 Task: Search one way flight ticket for 3 adults, 3 children in premium economy from Williston: Williston Basin International Airport to Rock Springs: Southwest Wyoming Regional Airport (rock Springs Sweetwater County Airport) on 8-5-2023. Choice of flights is Sun country airlines. Number of bags: 1 carry on bag. Price is upto 108000. Outbound departure time preference is 5:00.
Action: Mouse moved to (400, 337)
Screenshot: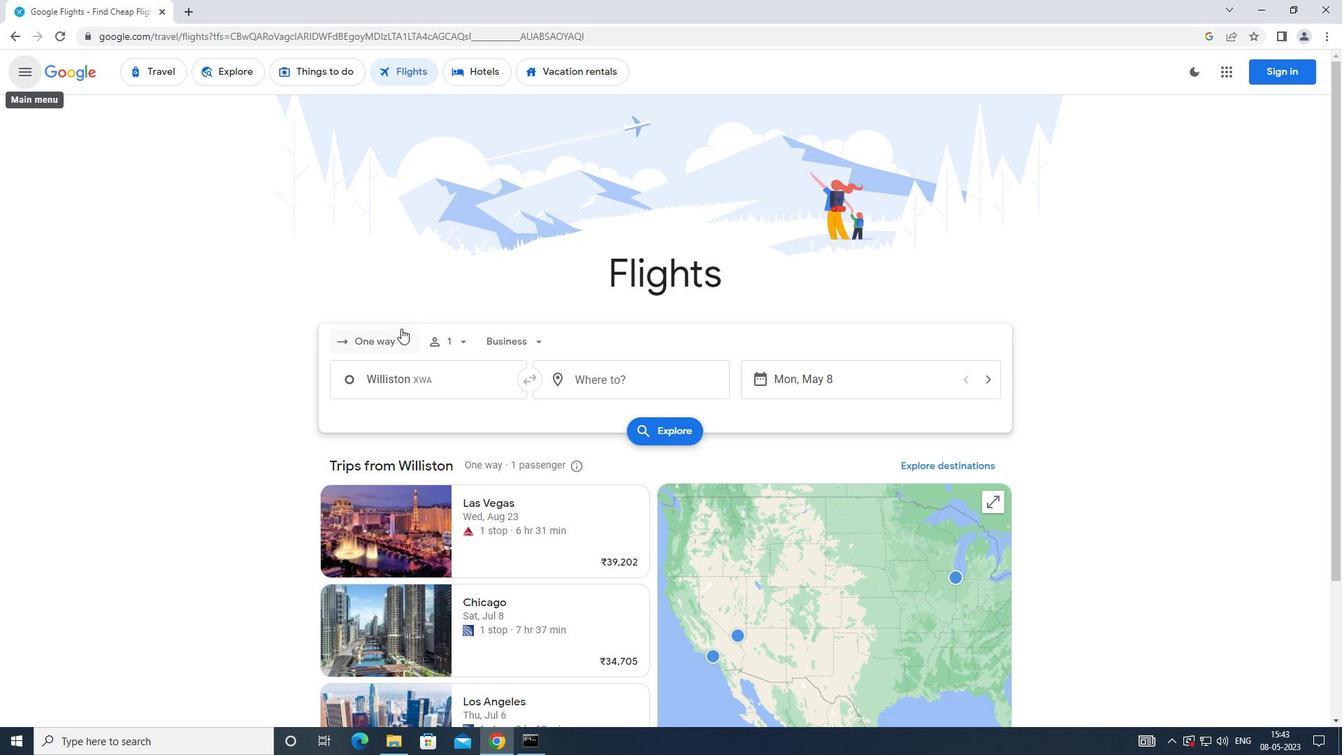 
Action: Mouse pressed left at (400, 337)
Screenshot: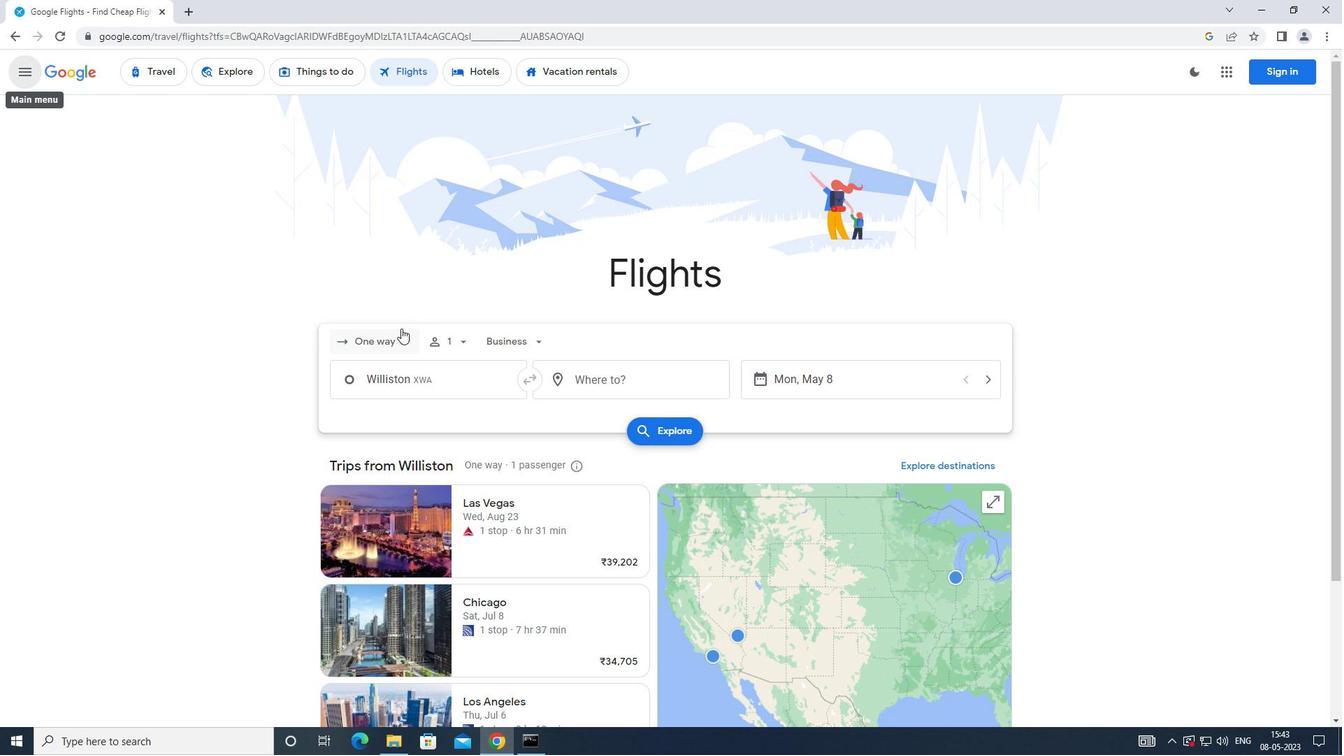 
Action: Mouse moved to (399, 408)
Screenshot: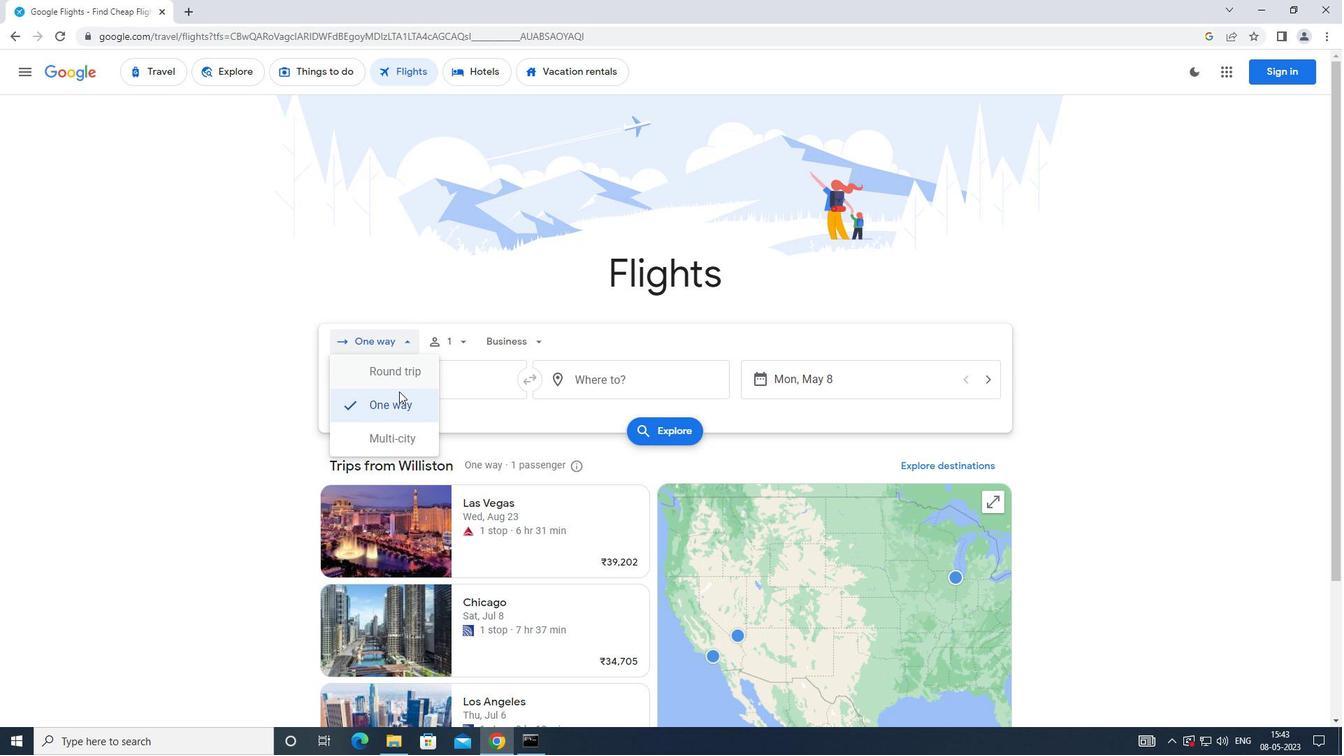 
Action: Mouse pressed left at (399, 408)
Screenshot: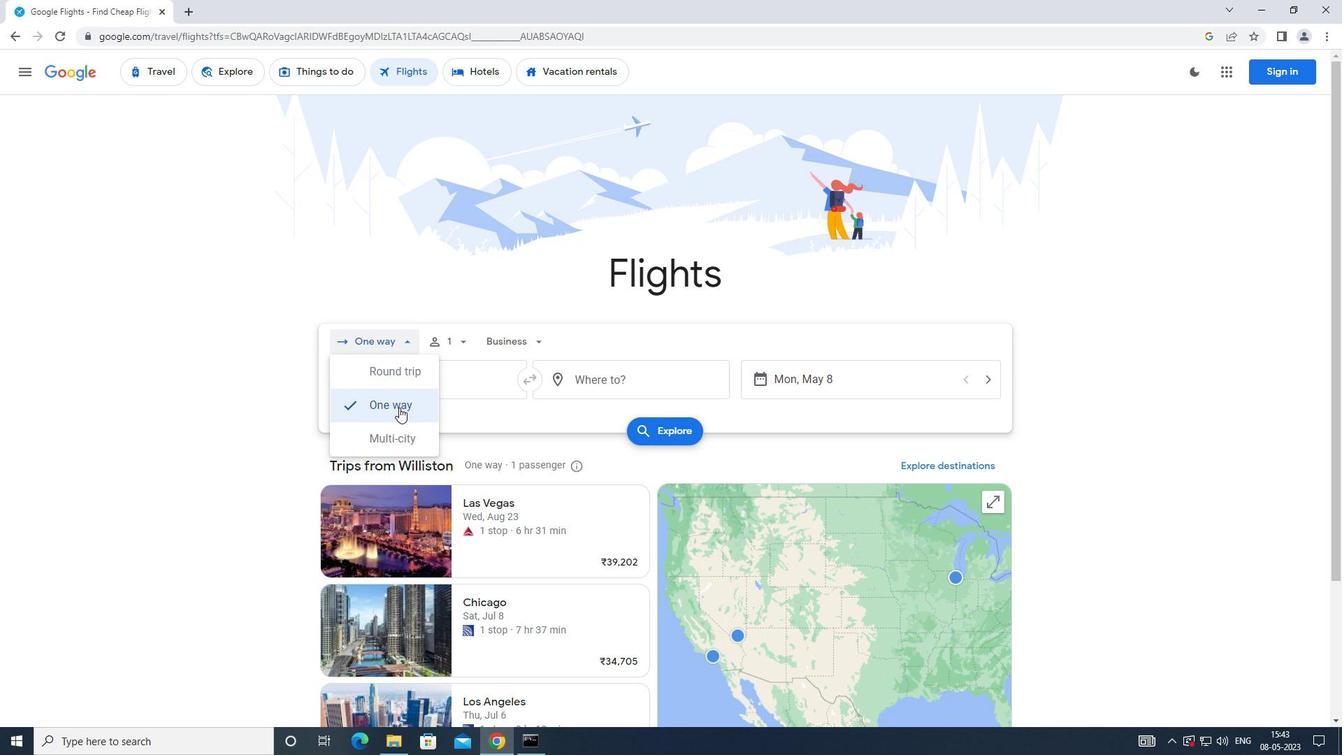 
Action: Mouse moved to (453, 345)
Screenshot: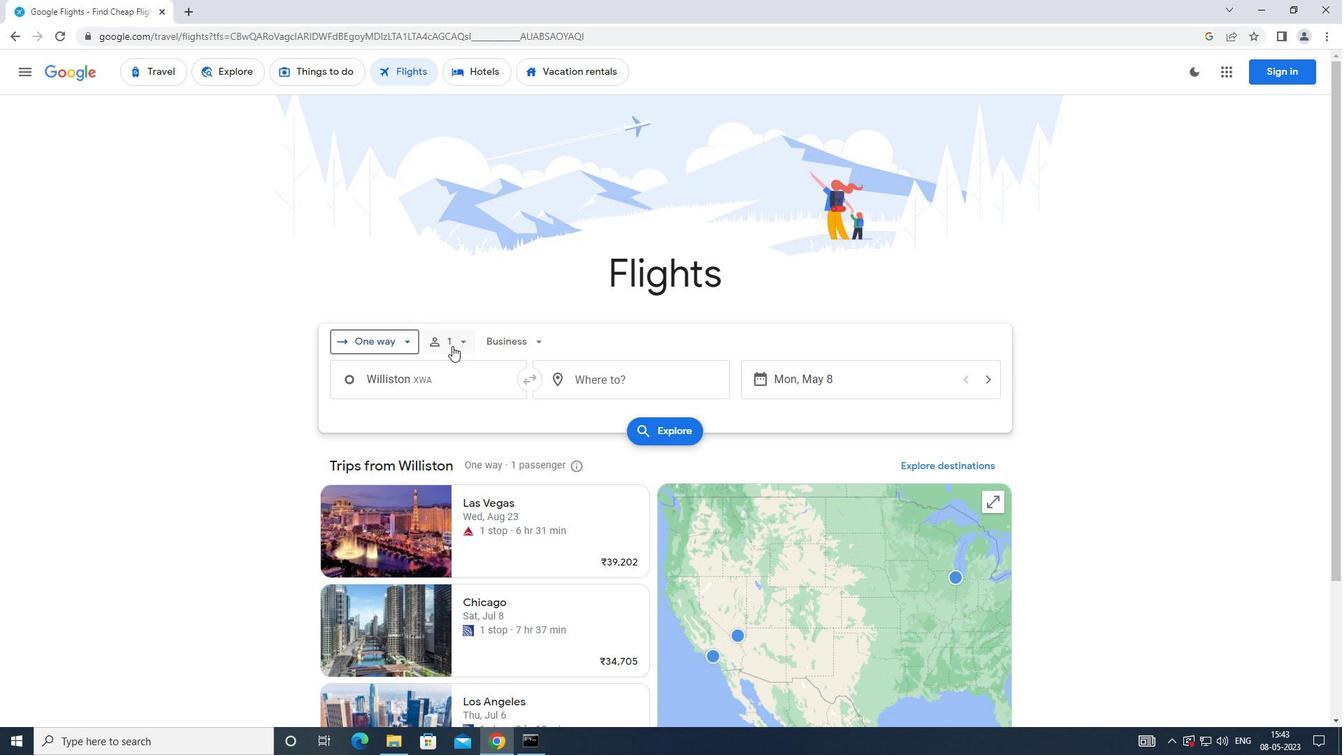 
Action: Mouse pressed left at (453, 345)
Screenshot: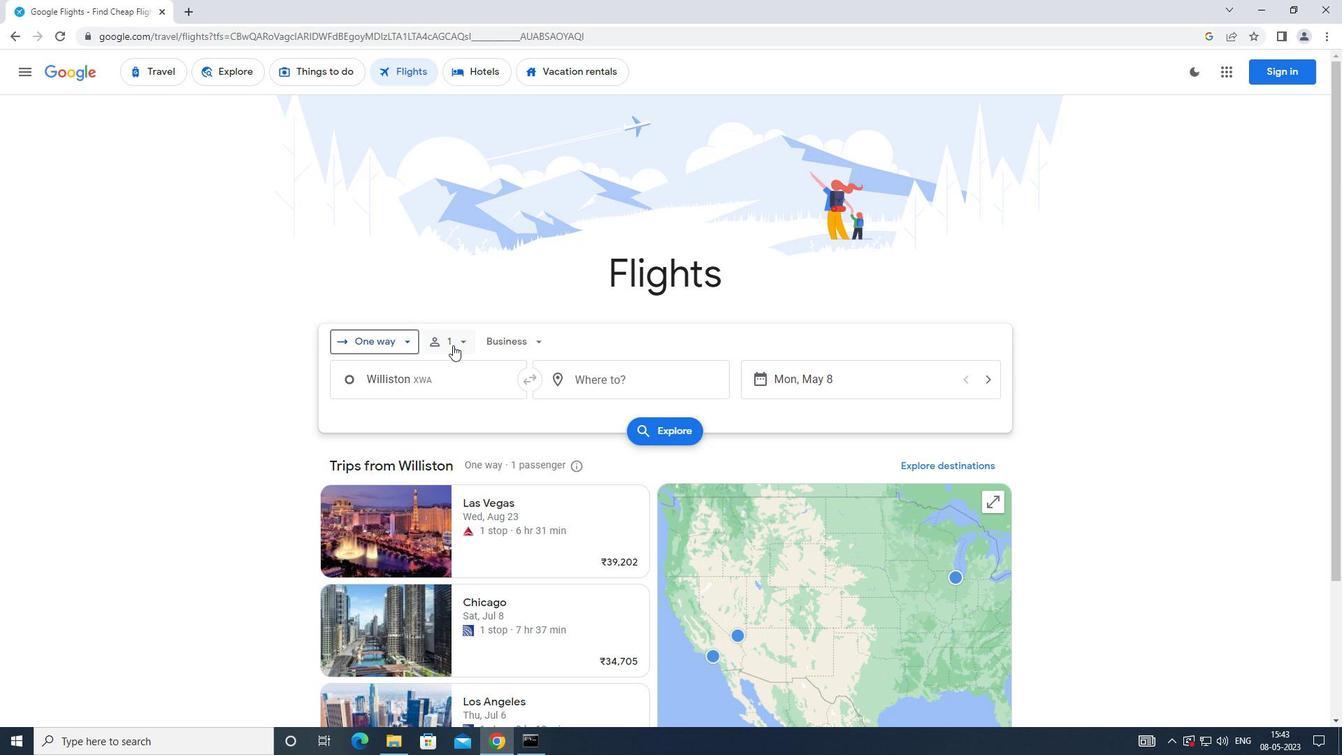 
Action: Mouse moved to (569, 378)
Screenshot: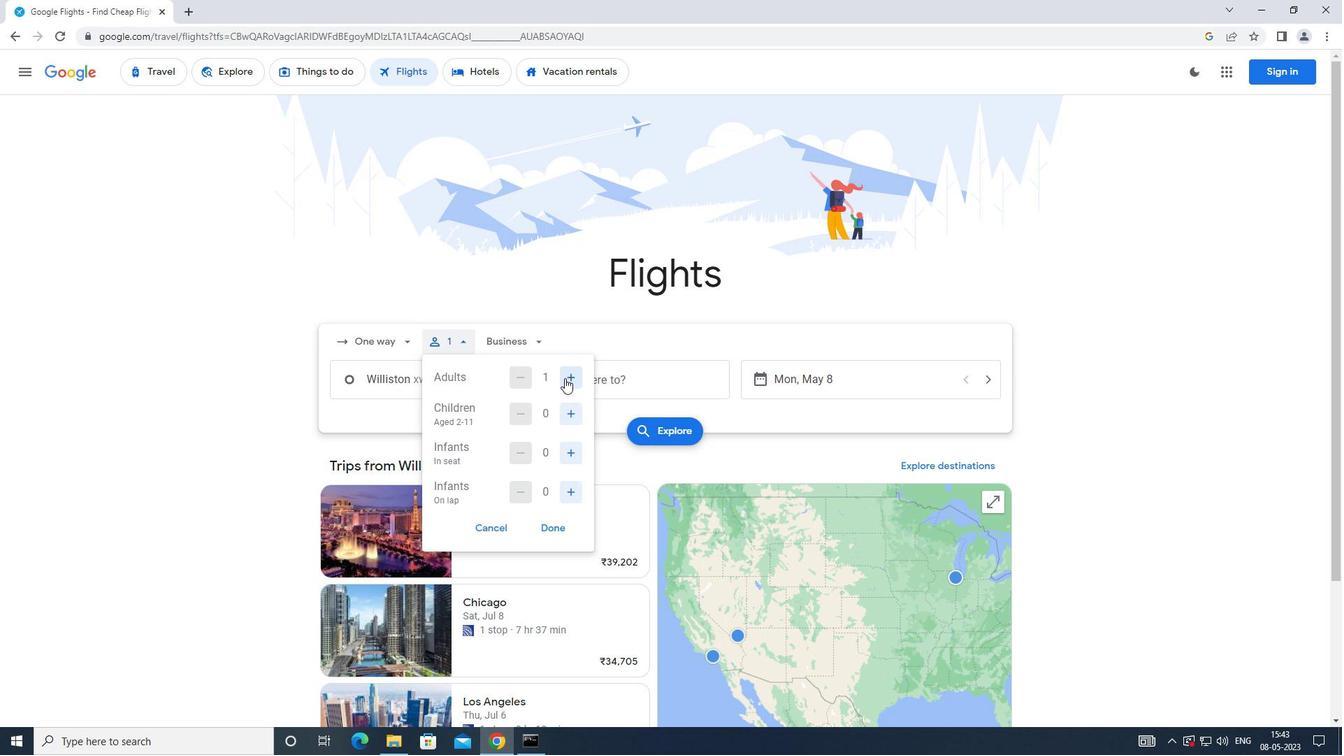 
Action: Mouse pressed left at (569, 378)
Screenshot: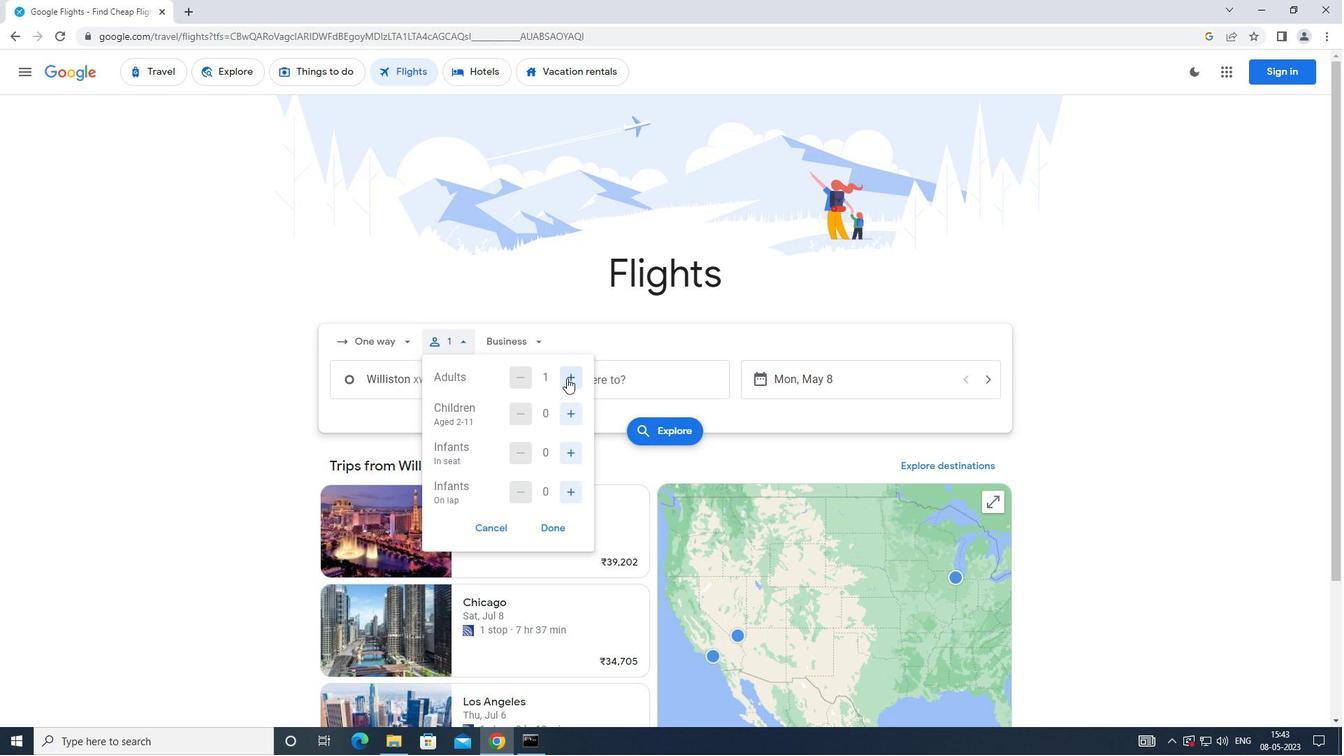 
Action: Mouse pressed left at (569, 378)
Screenshot: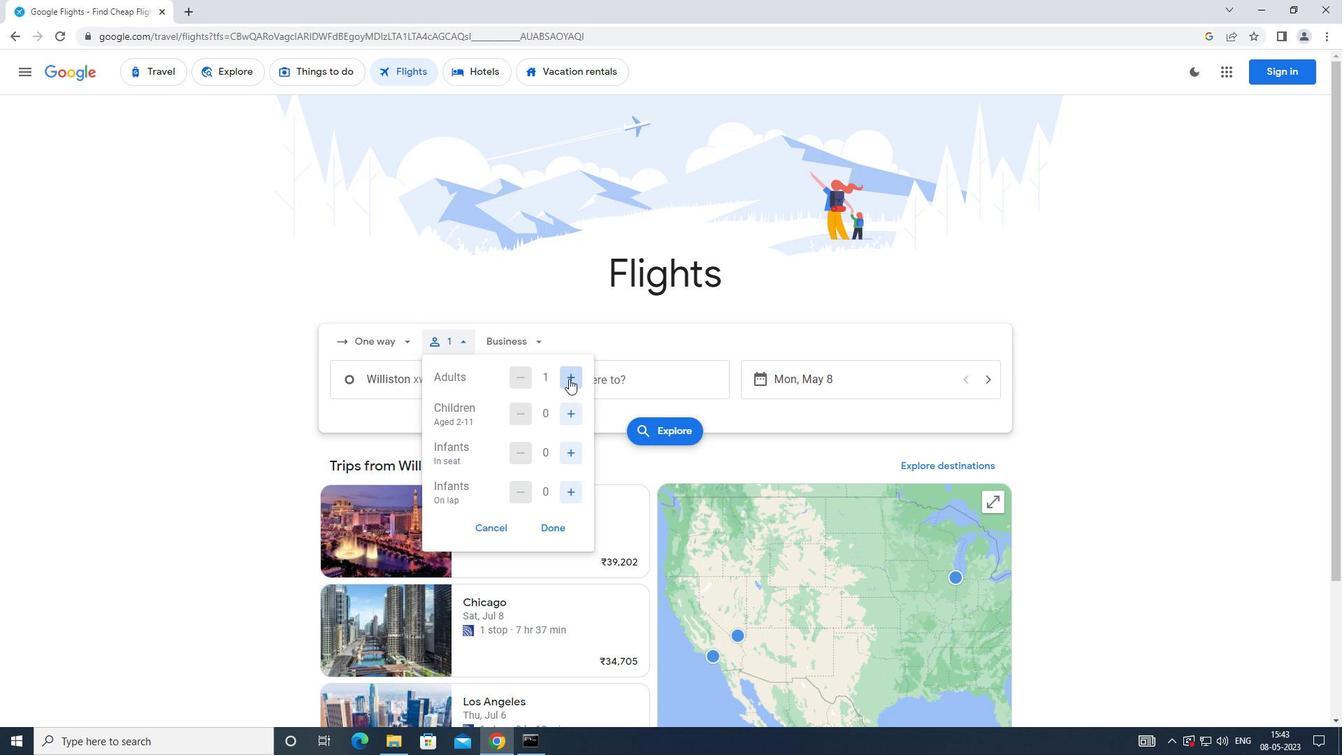 
Action: Mouse moved to (571, 413)
Screenshot: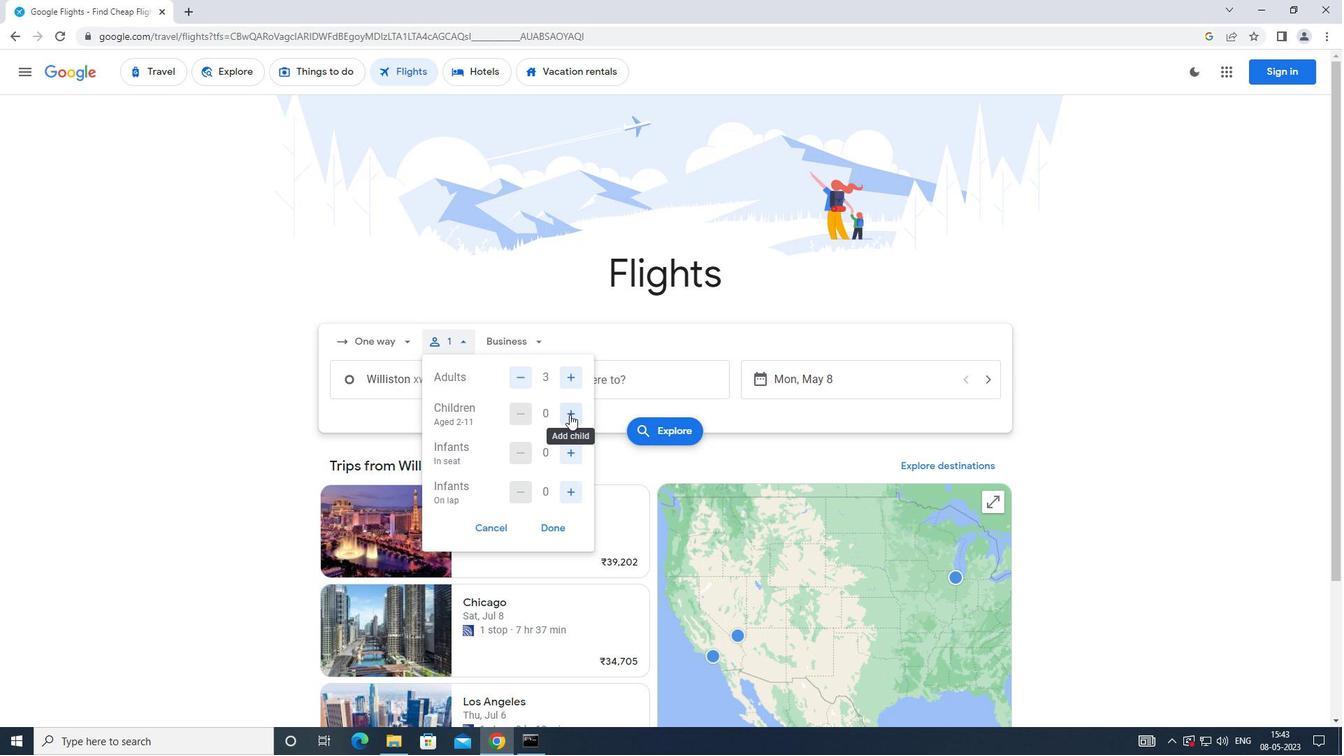 
Action: Mouse pressed left at (571, 413)
Screenshot: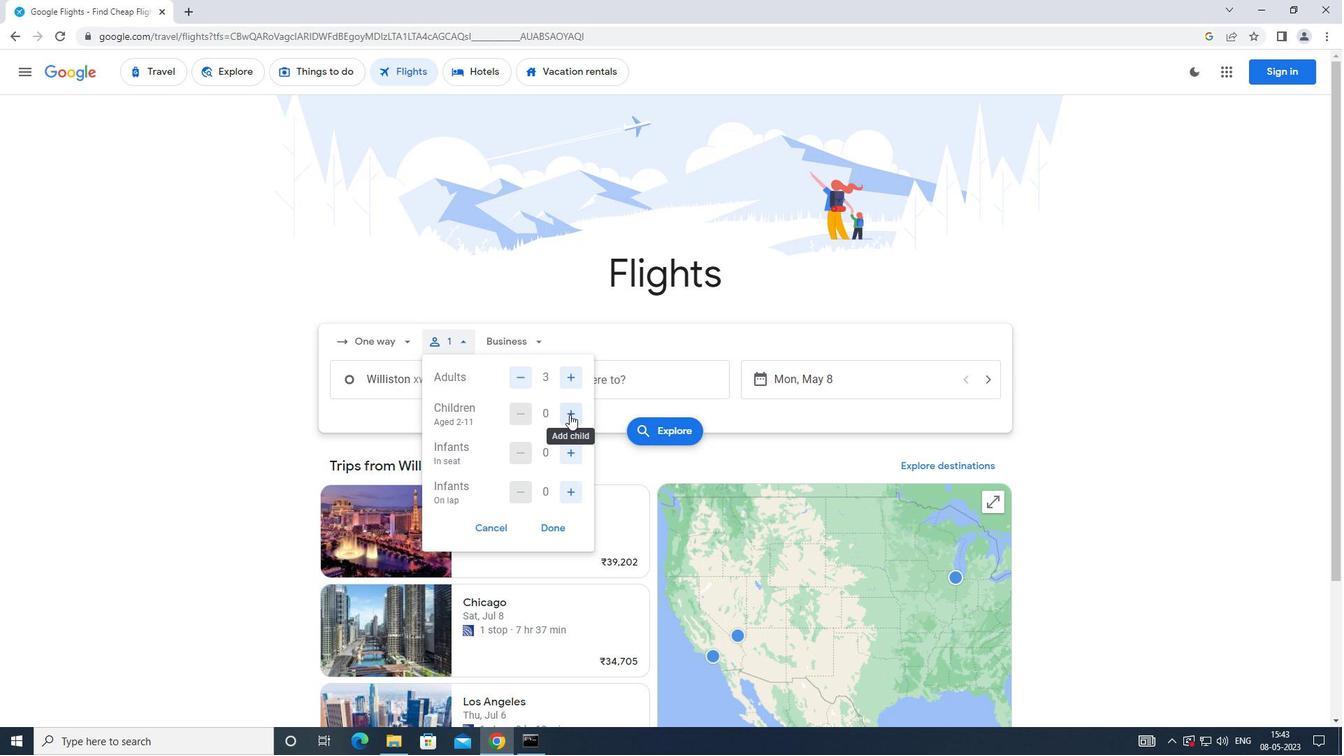 
Action: Mouse moved to (571, 413)
Screenshot: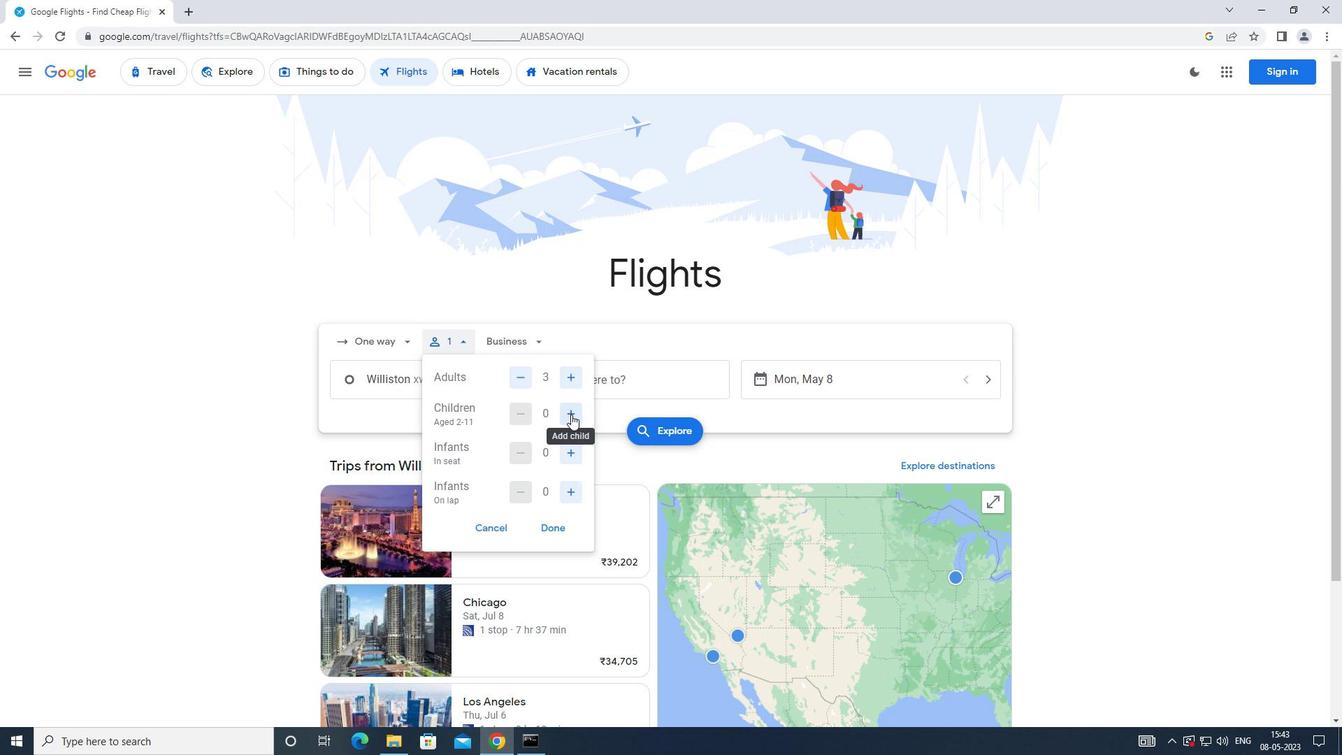 
Action: Mouse pressed left at (571, 413)
Screenshot: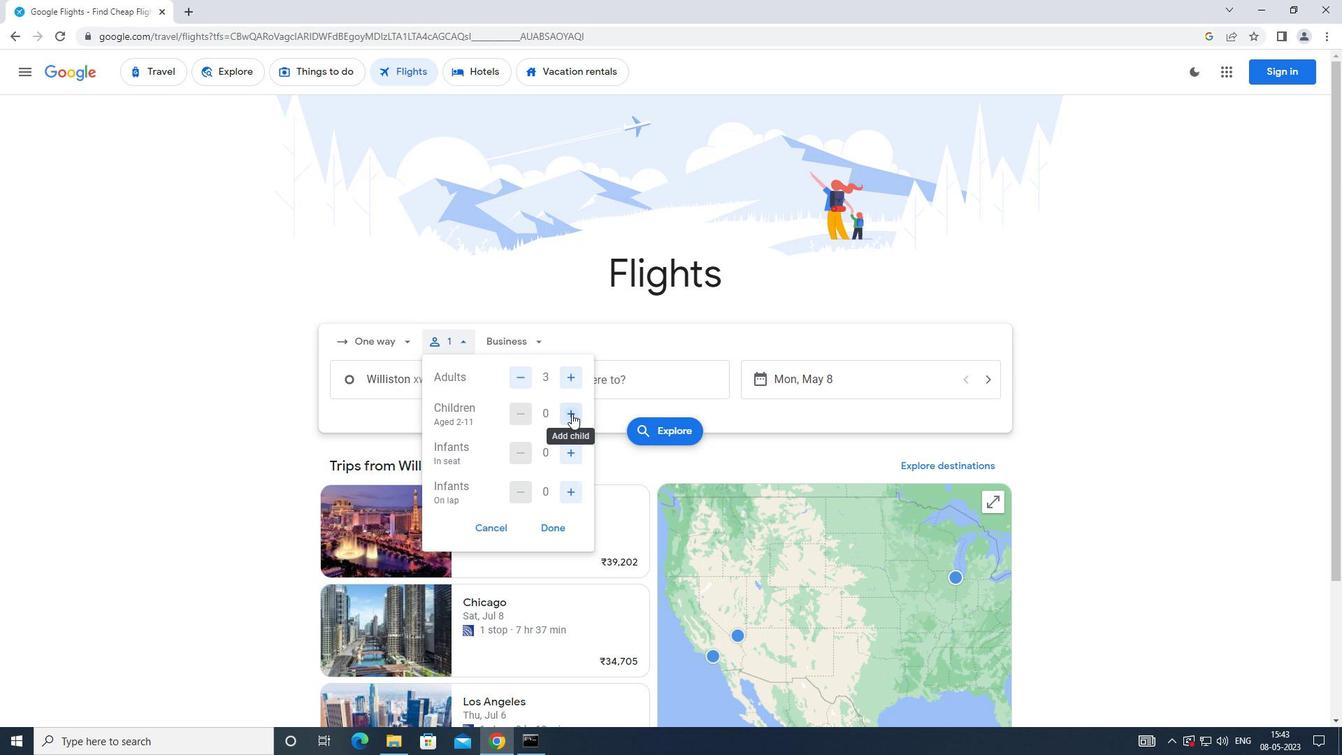 
Action: Mouse pressed left at (571, 413)
Screenshot: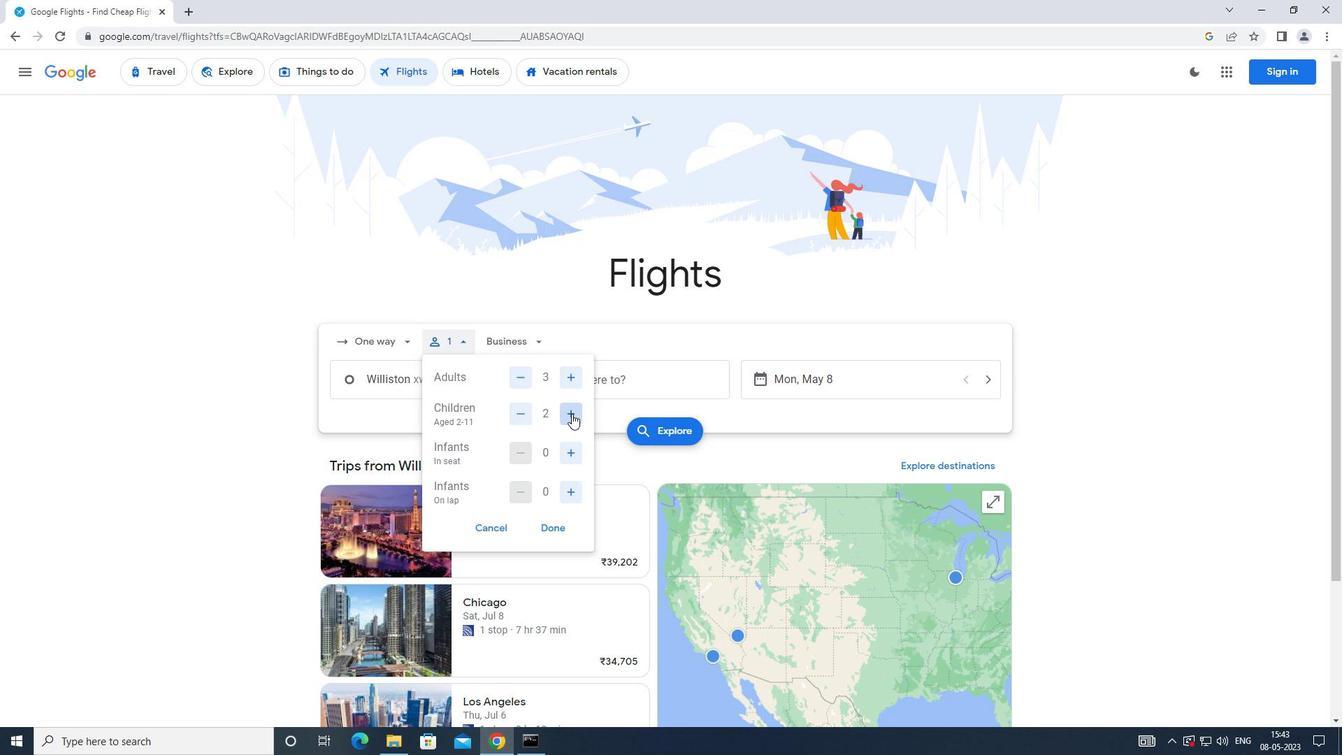 
Action: Mouse moved to (559, 524)
Screenshot: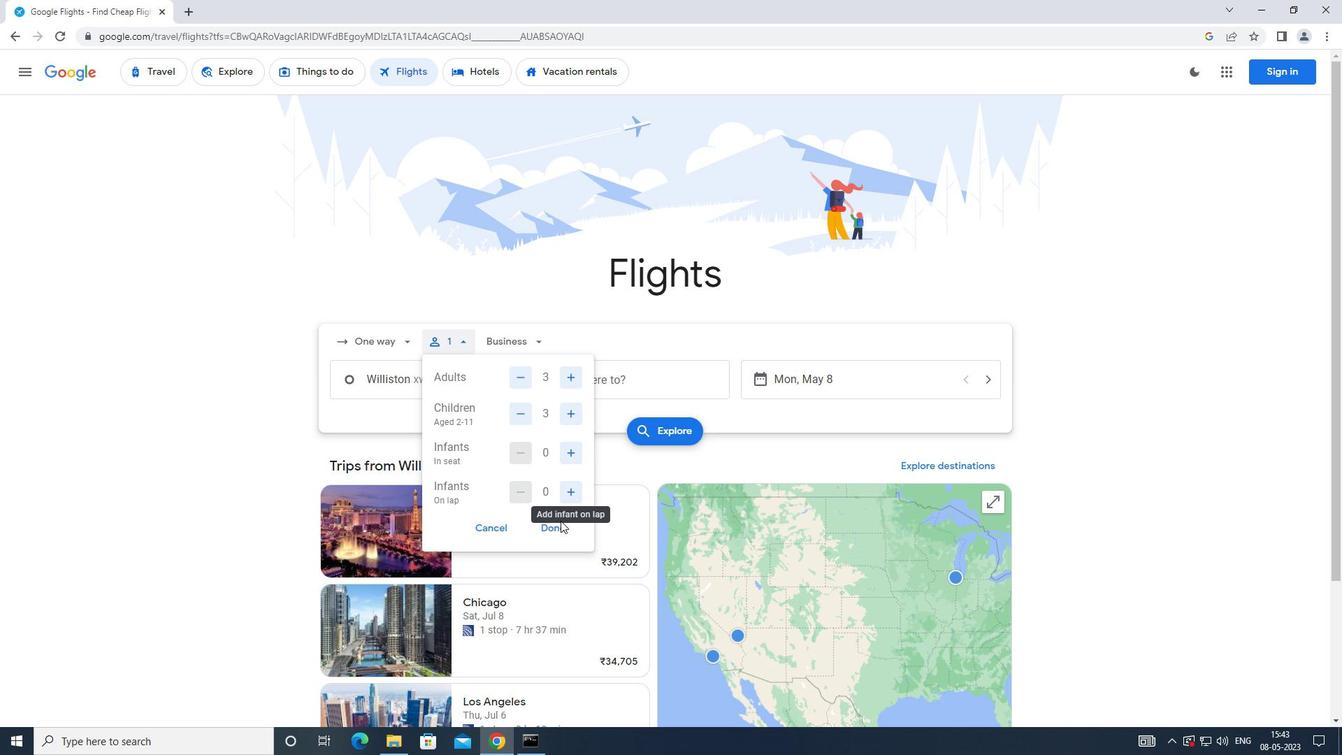 
Action: Mouse pressed left at (559, 524)
Screenshot: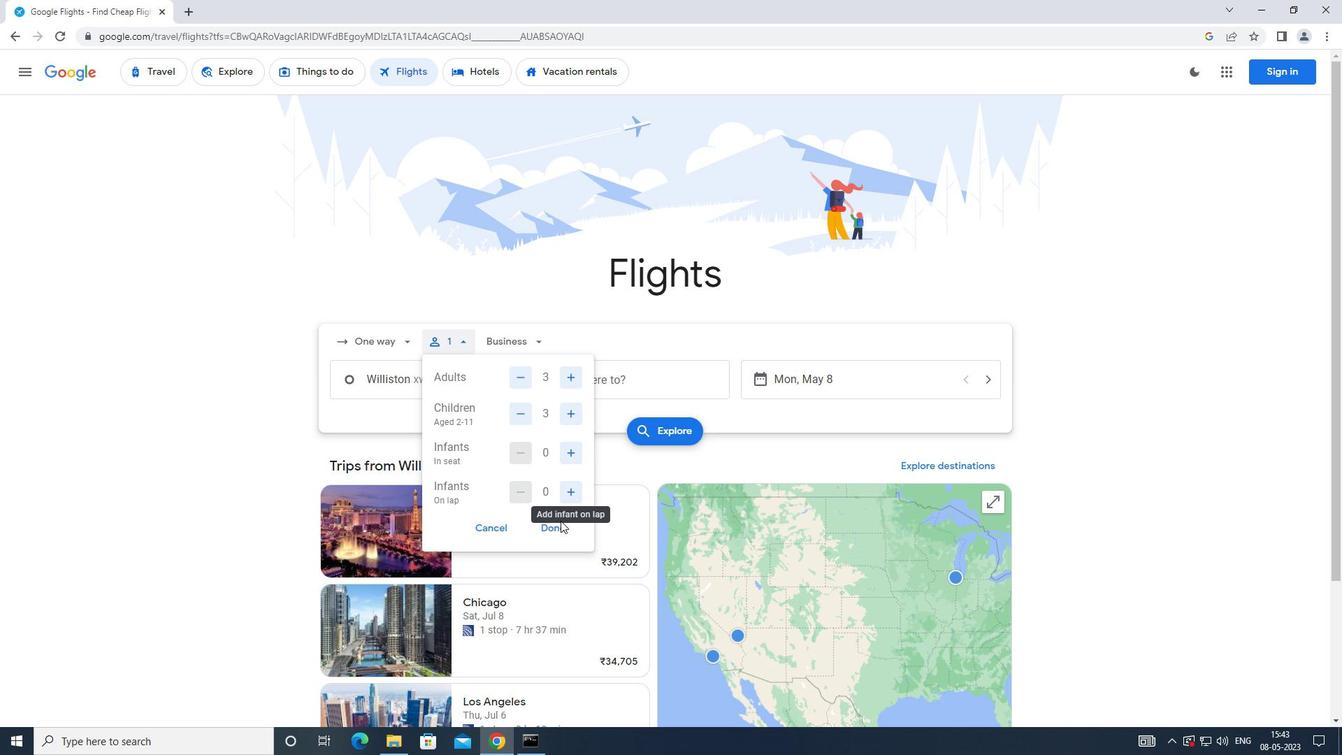 
Action: Mouse moved to (537, 346)
Screenshot: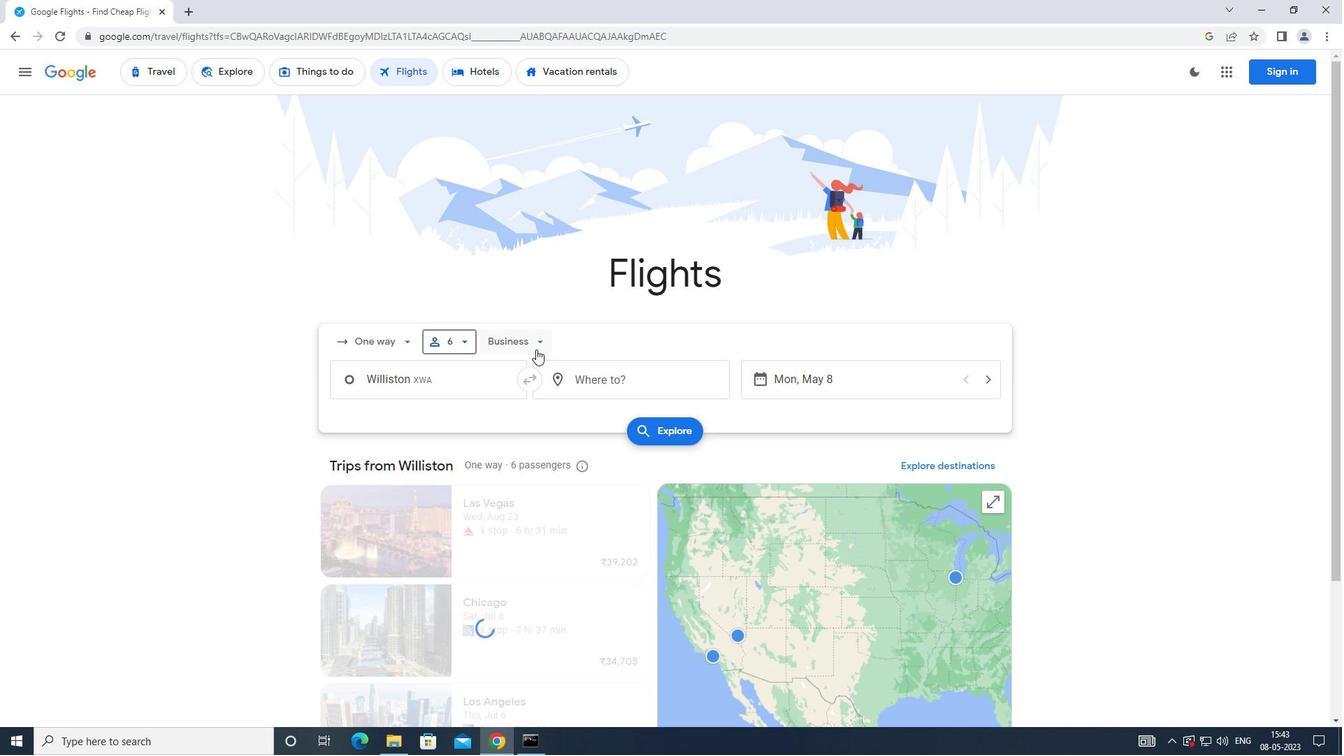 
Action: Mouse pressed left at (537, 346)
Screenshot: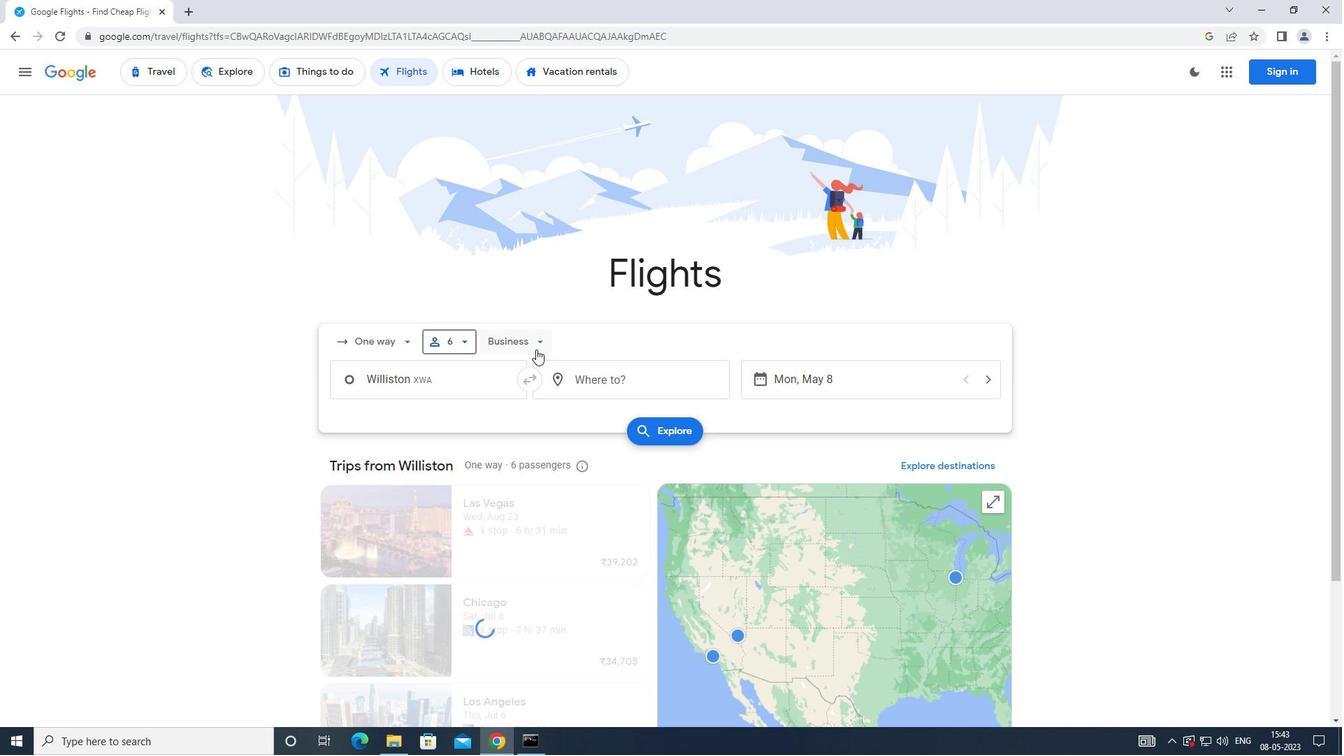 
Action: Mouse moved to (578, 406)
Screenshot: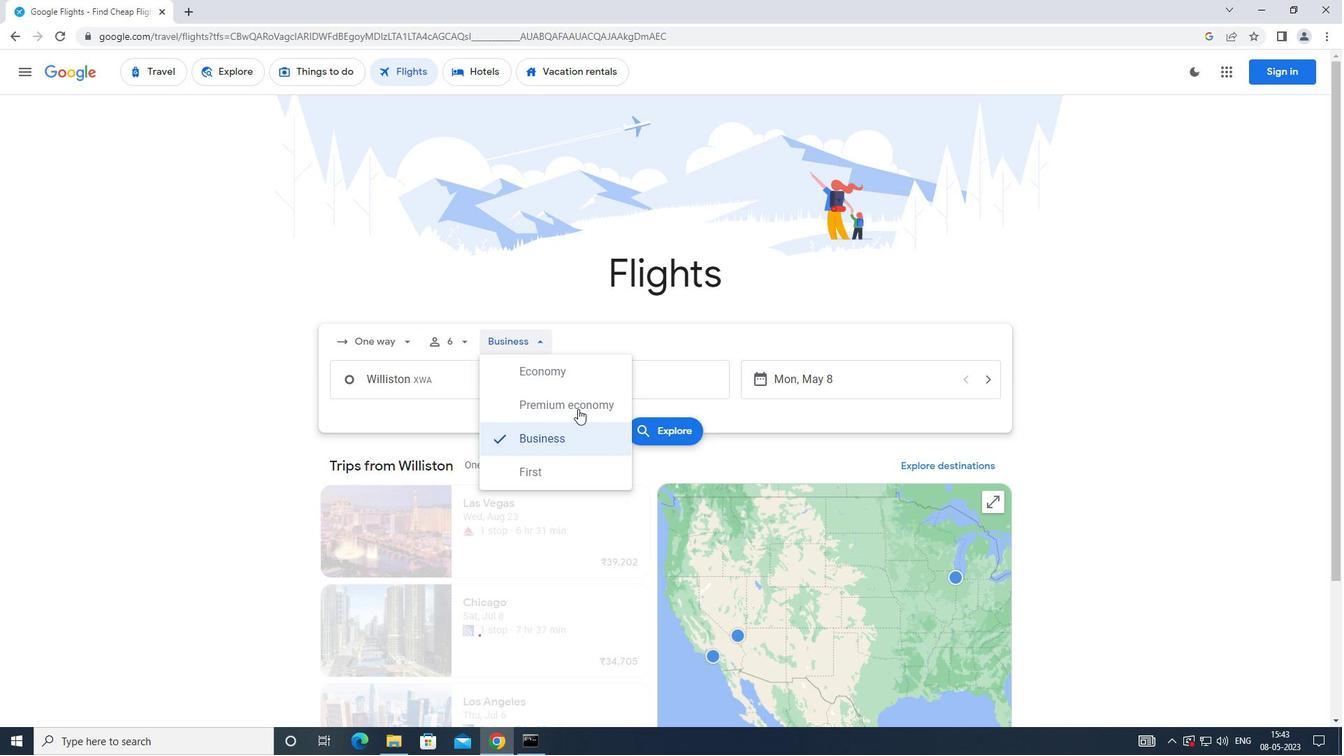 
Action: Mouse pressed left at (578, 406)
Screenshot: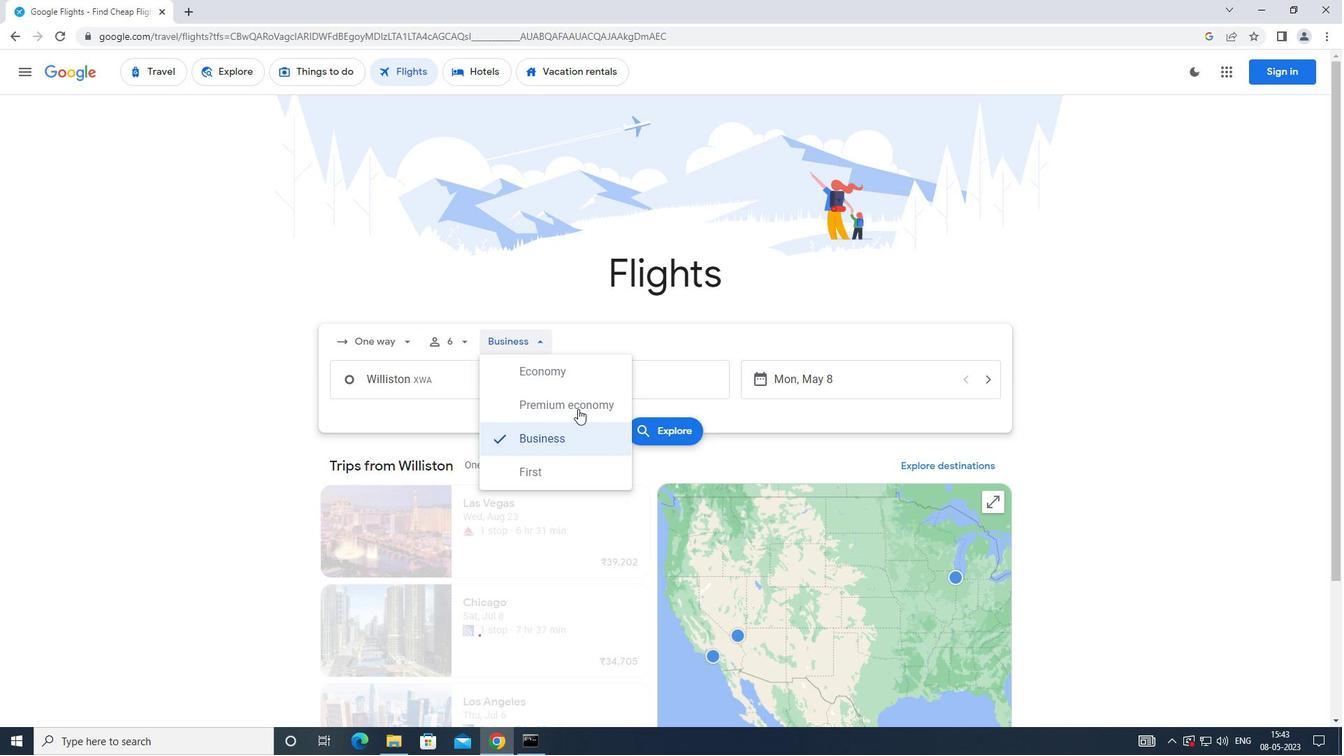 
Action: Mouse moved to (475, 386)
Screenshot: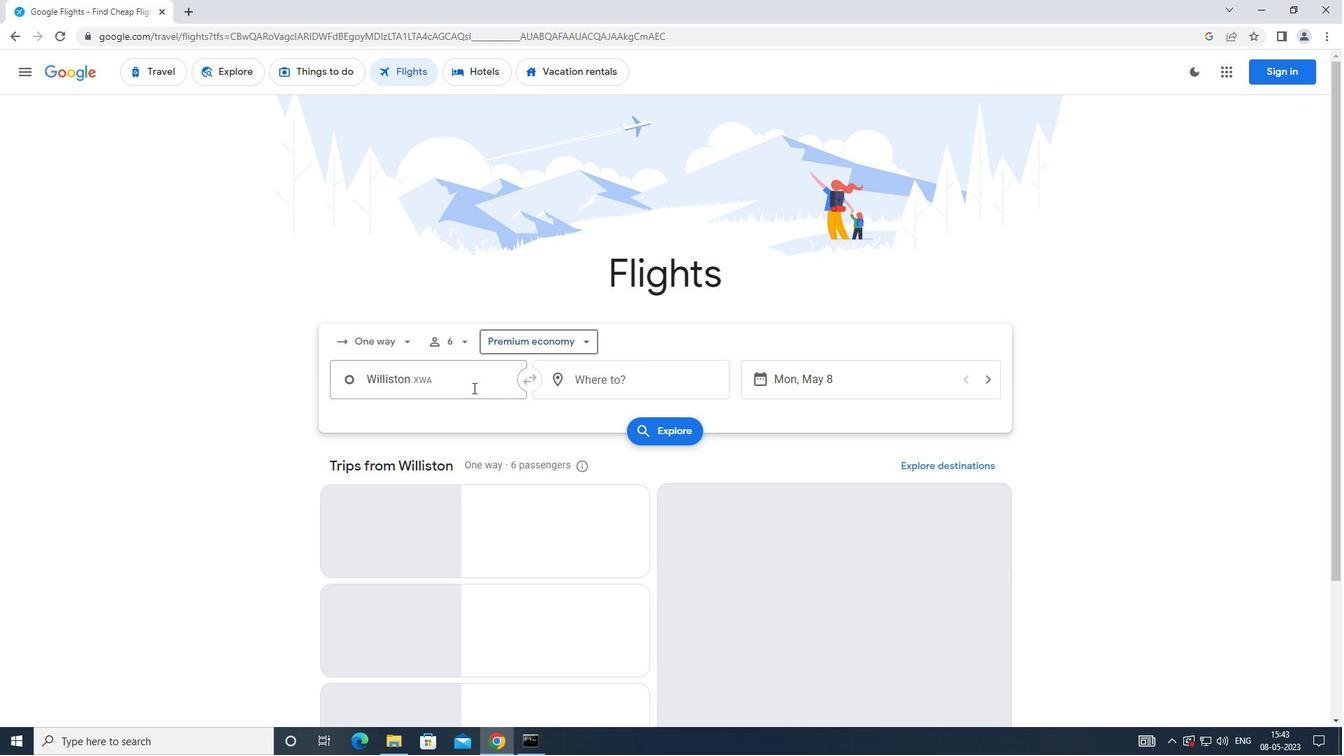 
Action: Mouse pressed left at (475, 386)
Screenshot: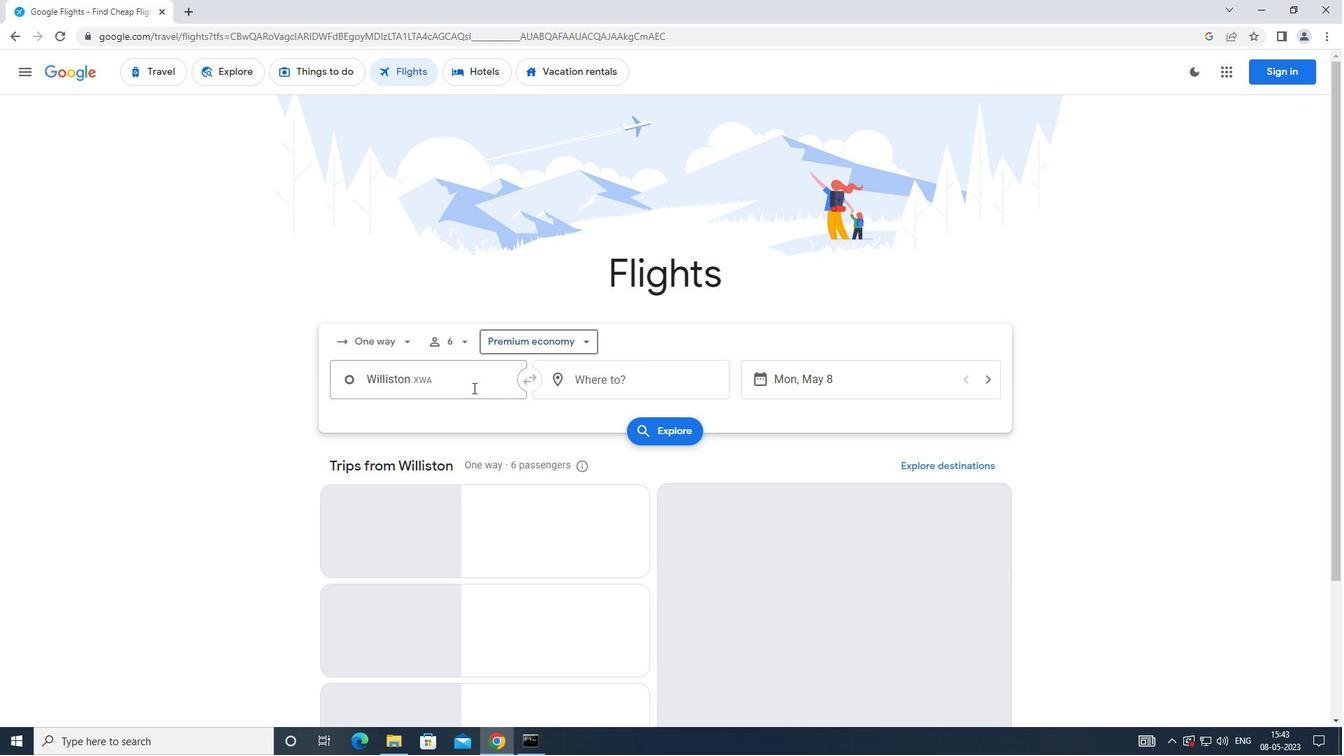 
Action: Mouse moved to (483, 379)
Screenshot: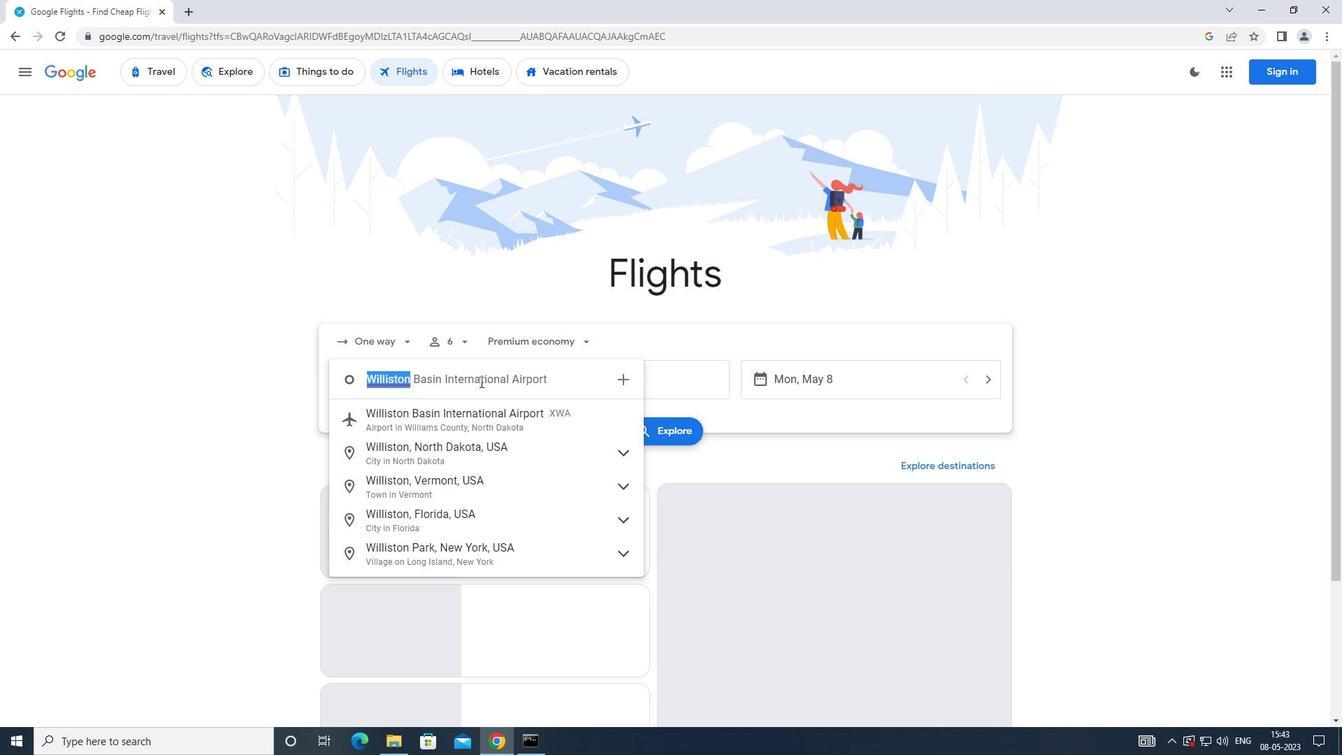
Action: Key pressed <Key.caps_lock>w<Key.caps_lock>illiston
Screenshot: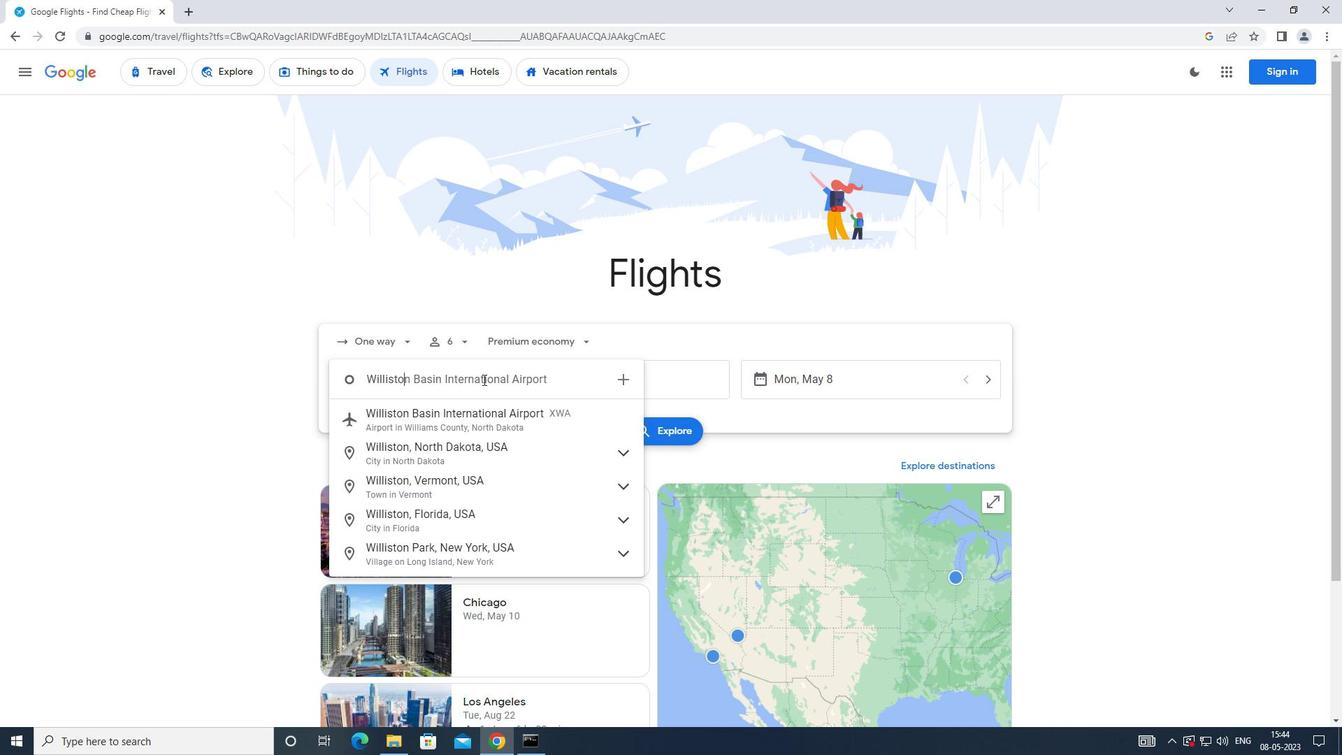
Action: Mouse moved to (451, 396)
Screenshot: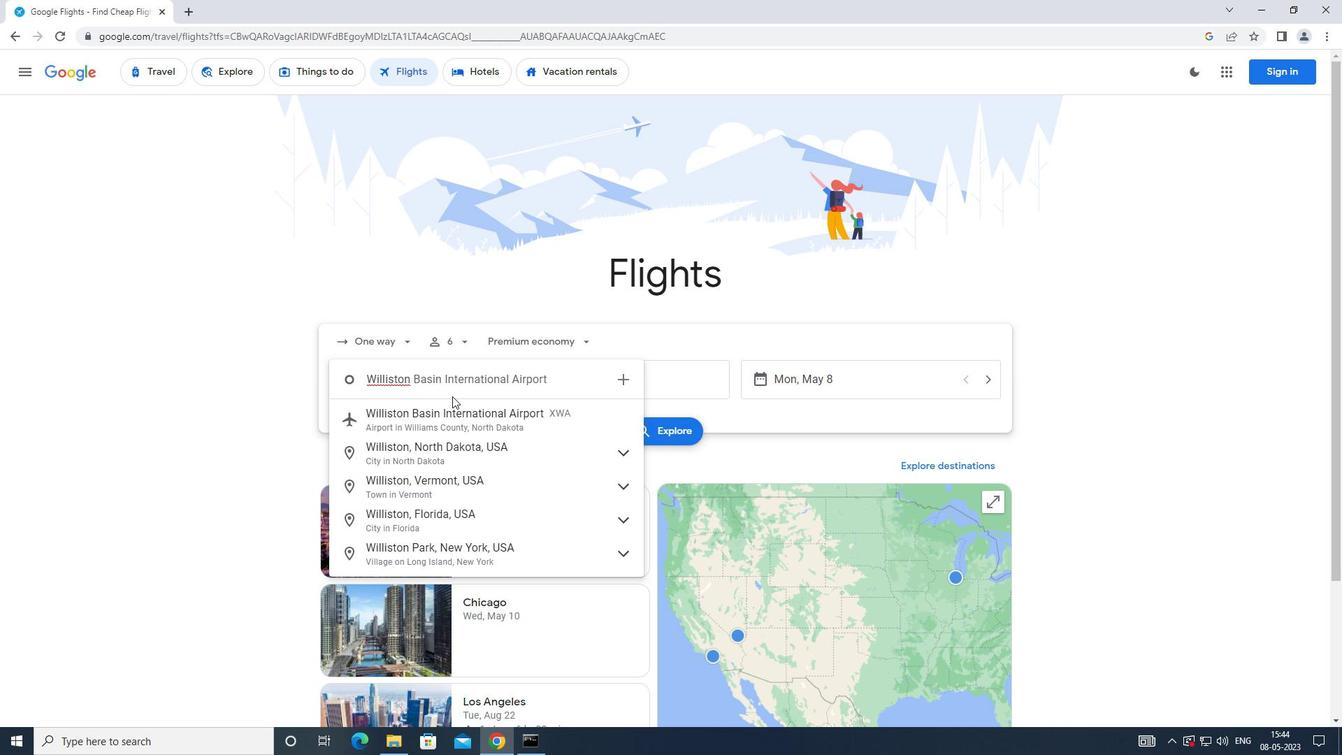 
Action: Key pressed <Key.enter>
Screenshot: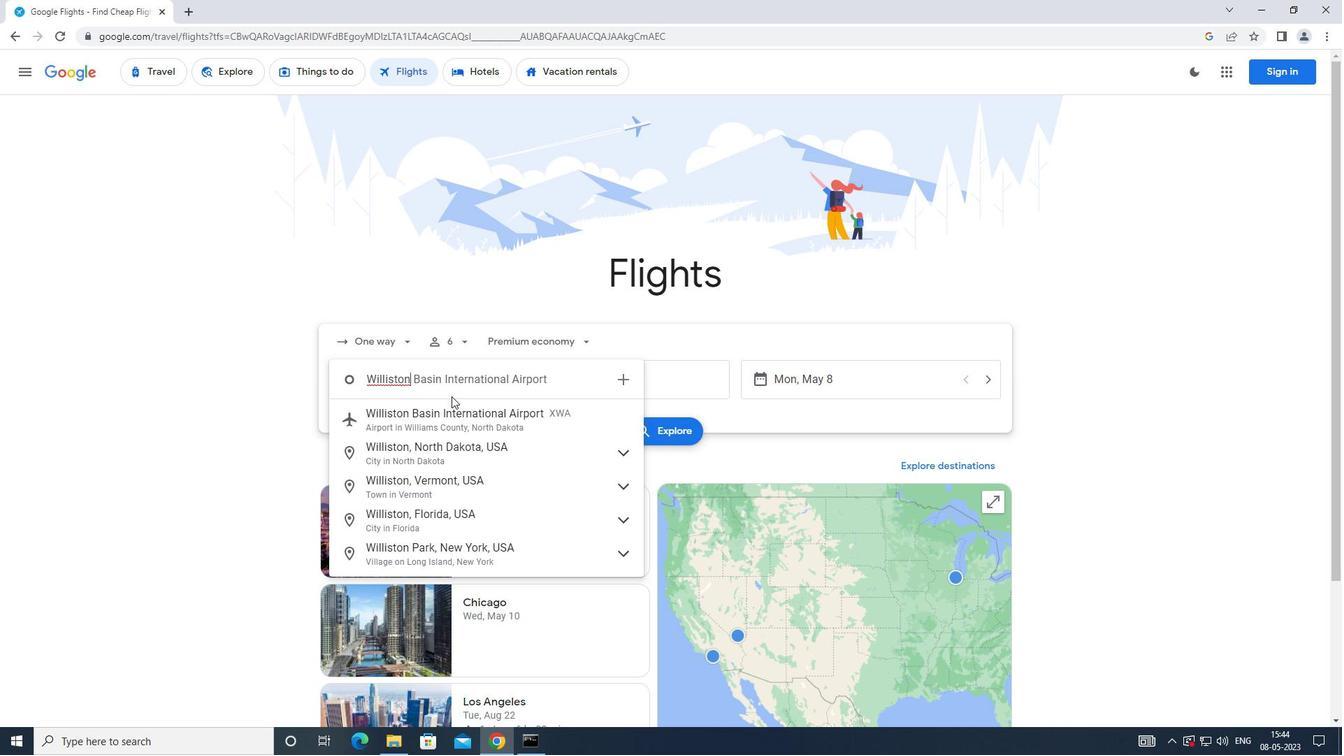 
Action: Mouse moved to (584, 381)
Screenshot: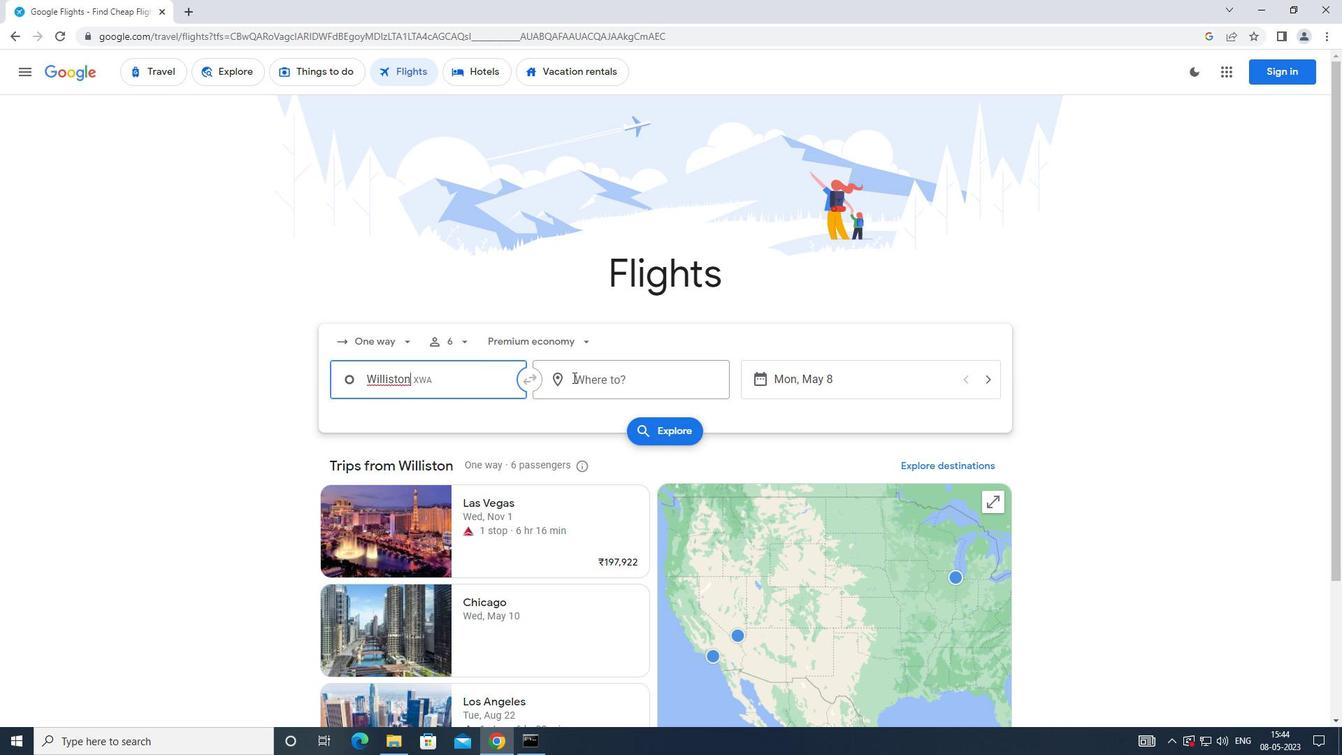 
Action: Mouse pressed left at (584, 381)
Screenshot: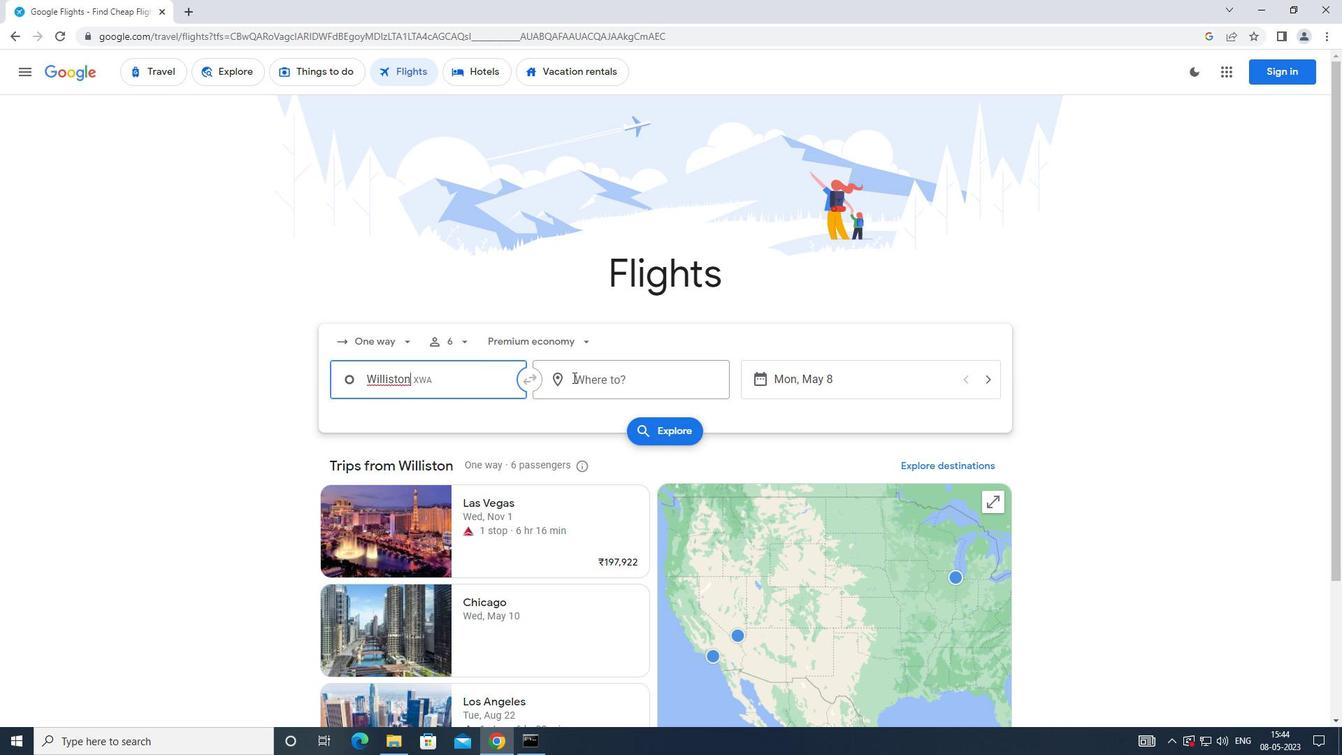 
Action: Mouse moved to (584, 383)
Screenshot: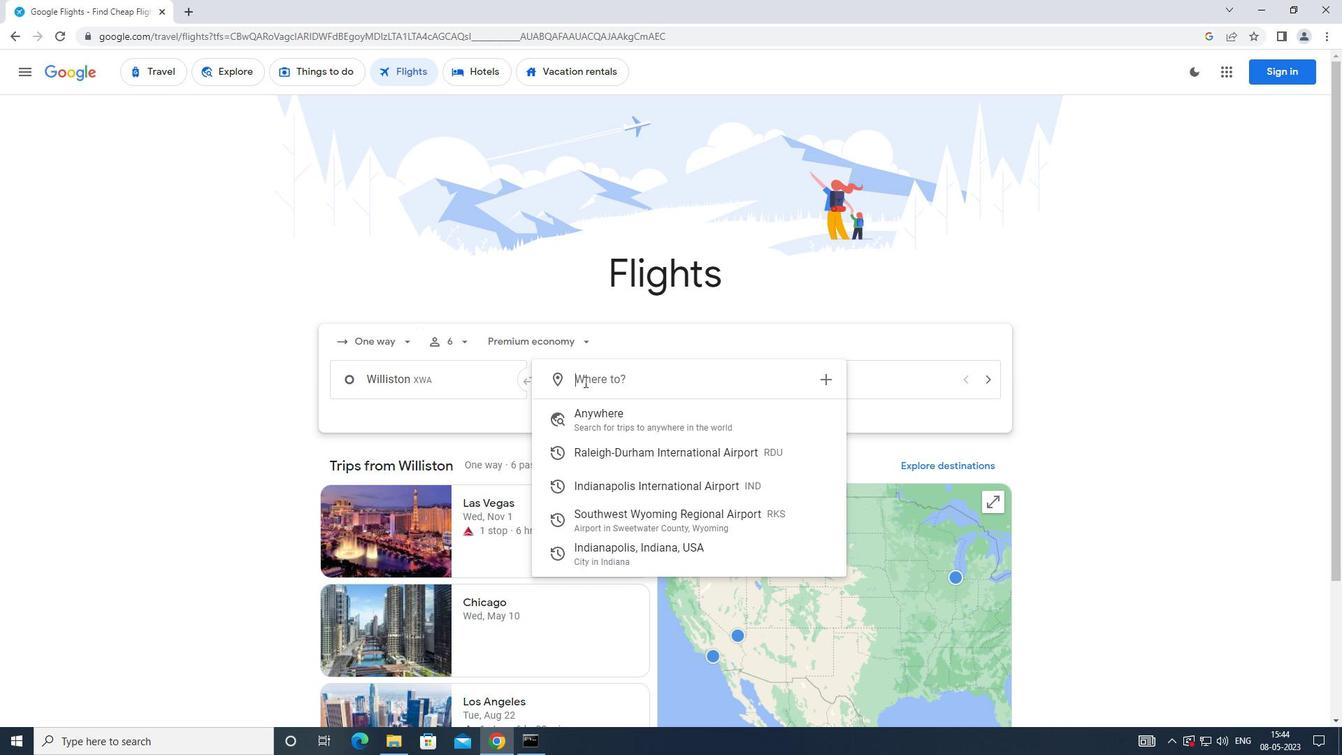 
Action: Key pressed <Key.caps_lock>s<Key.caps_lock>outhwest
Screenshot: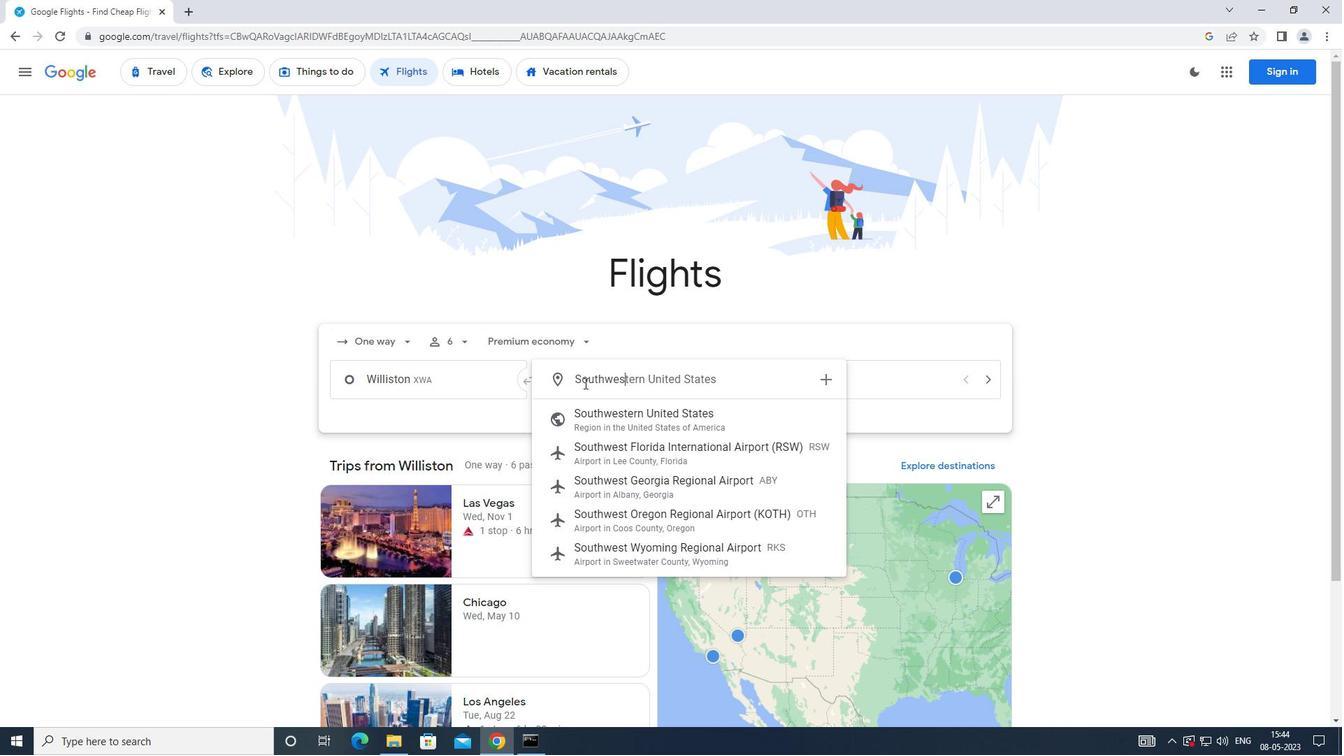 
Action: Mouse moved to (622, 554)
Screenshot: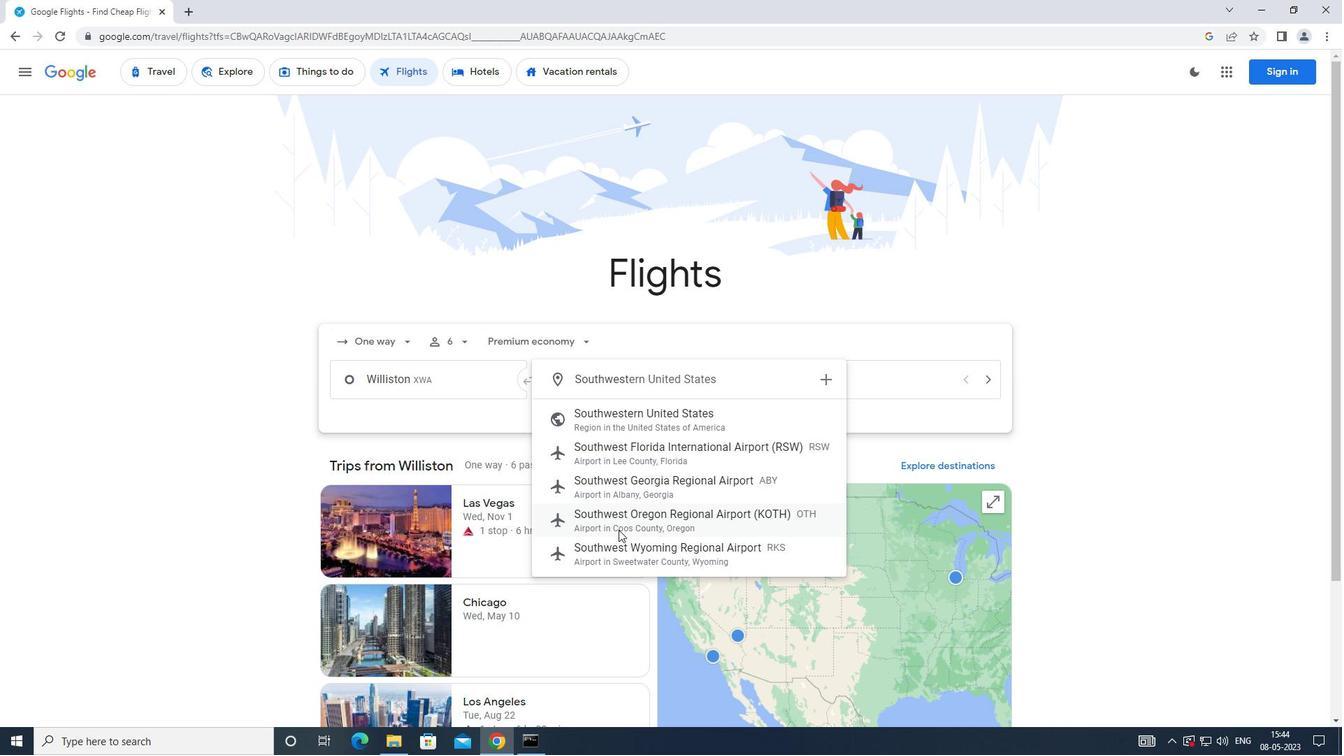
Action: Mouse pressed left at (622, 554)
Screenshot: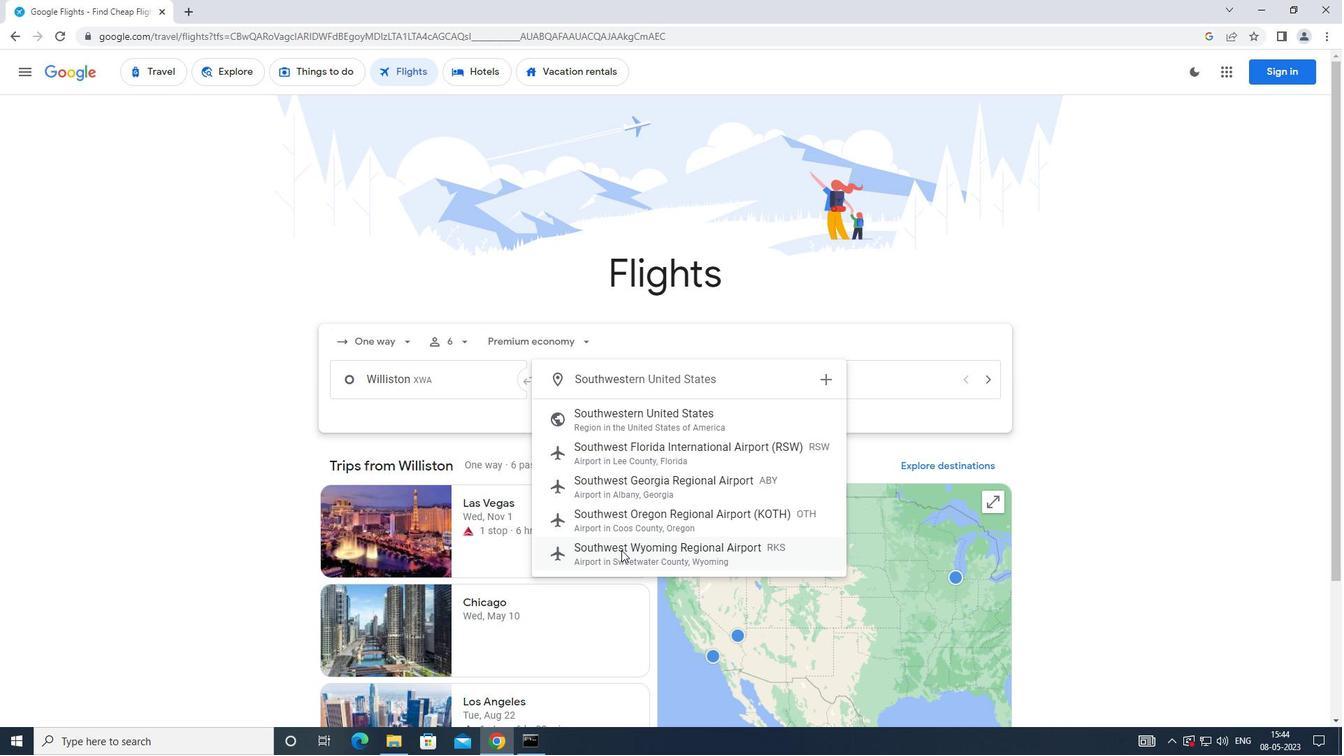 
Action: Mouse moved to (753, 378)
Screenshot: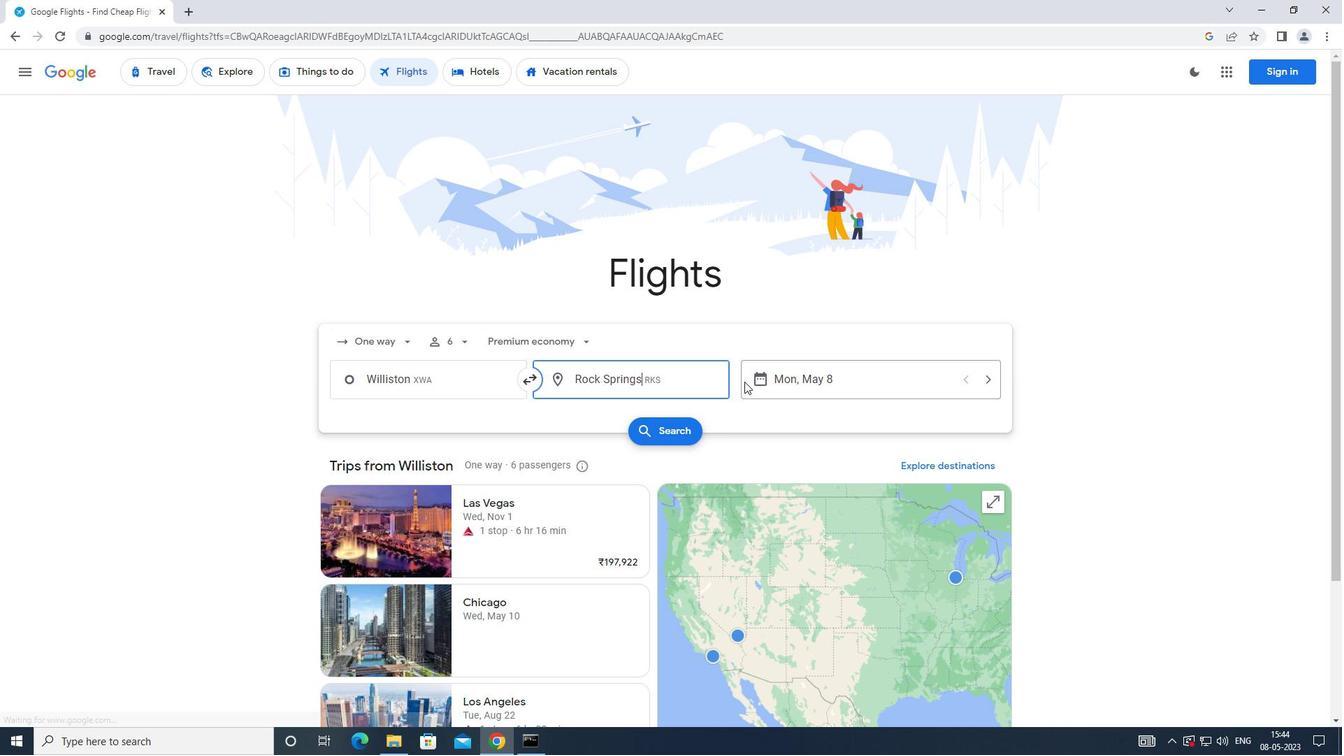 
Action: Mouse pressed left at (753, 378)
Screenshot: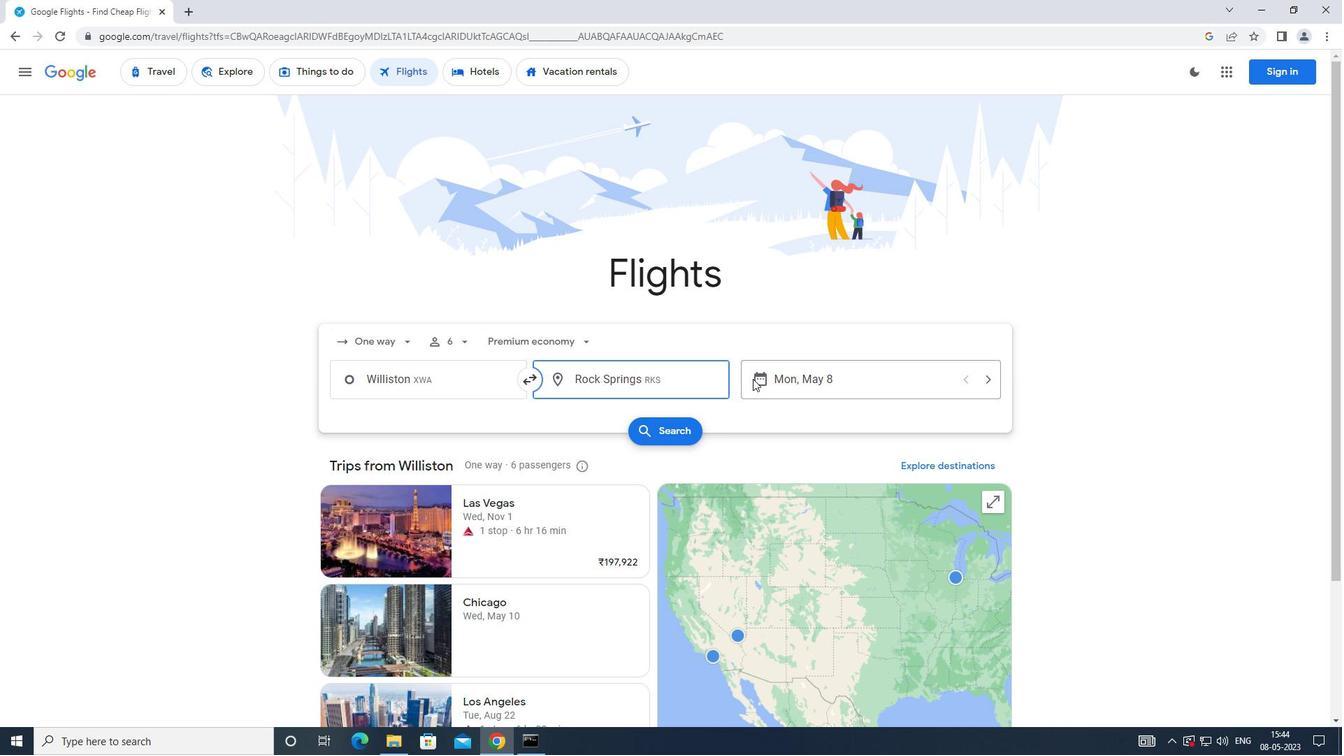 
Action: Mouse moved to (540, 508)
Screenshot: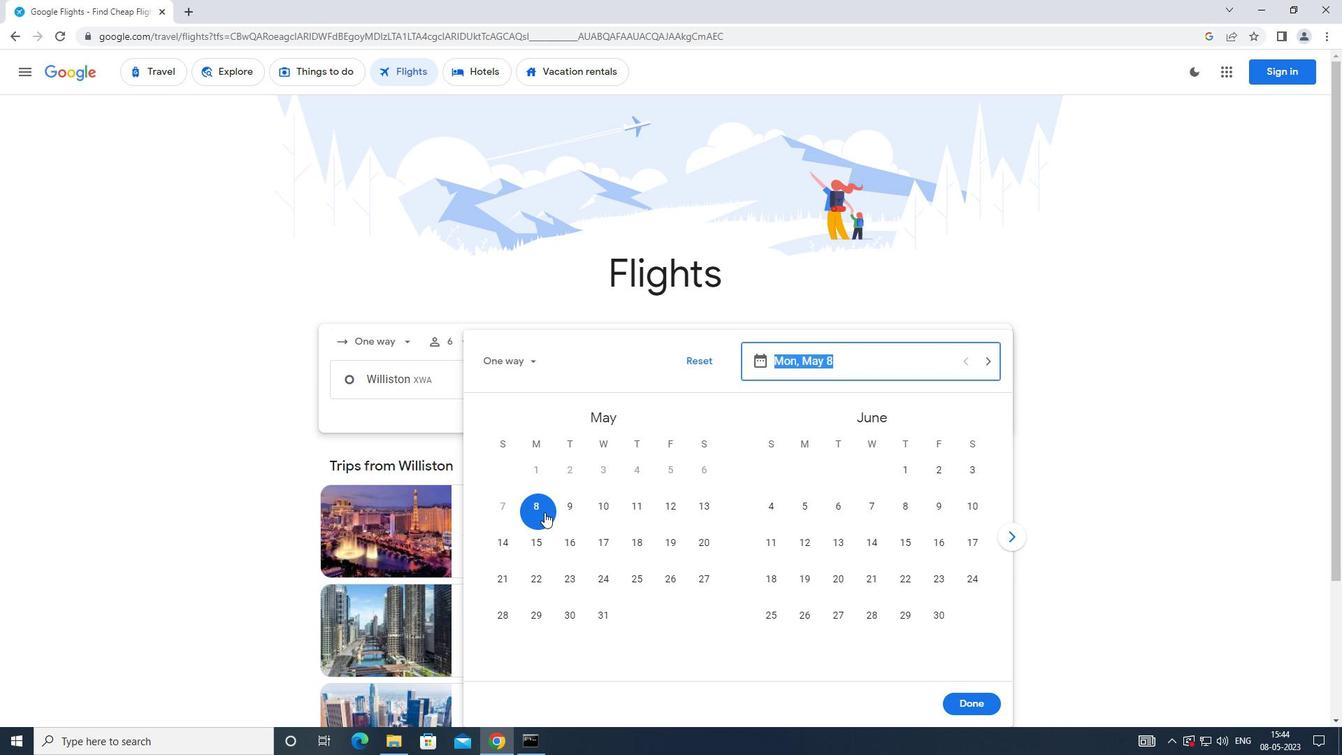 
Action: Mouse pressed left at (540, 508)
Screenshot: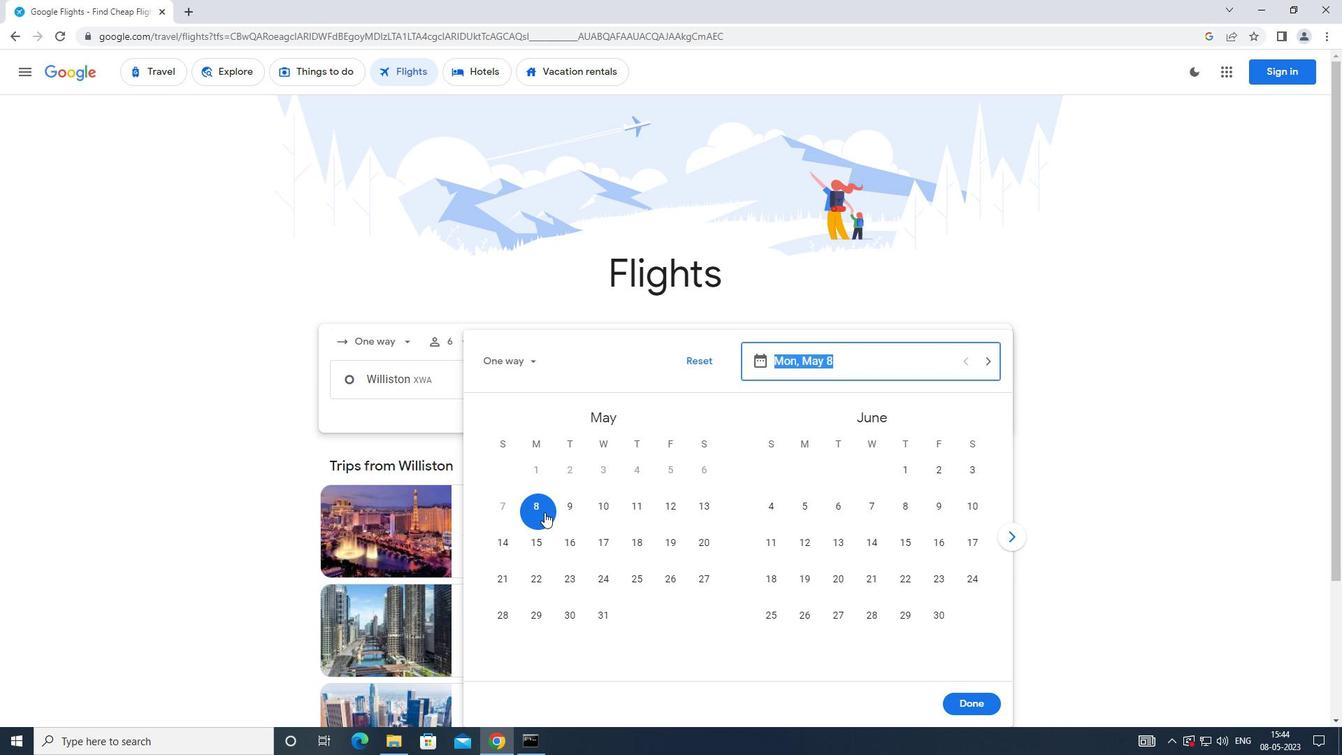 
Action: Mouse moved to (953, 705)
Screenshot: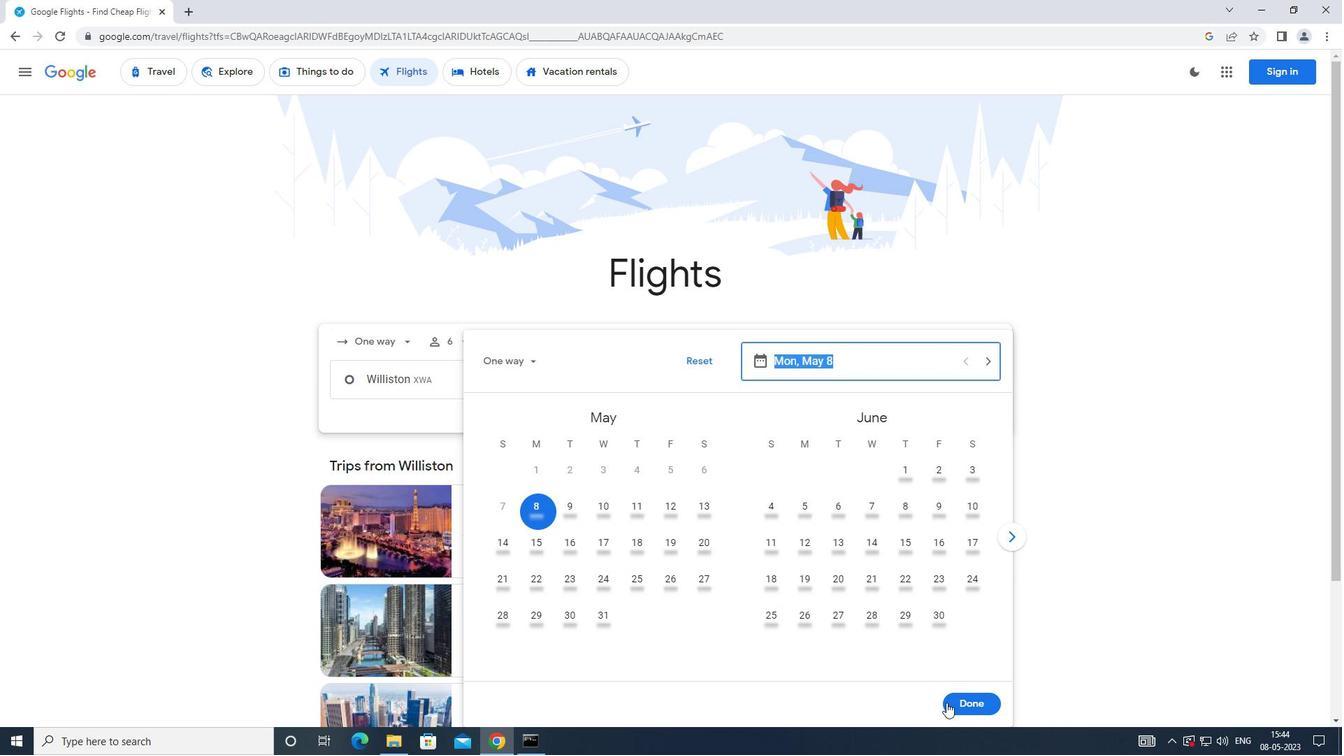 
Action: Mouse pressed left at (953, 705)
Screenshot: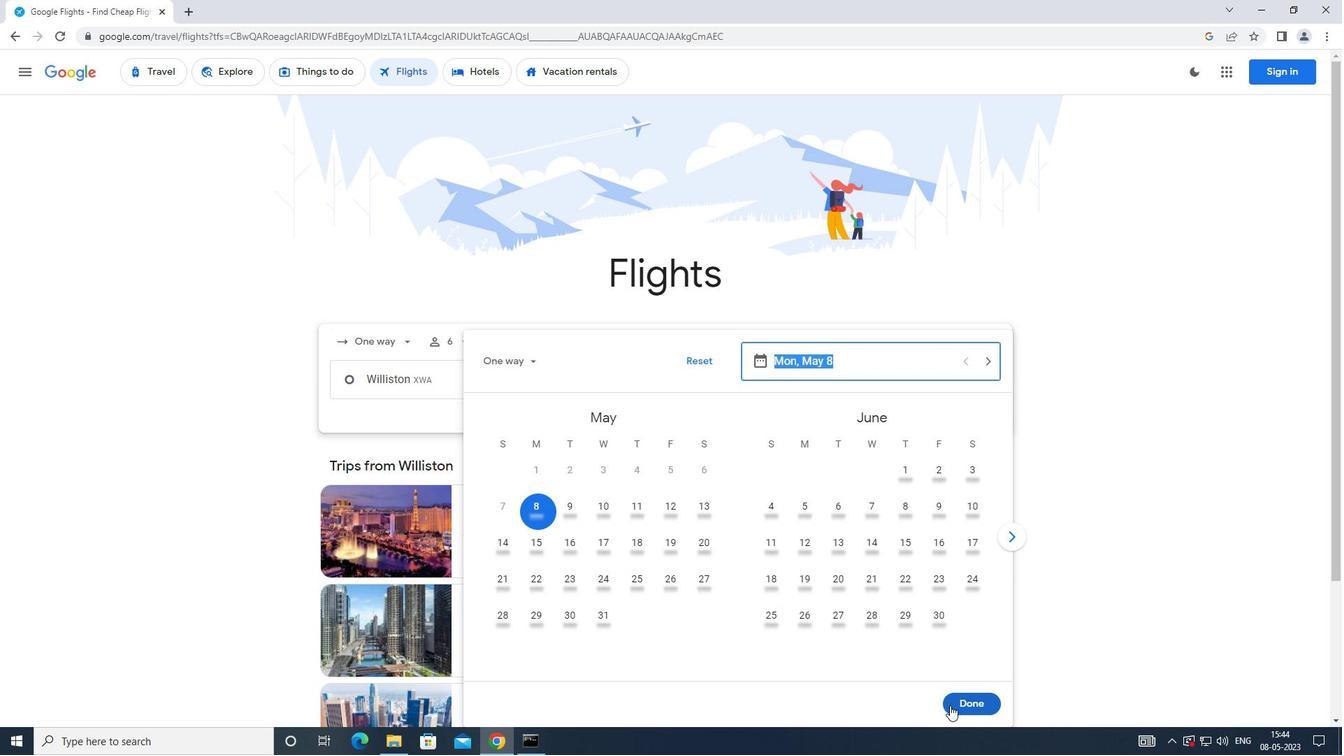 
Action: Mouse moved to (670, 434)
Screenshot: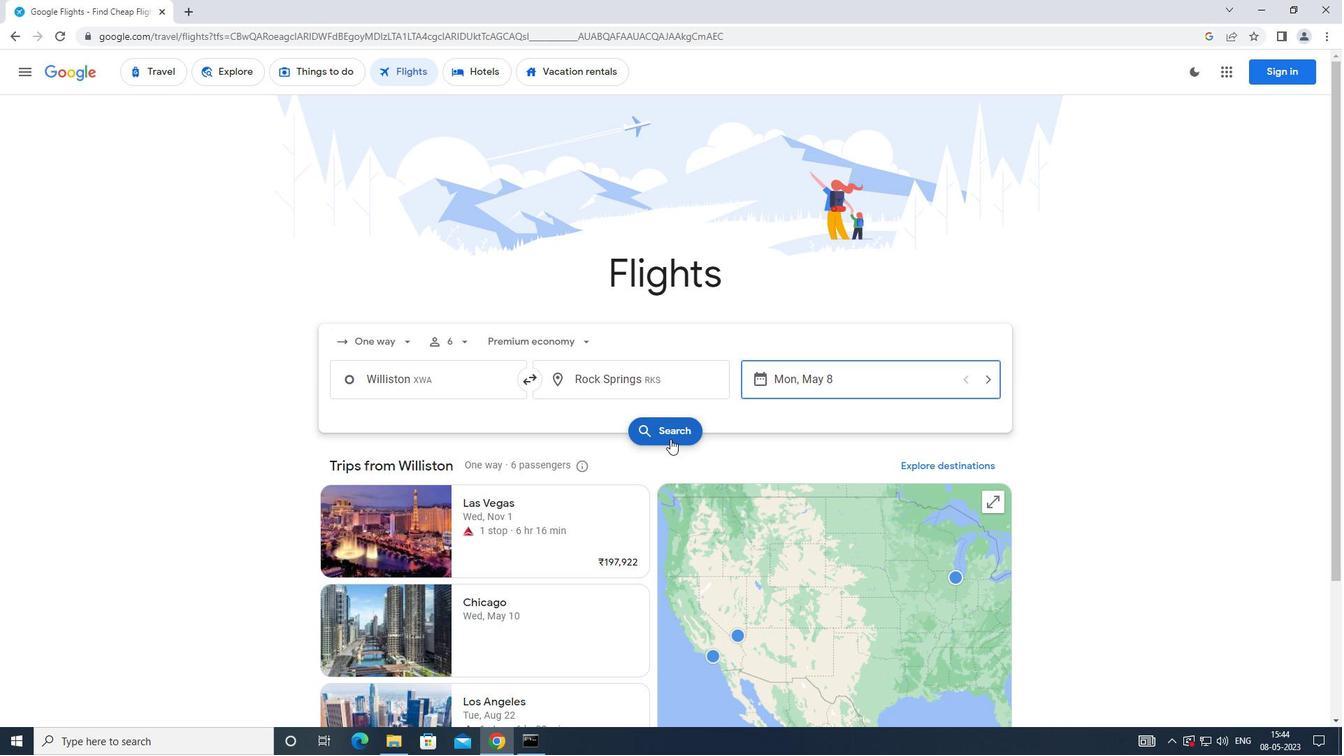 
Action: Mouse pressed left at (670, 434)
Screenshot: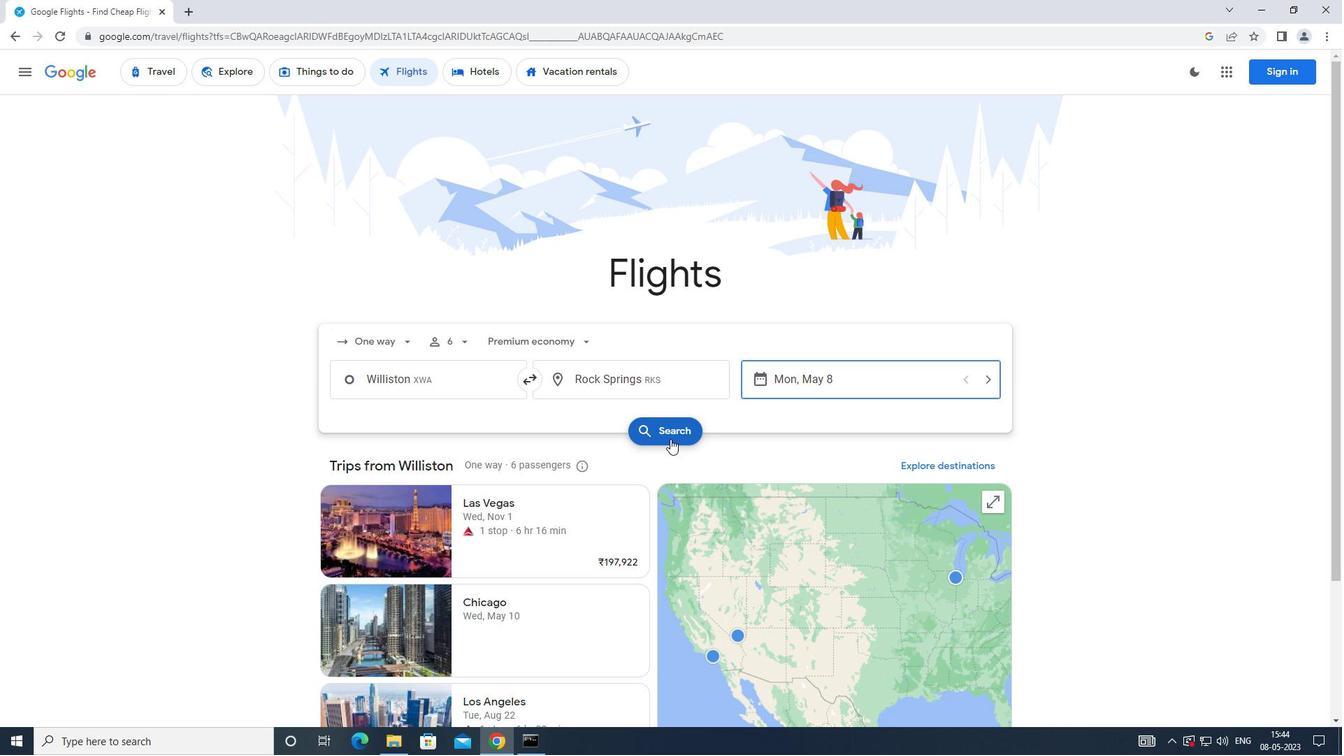 
Action: Mouse moved to (363, 195)
Screenshot: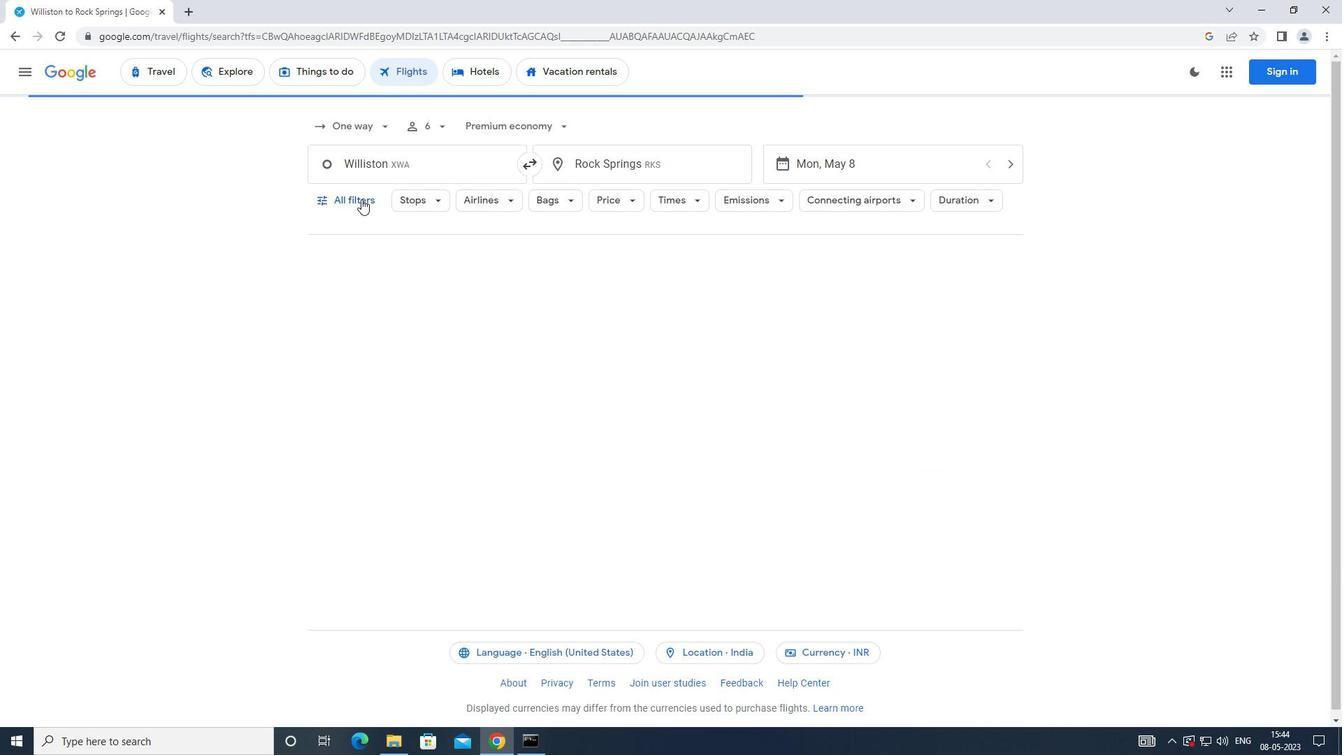 
Action: Mouse pressed left at (363, 195)
Screenshot: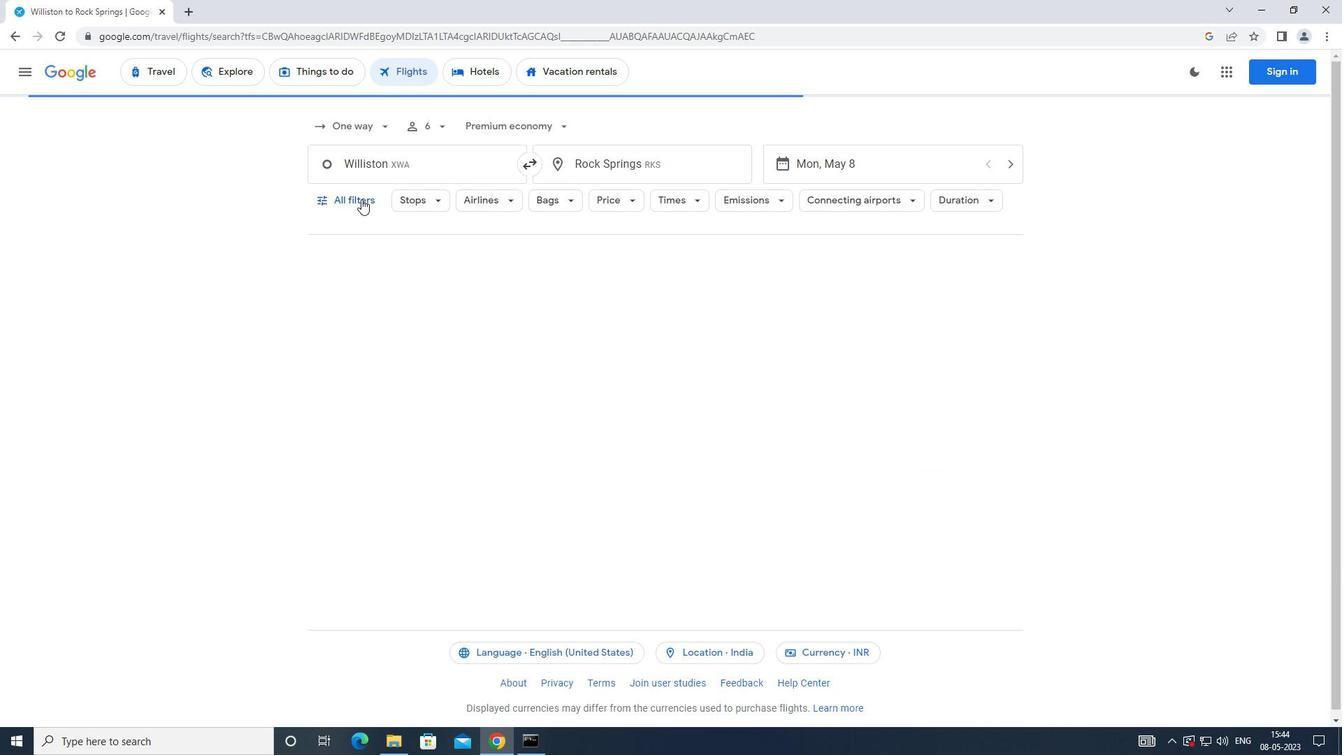 
Action: Mouse moved to (506, 497)
Screenshot: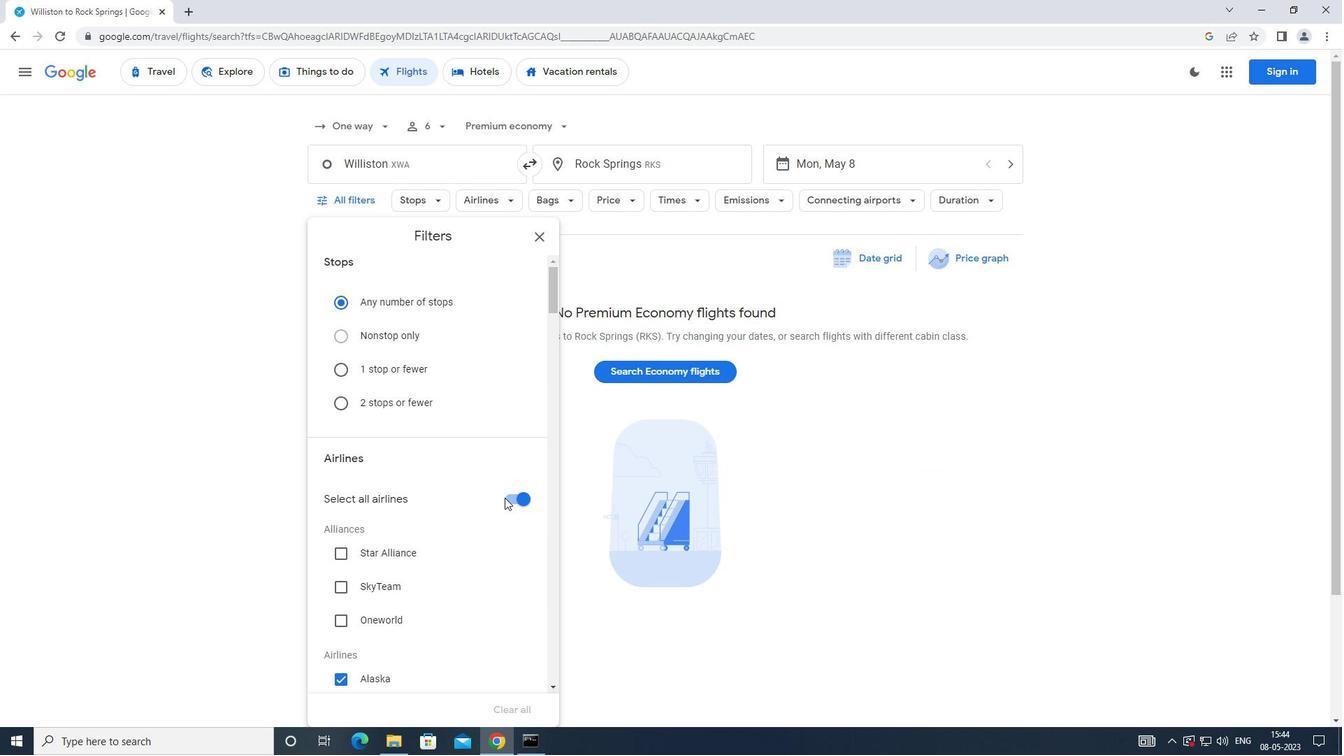
Action: Mouse pressed left at (506, 497)
Screenshot: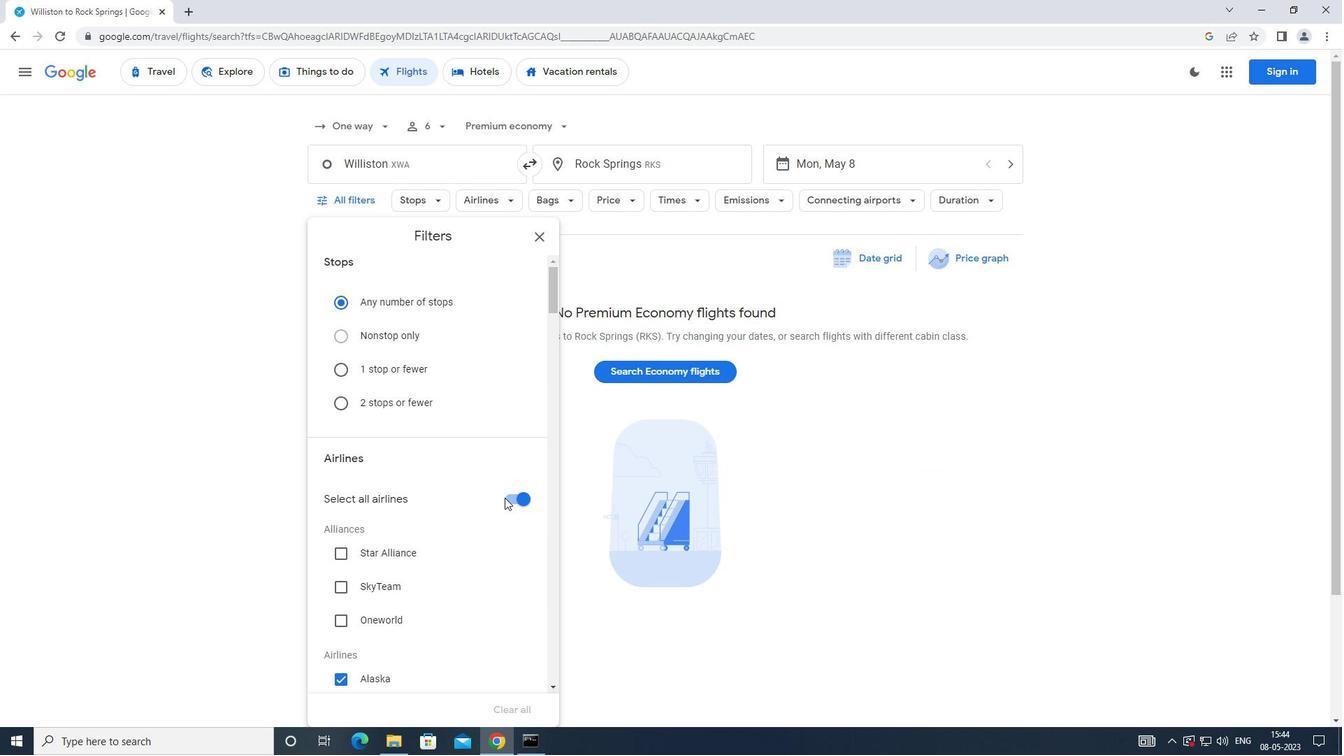 
Action: Mouse moved to (516, 493)
Screenshot: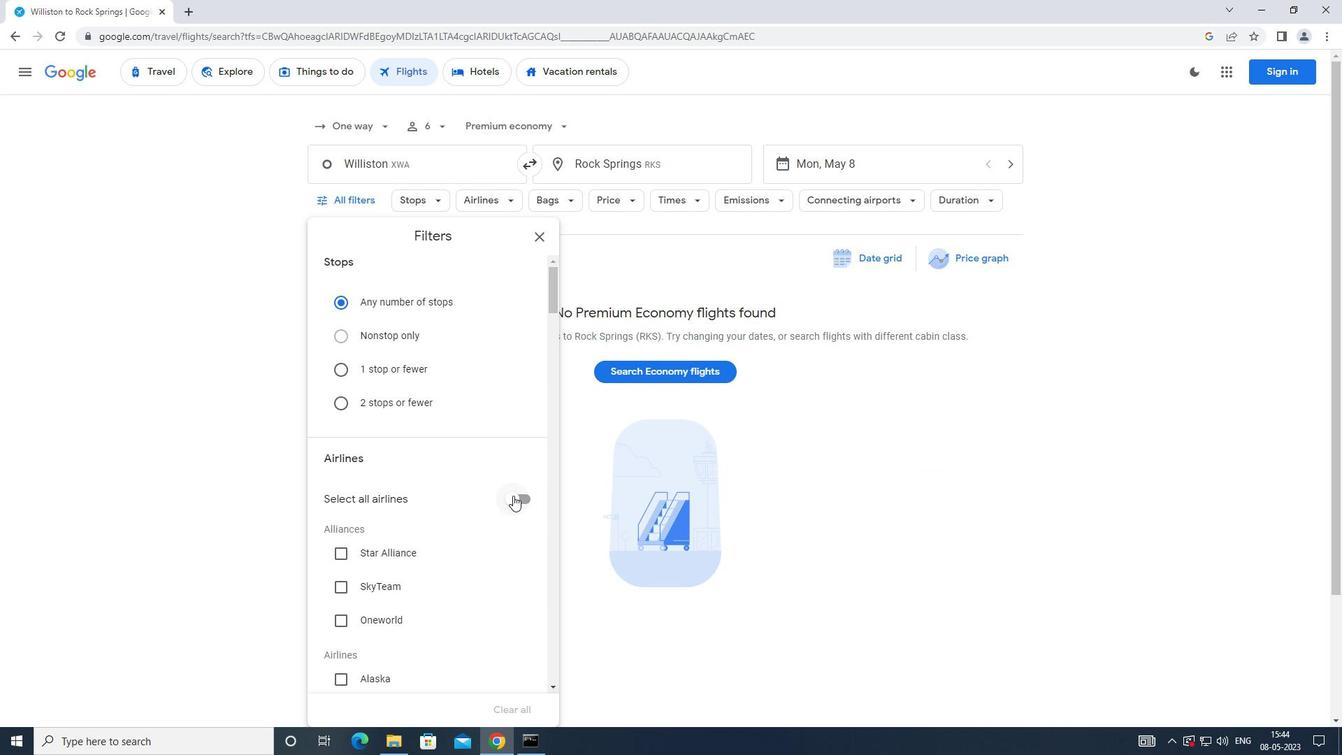 
Action: Mouse scrolled (516, 492) with delta (0, 0)
Screenshot: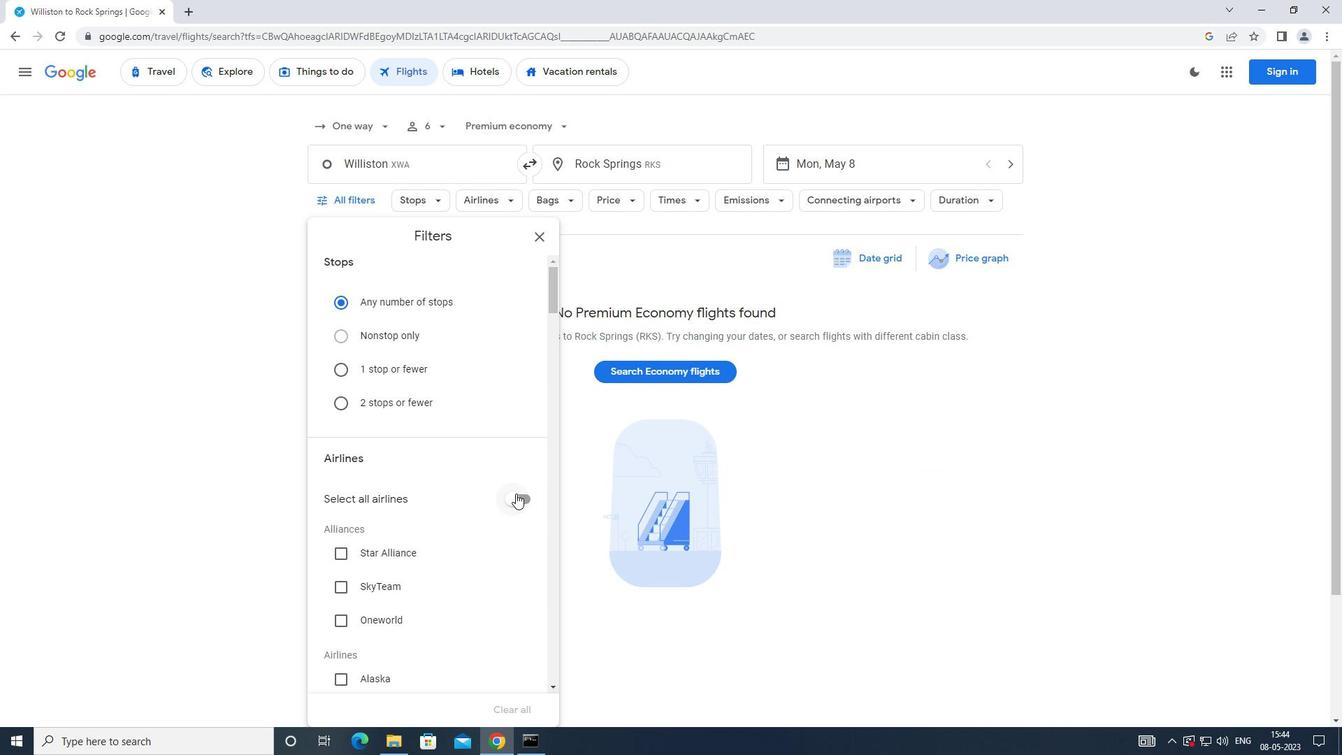 
Action: Mouse moved to (517, 492)
Screenshot: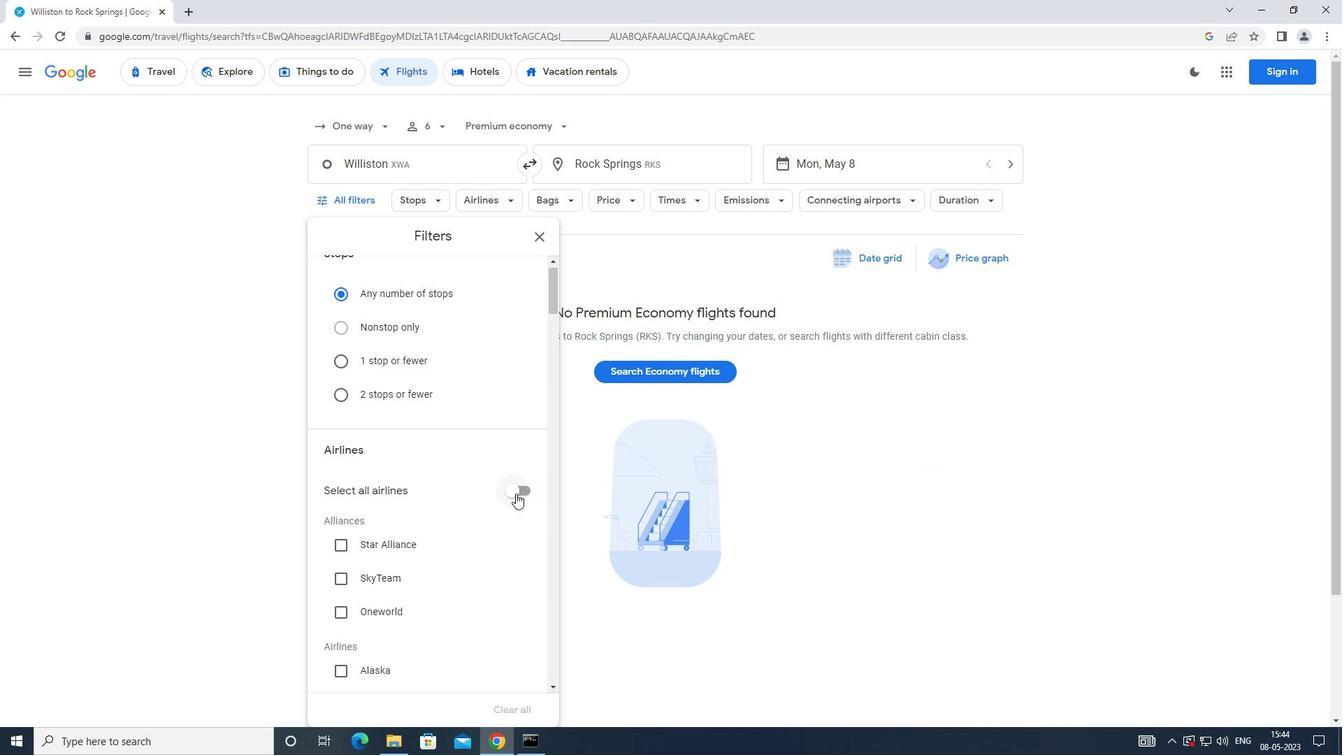 
Action: Mouse scrolled (517, 491) with delta (0, 0)
Screenshot: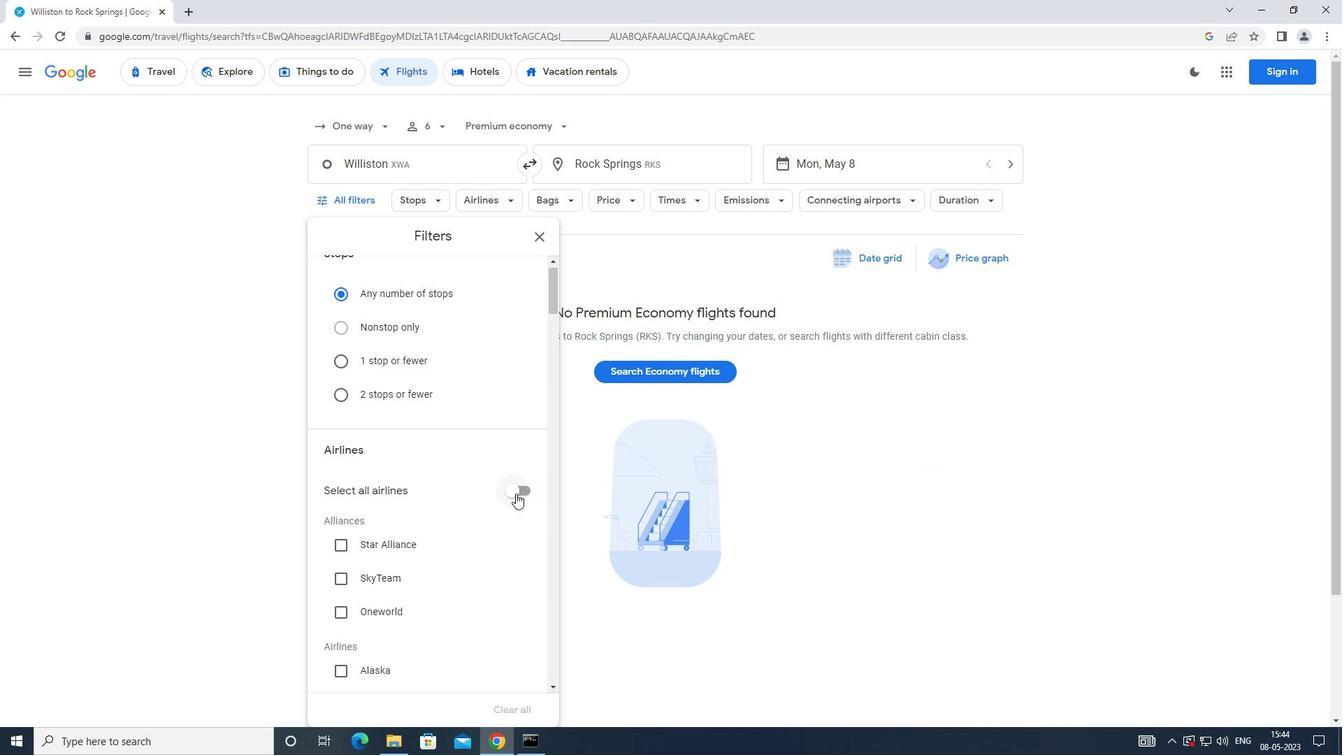
Action: Mouse moved to (517, 491)
Screenshot: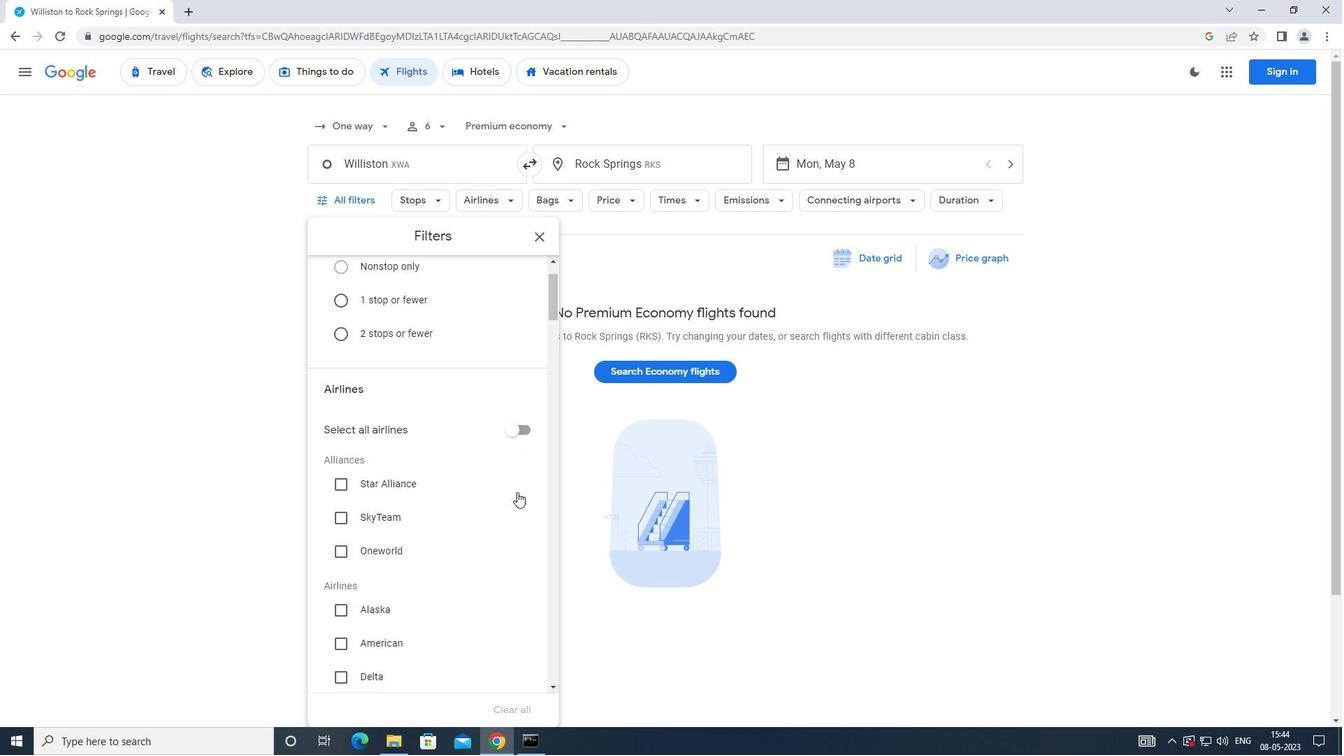 
Action: Mouse scrolled (517, 490) with delta (0, 0)
Screenshot: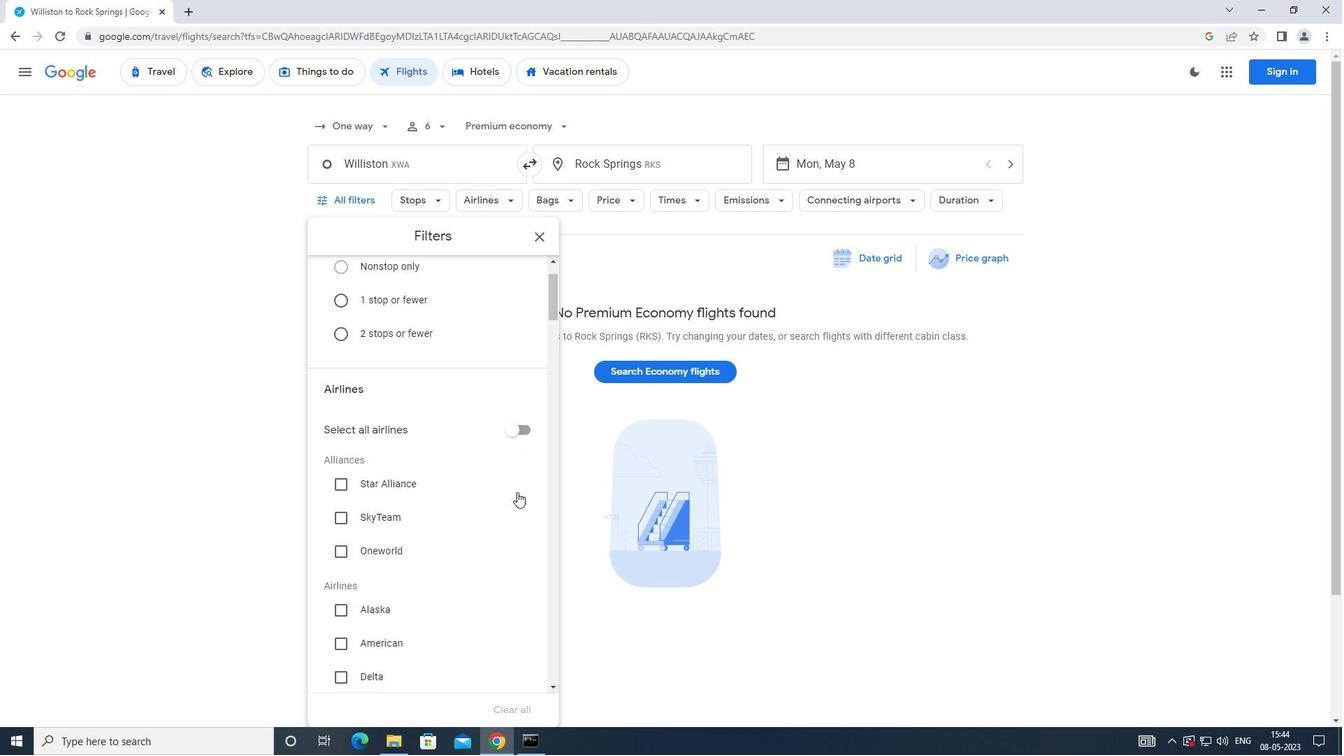
Action: Mouse moved to (517, 488)
Screenshot: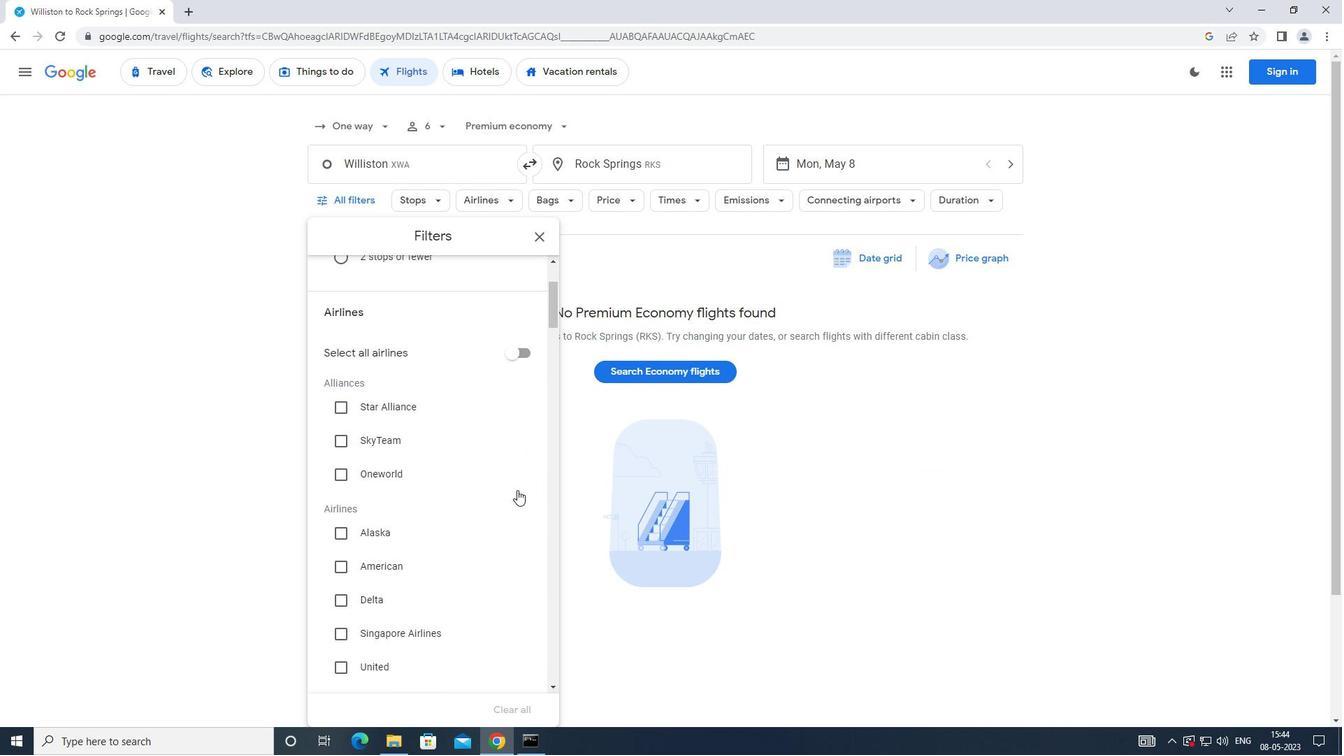 
Action: Mouse scrolled (517, 487) with delta (0, 0)
Screenshot: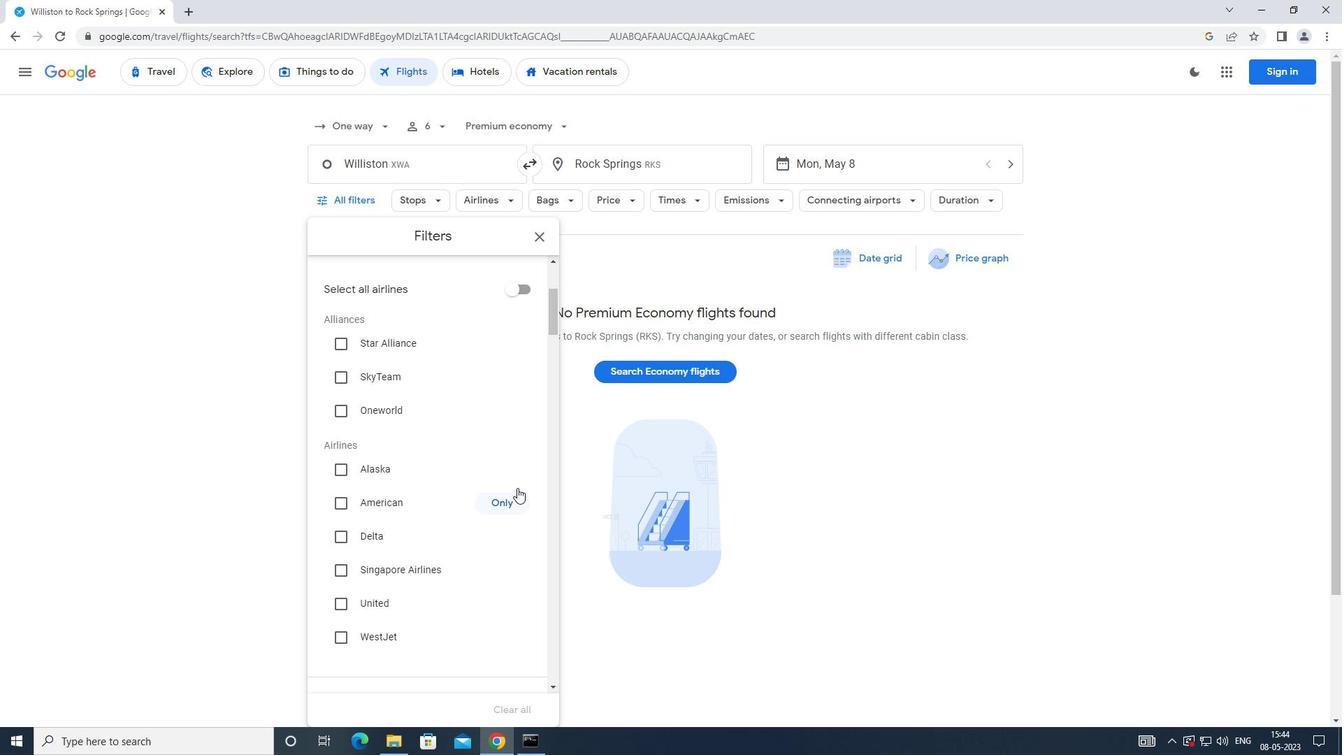 
Action: Mouse scrolled (517, 487) with delta (0, 0)
Screenshot: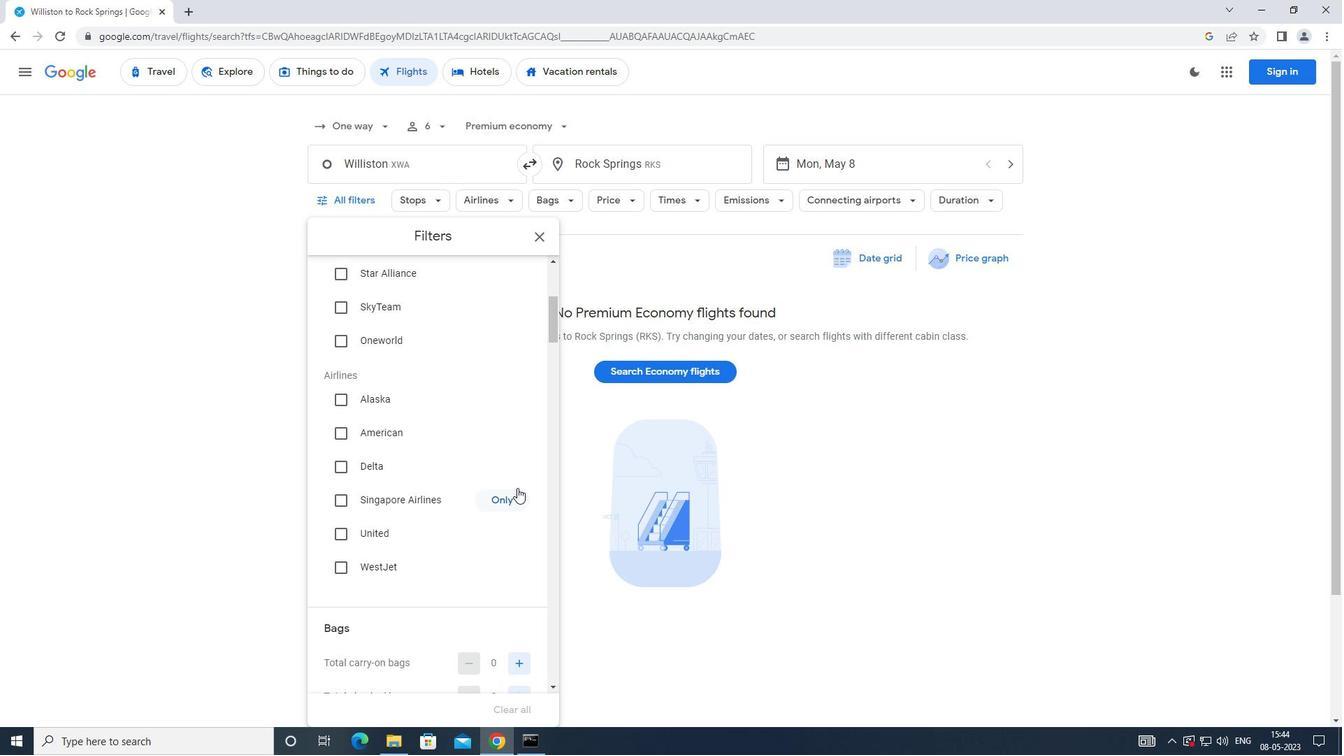 
Action: Mouse moved to (517, 488)
Screenshot: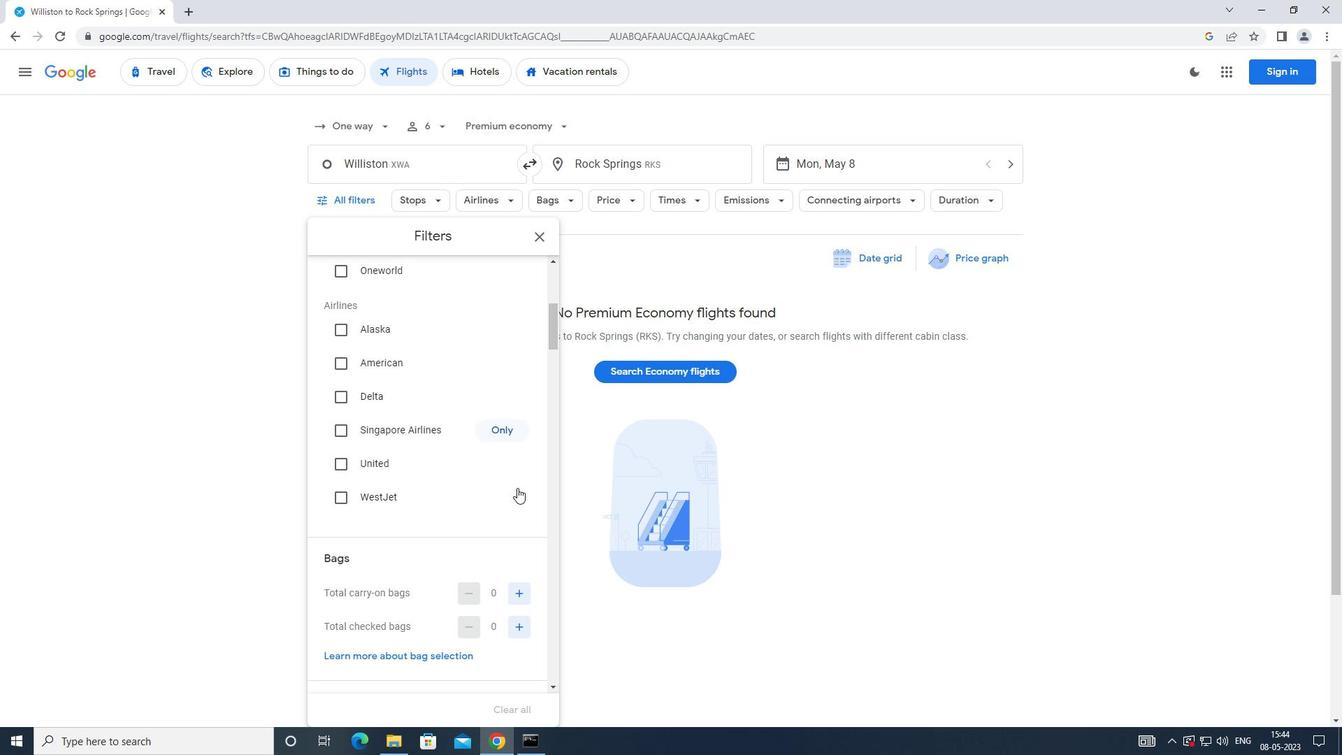 
Action: Mouse scrolled (517, 487) with delta (0, 0)
Screenshot: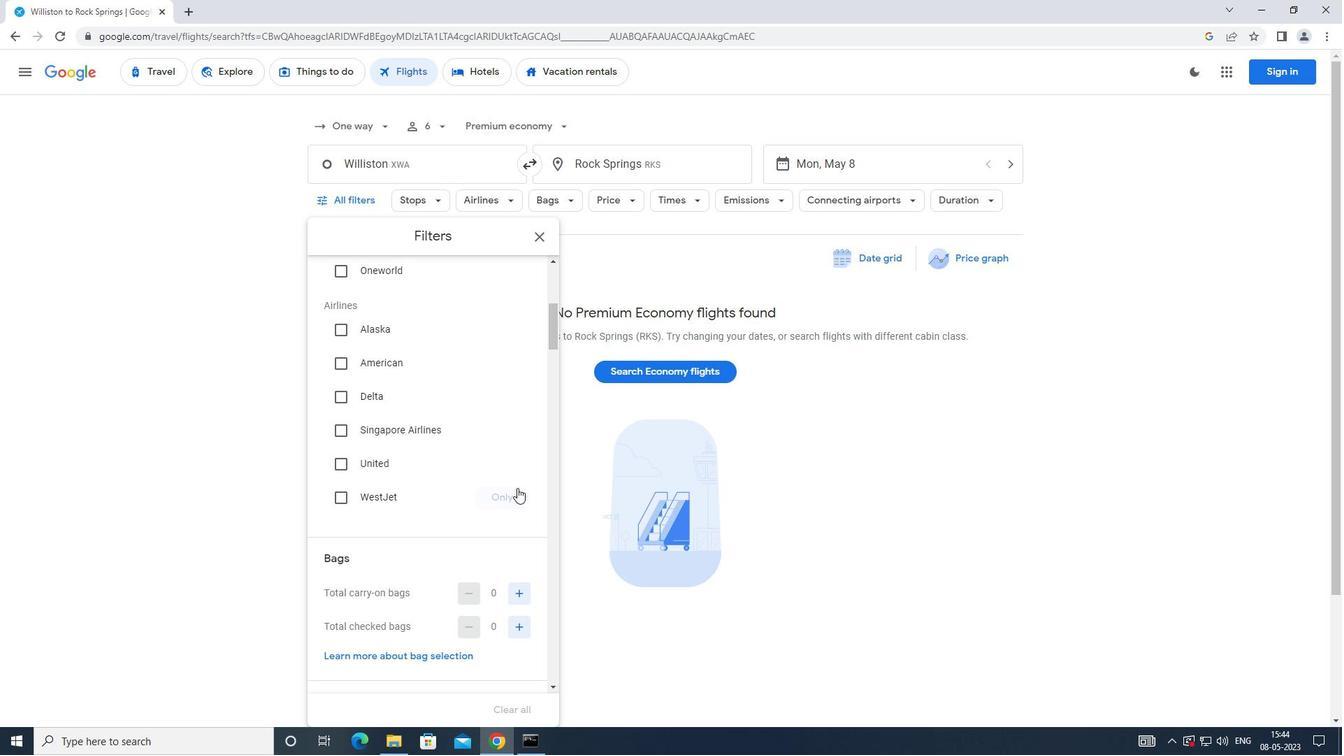 
Action: Mouse scrolled (517, 487) with delta (0, 0)
Screenshot: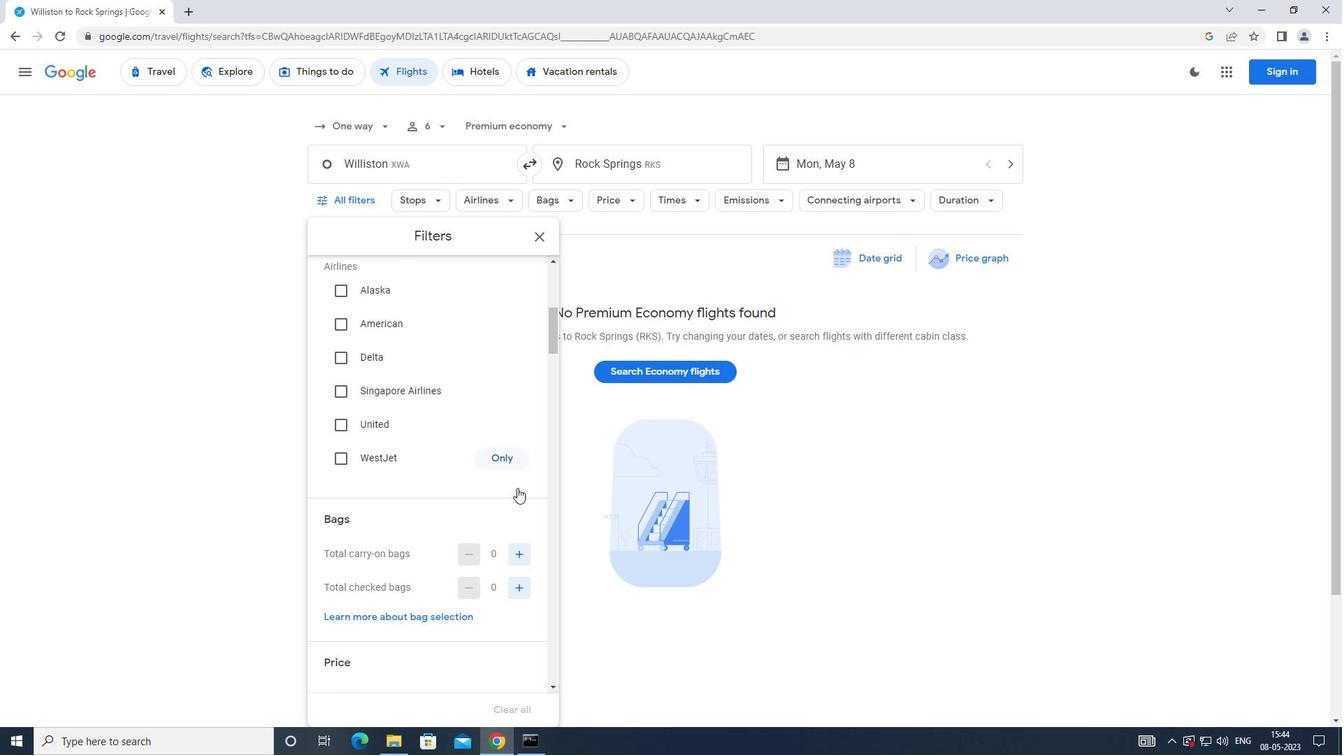 
Action: Mouse moved to (517, 485)
Screenshot: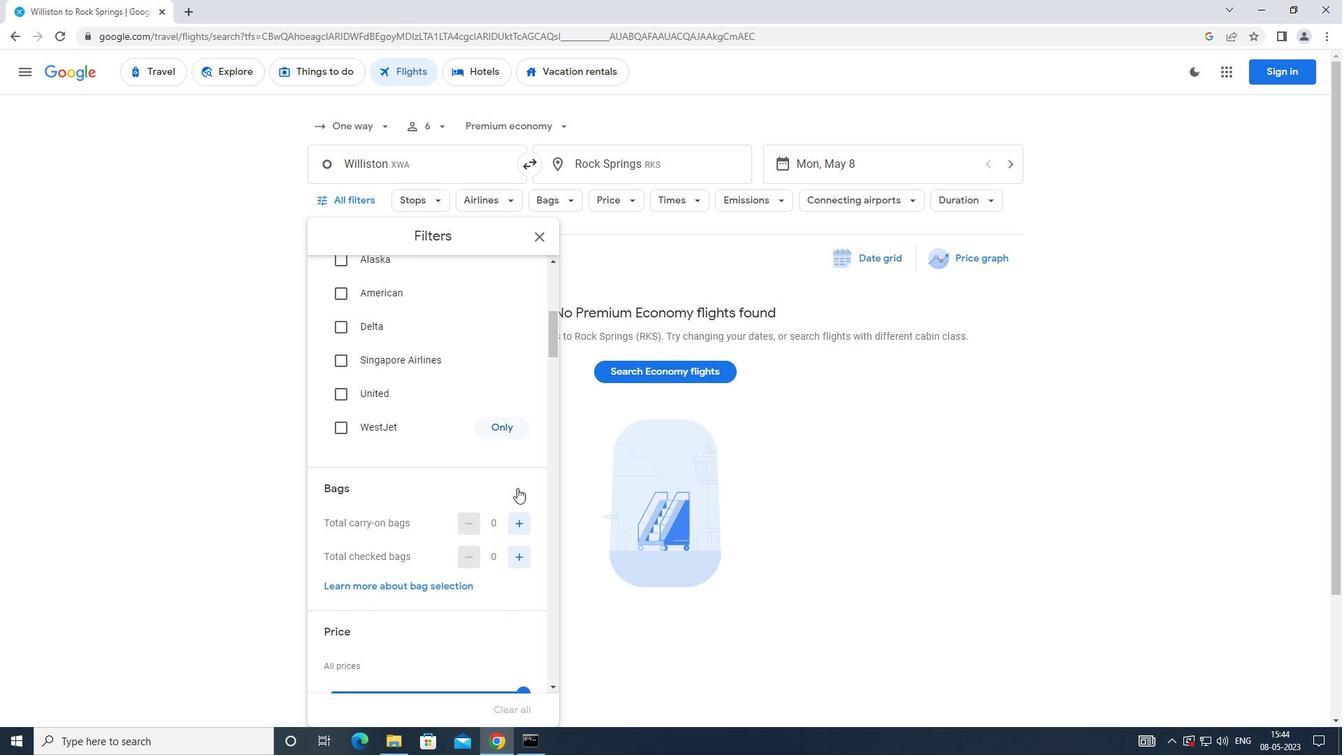 
Action: Mouse scrolled (517, 485) with delta (0, 0)
Screenshot: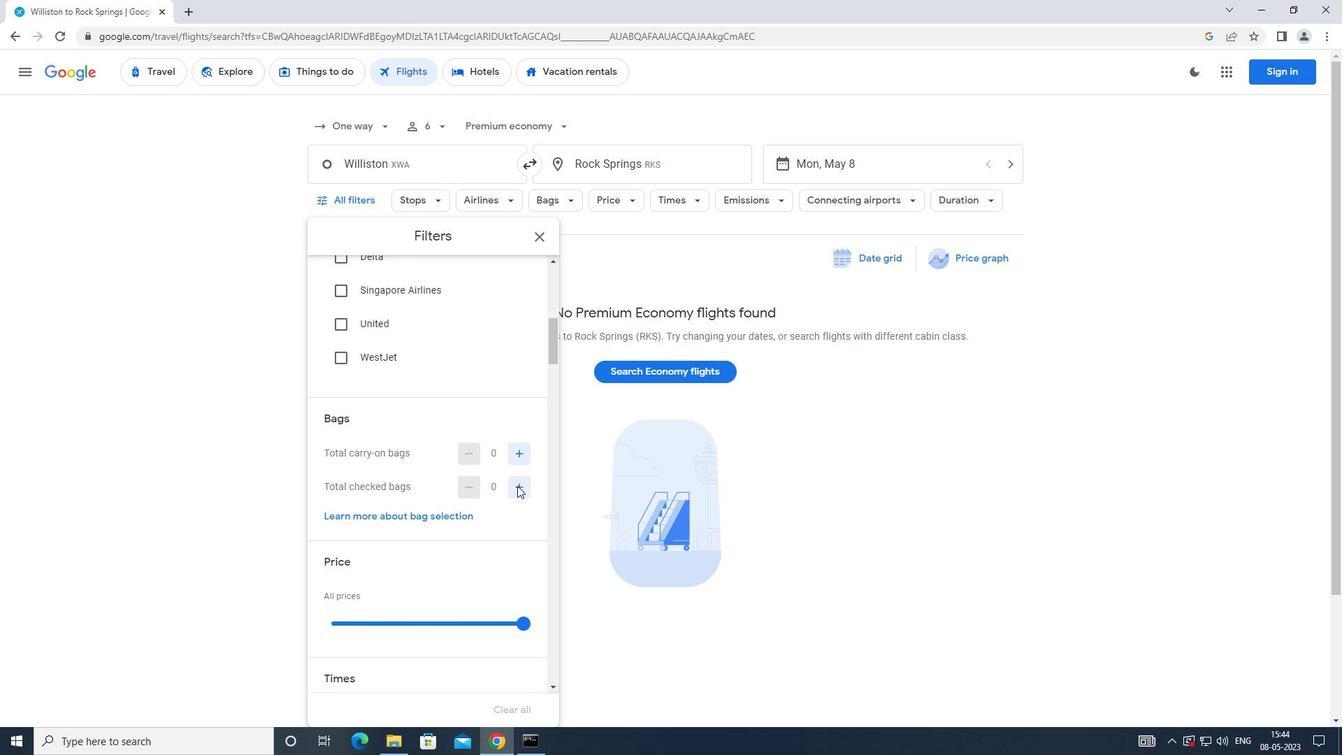 
Action: Mouse moved to (521, 381)
Screenshot: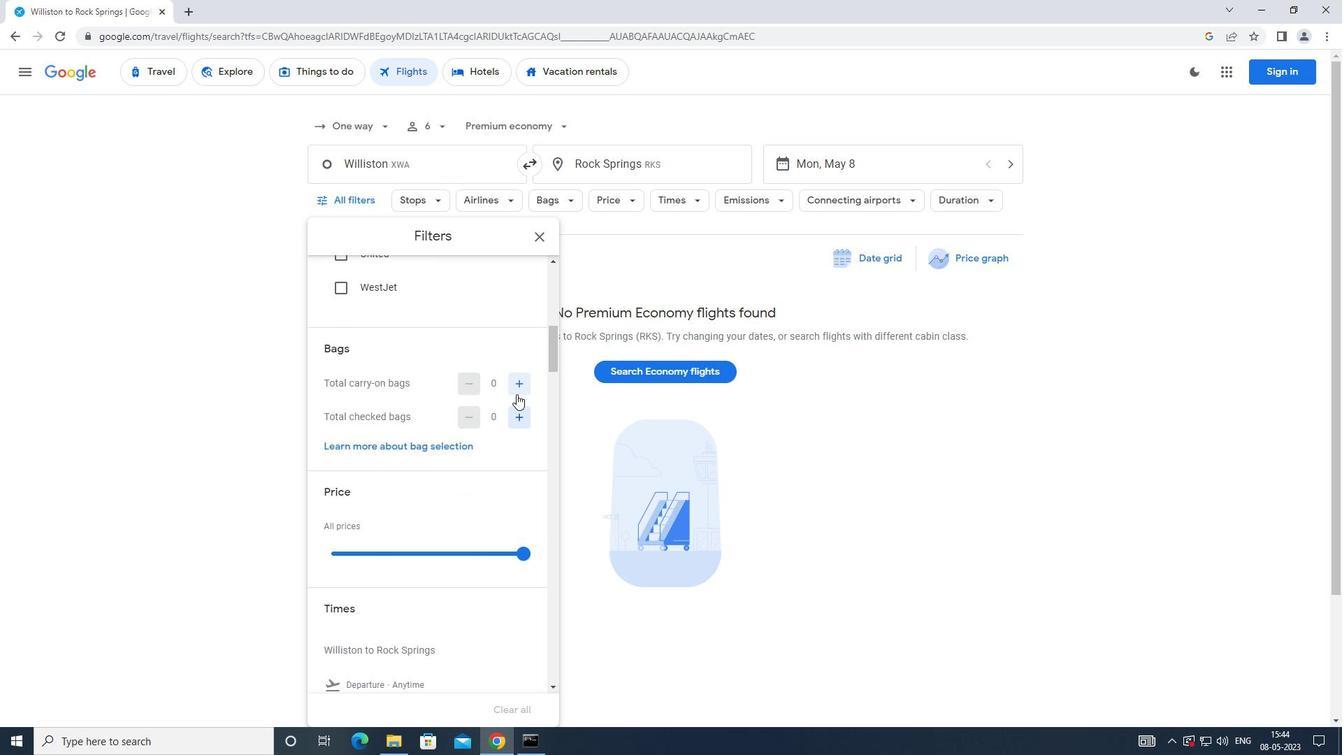 
Action: Mouse pressed left at (521, 381)
Screenshot: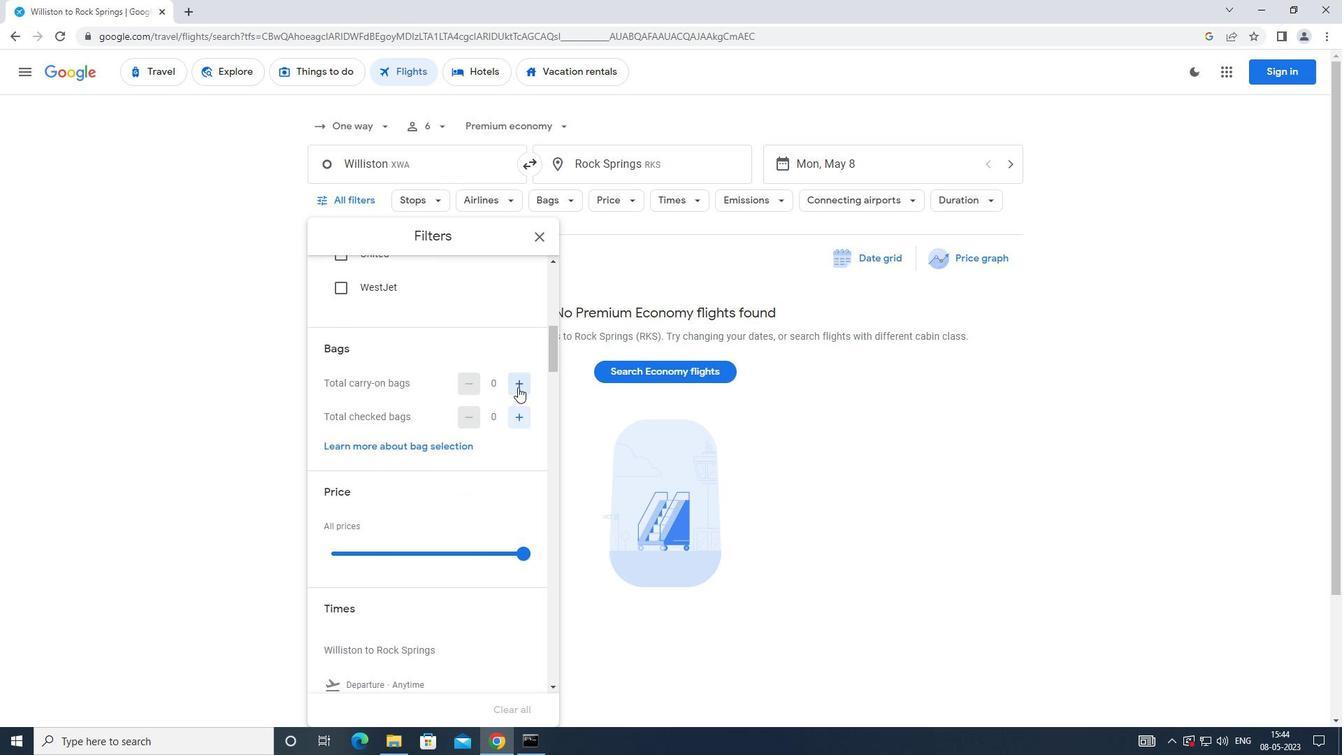 
Action: Mouse moved to (446, 475)
Screenshot: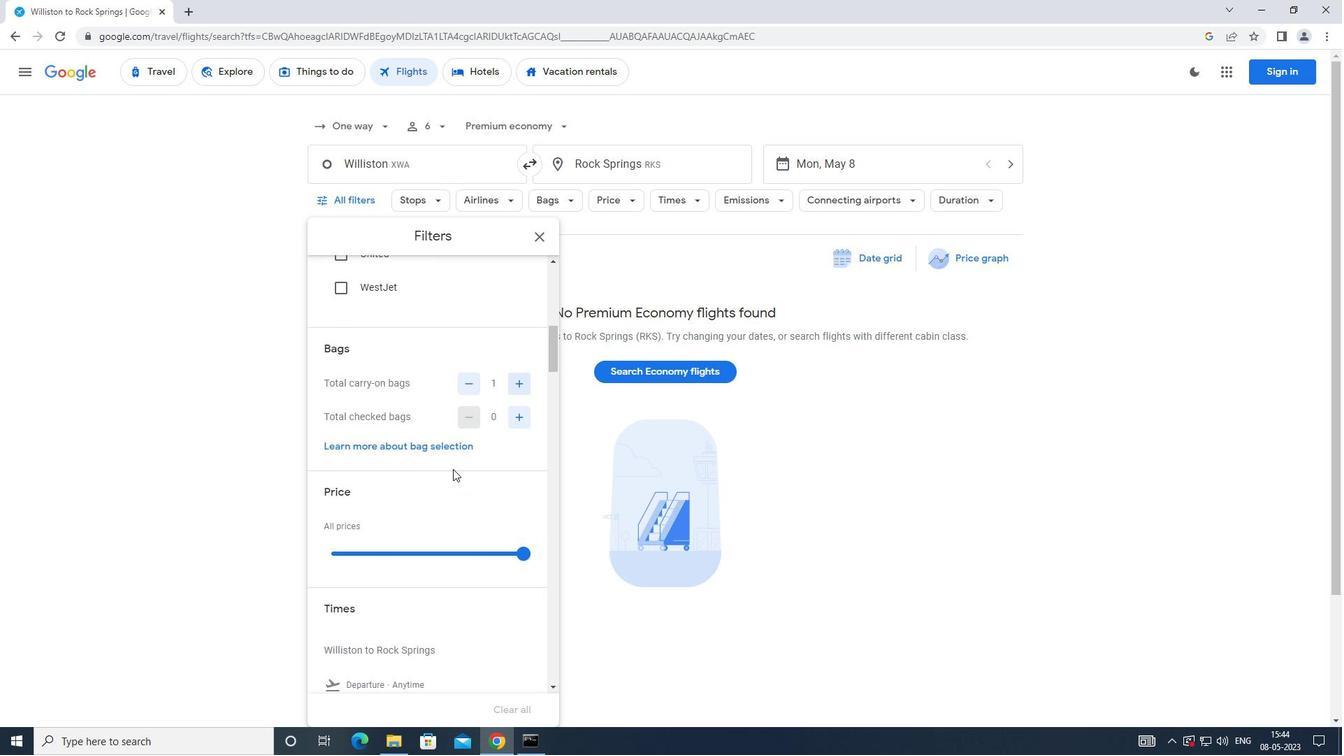 
Action: Mouse scrolled (446, 474) with delta (0, 0)
Screenshot: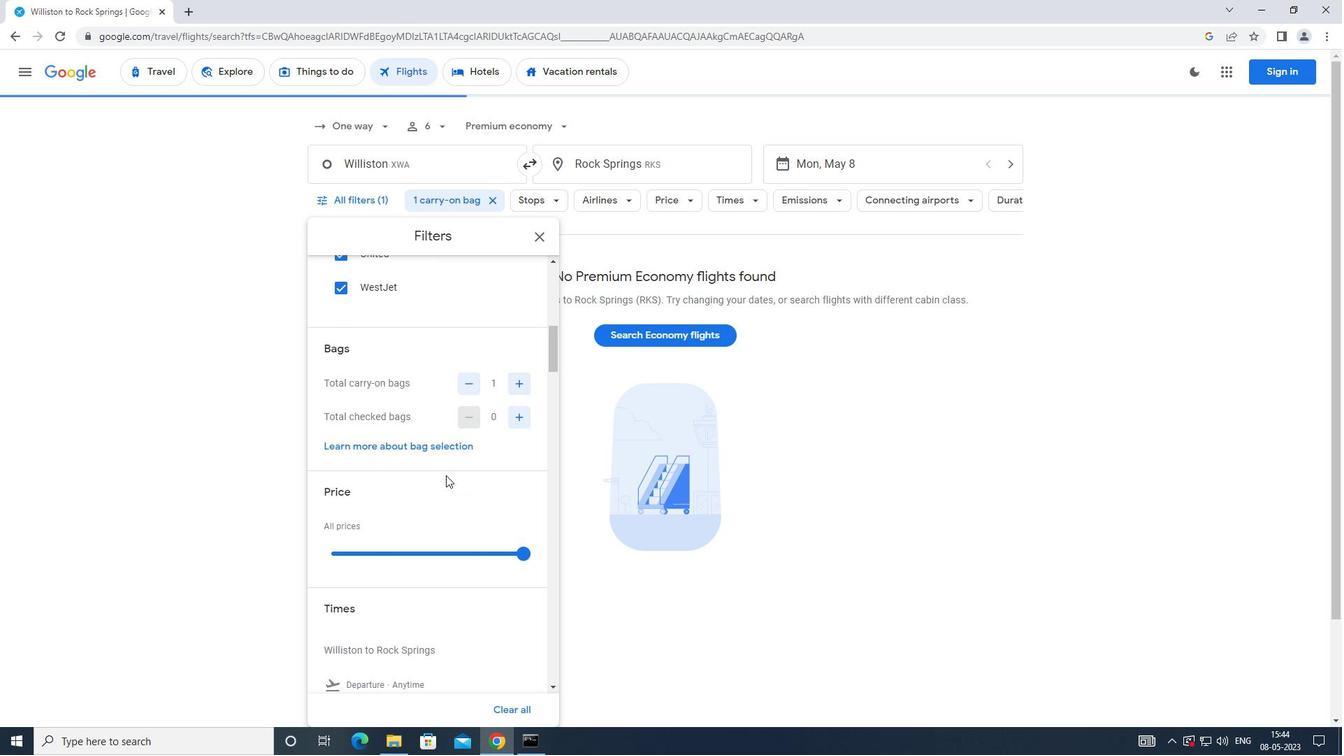 
Action: Mouse scrolled (446, 474) with delta (0, 0)
Screenshot: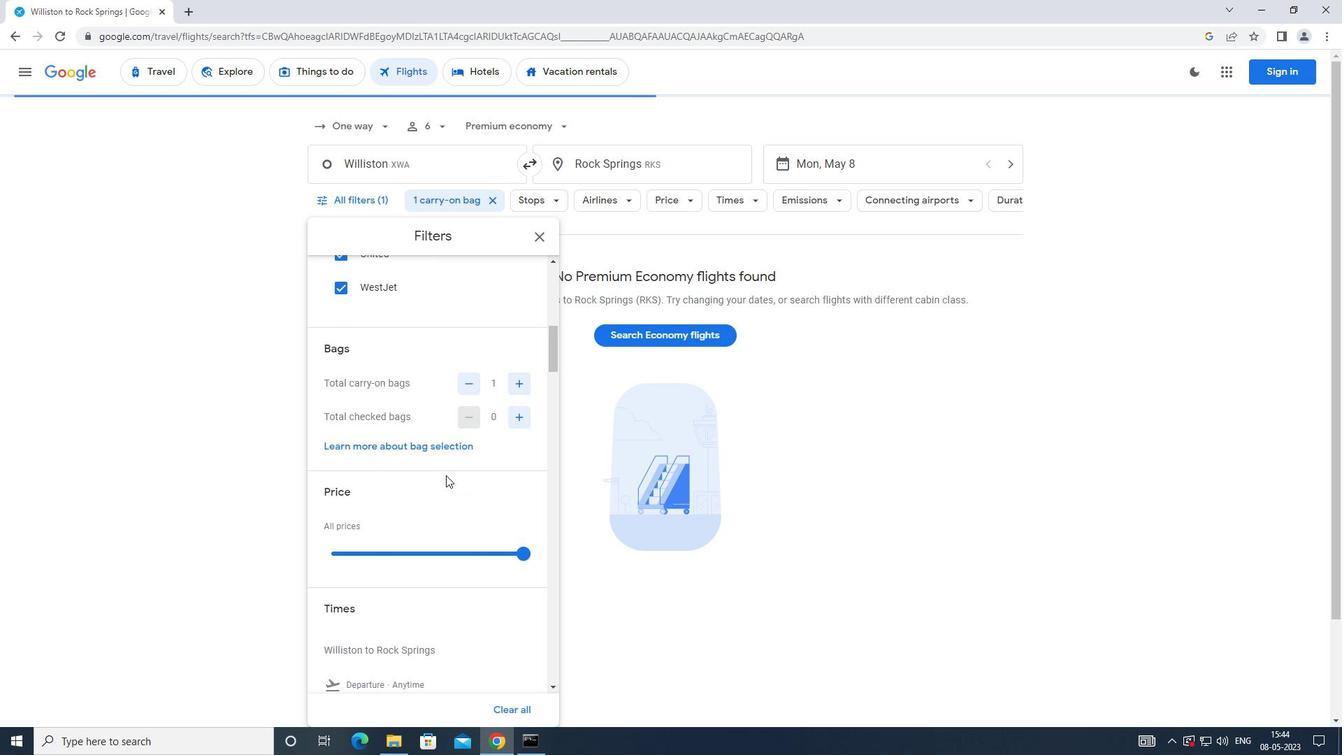 
Action: Mouse moved to (523, 411)
Screenshot: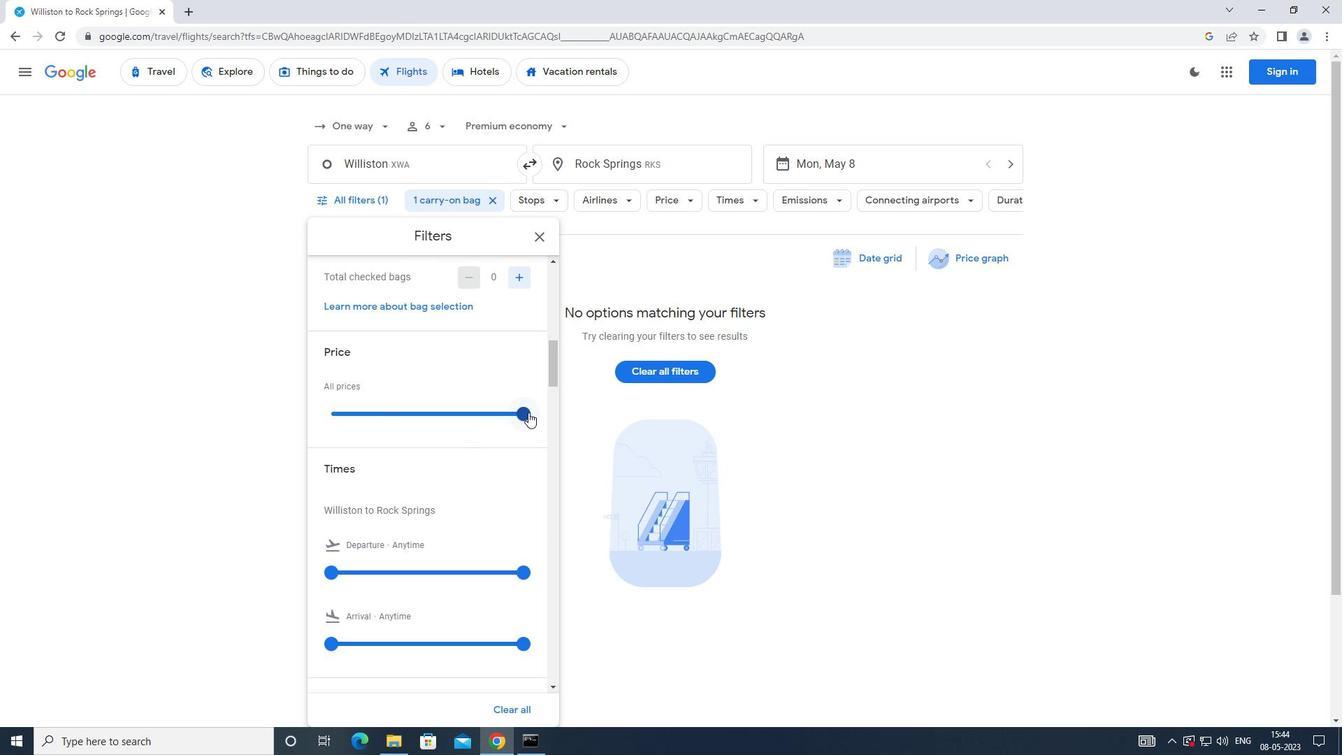 
Action: Mouse pressed left at (523, 411)
Screenshot: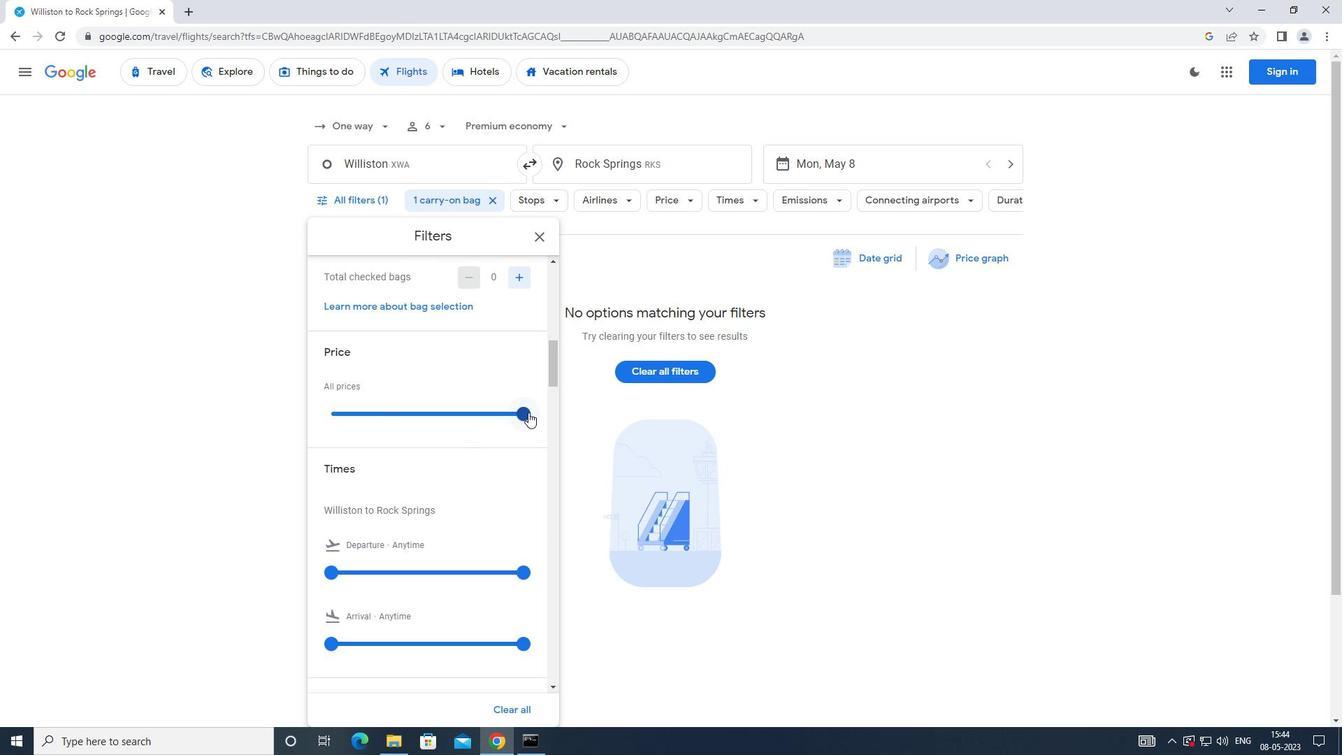 
Action: Mouse moved to (469, 443)
Screenshot: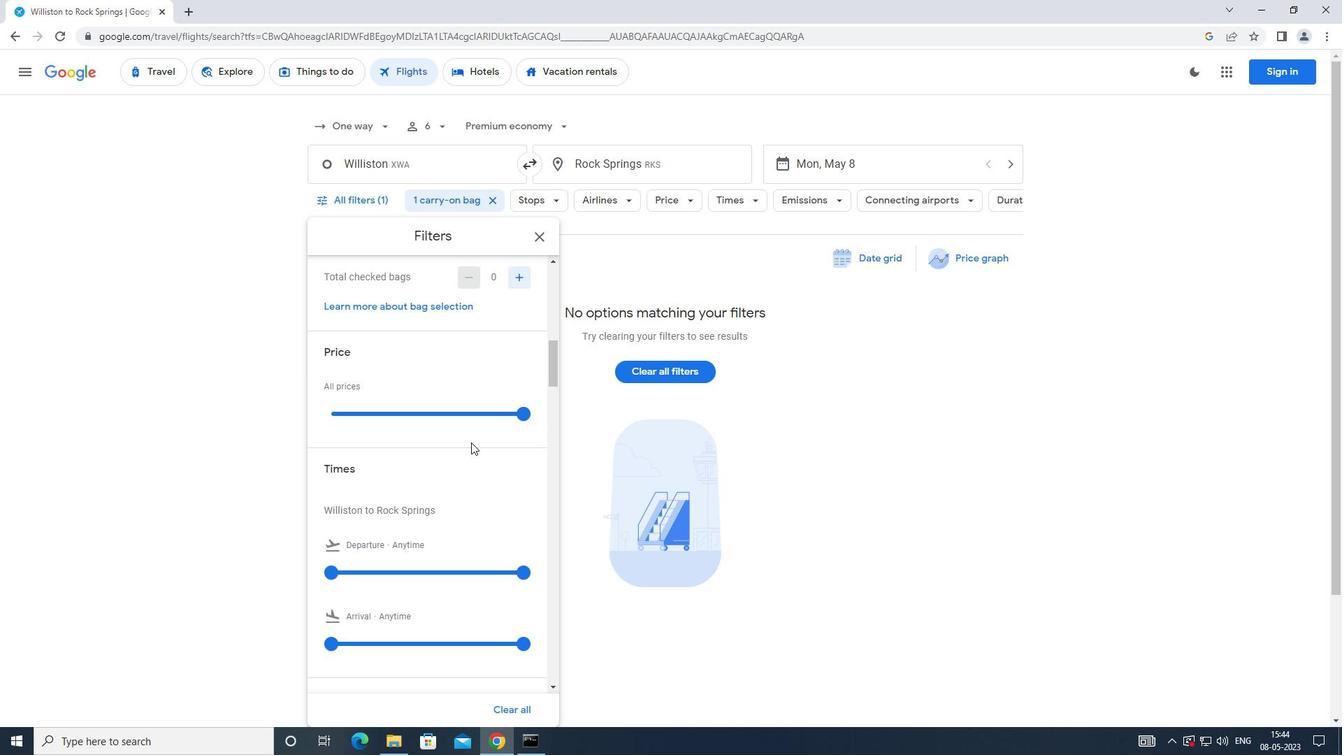 
Action: Mouse scrolled (469, 442) with delta (0, 0)
Screenshot: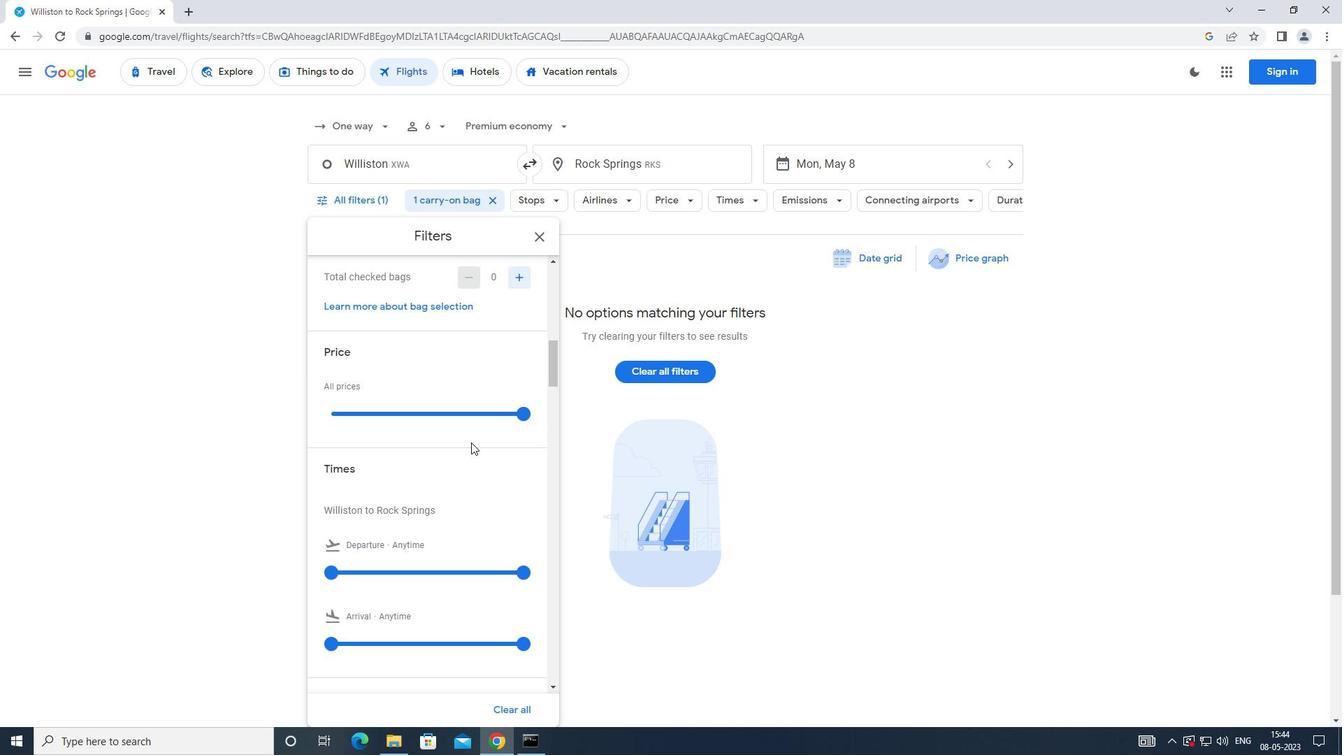 
Action: Mouse moved to (331, 504)
Screenshot: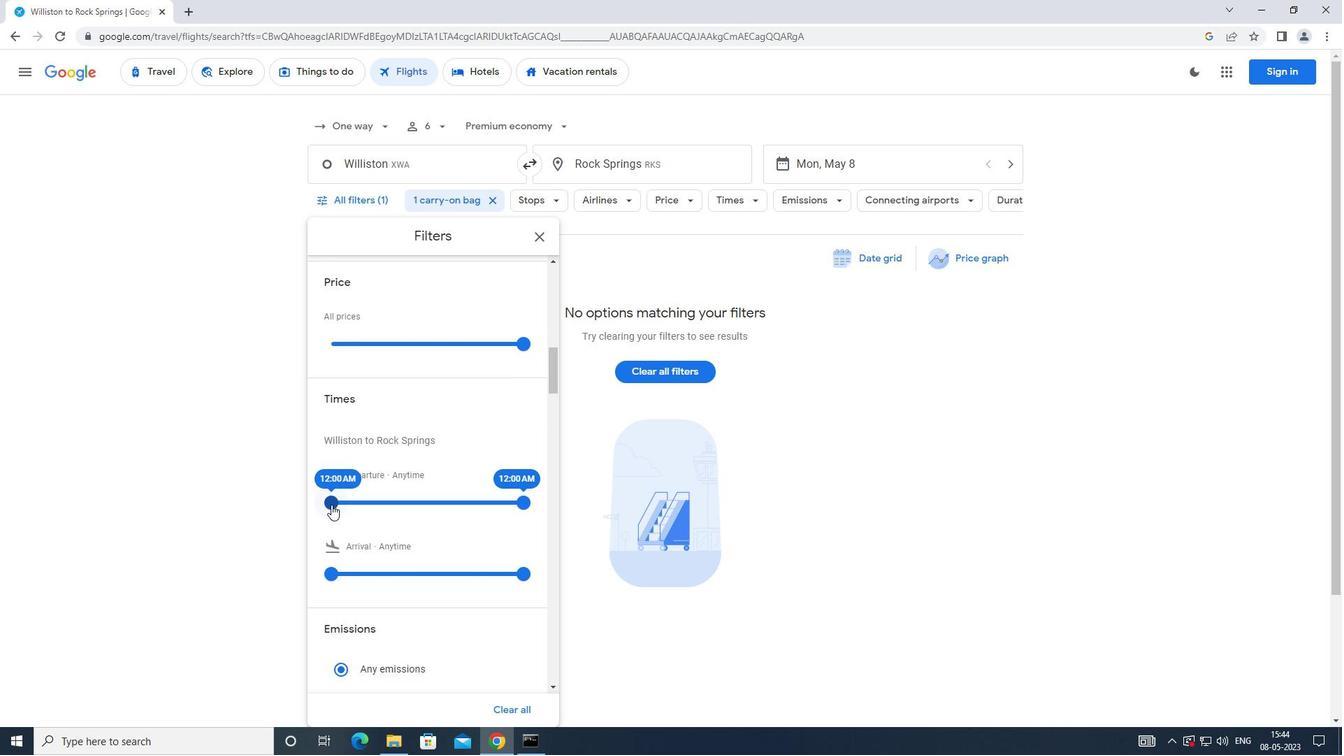 
Action: Mouse pressed left at (331, 504)
Screenshot: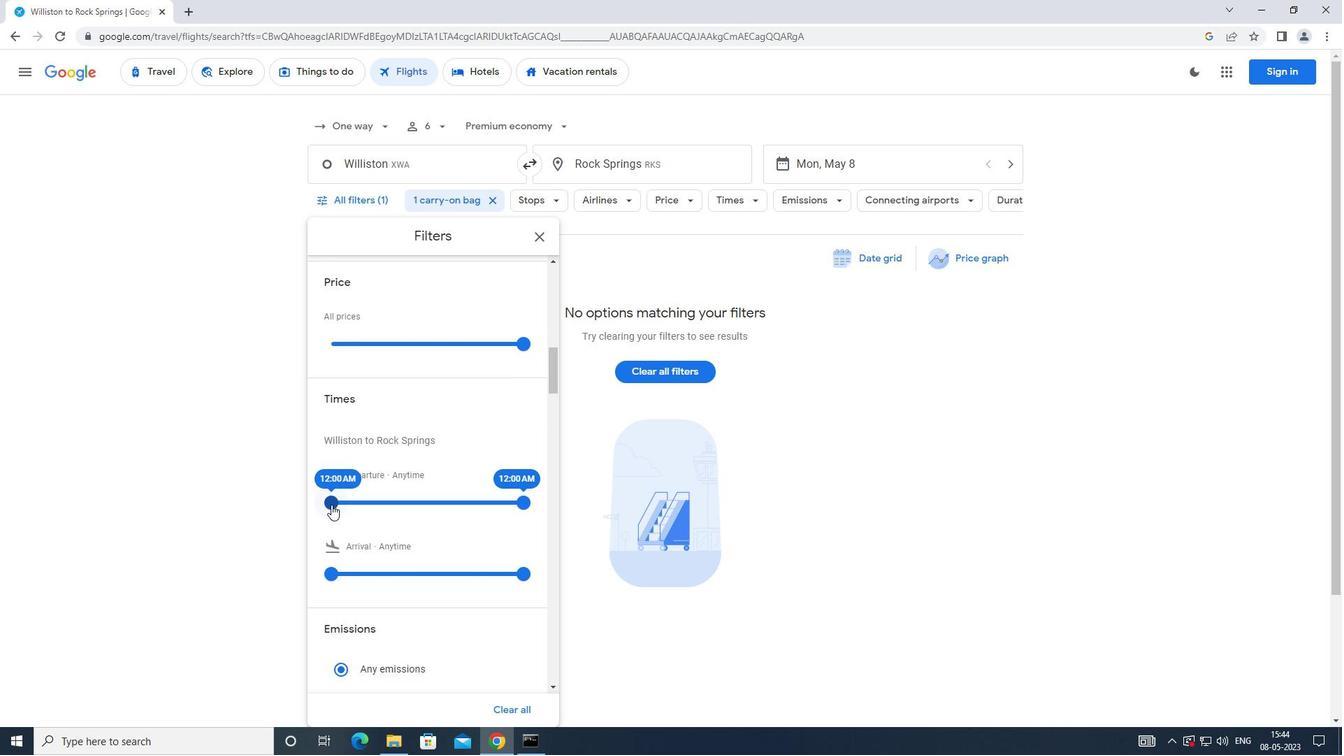 
Action: Mouse moved to (525, 506)
Screenshot: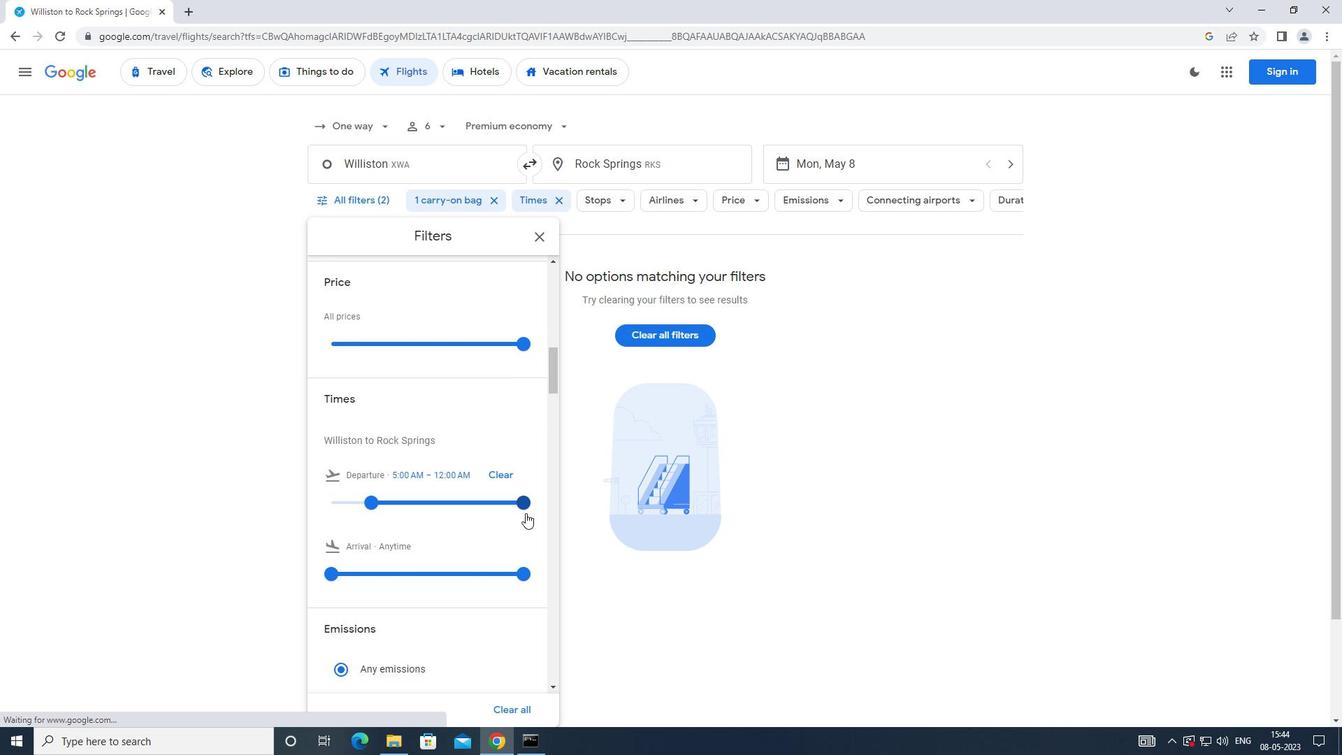 
Action: Mouse pressed left at (525, 506)
Screenshot: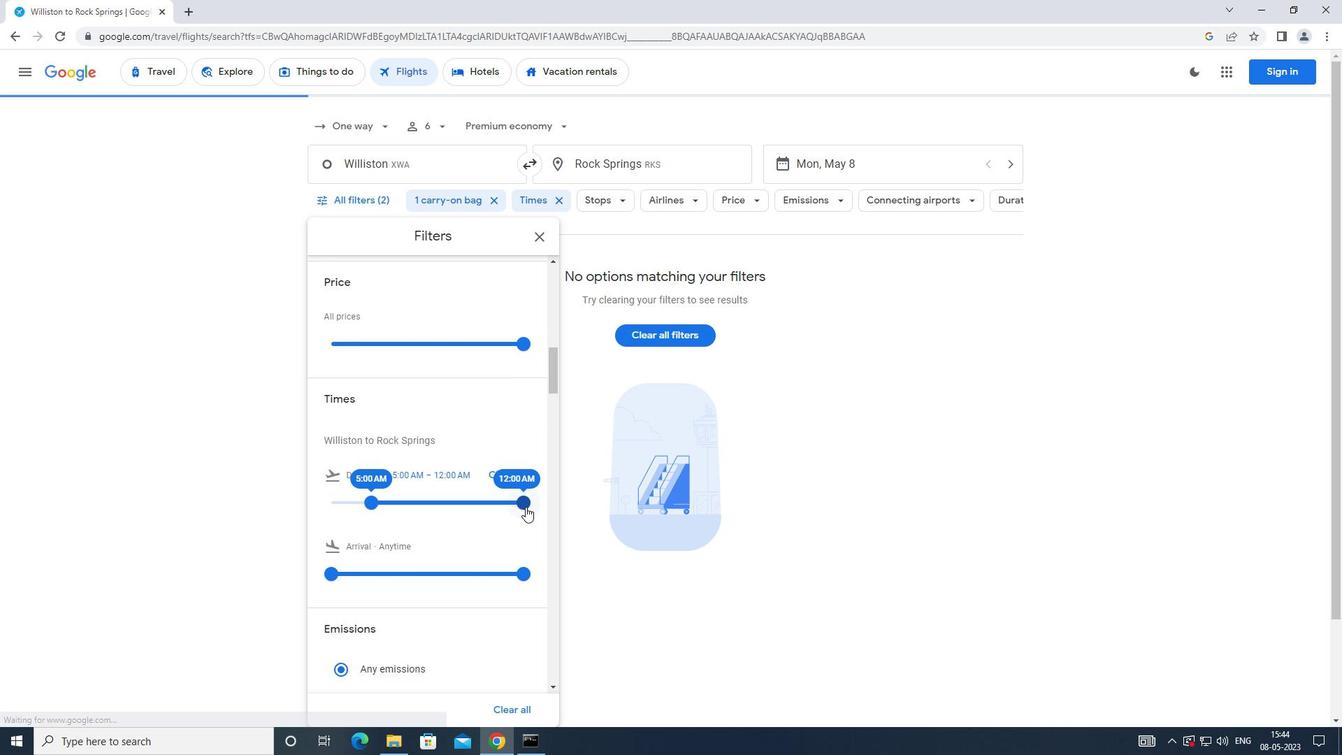
Action: Mouse moved to (543, 234)
Screenshot: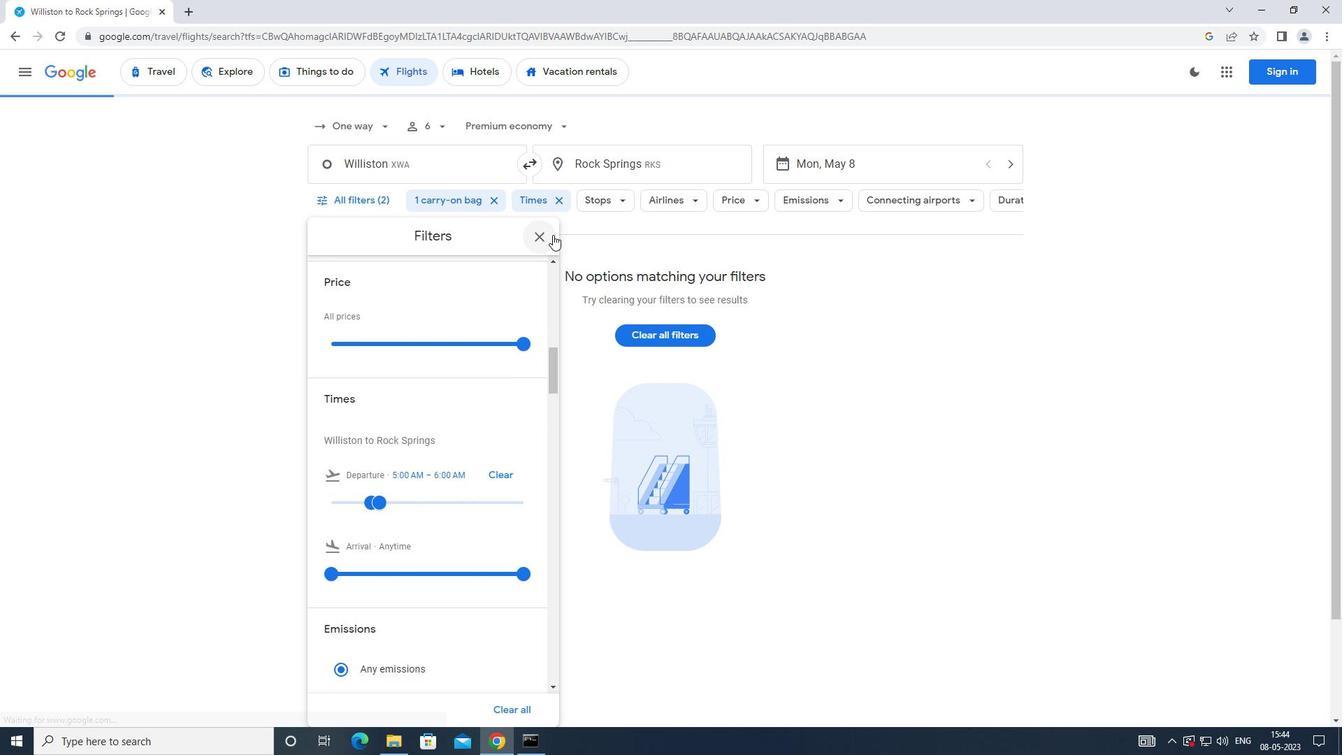 
Action: Mouse pressed left at (543, 234)
Screenshot: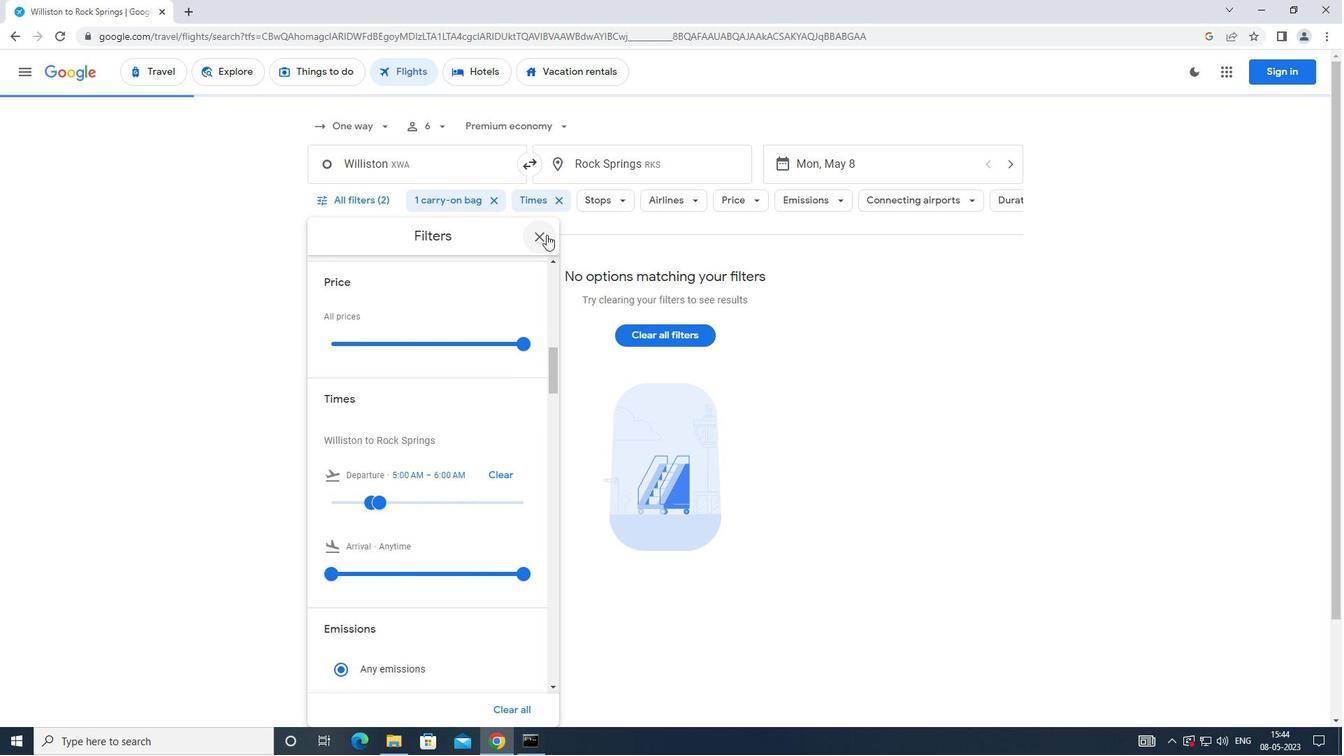 
Action: Mouse moved to (543, 274)
Screenshot: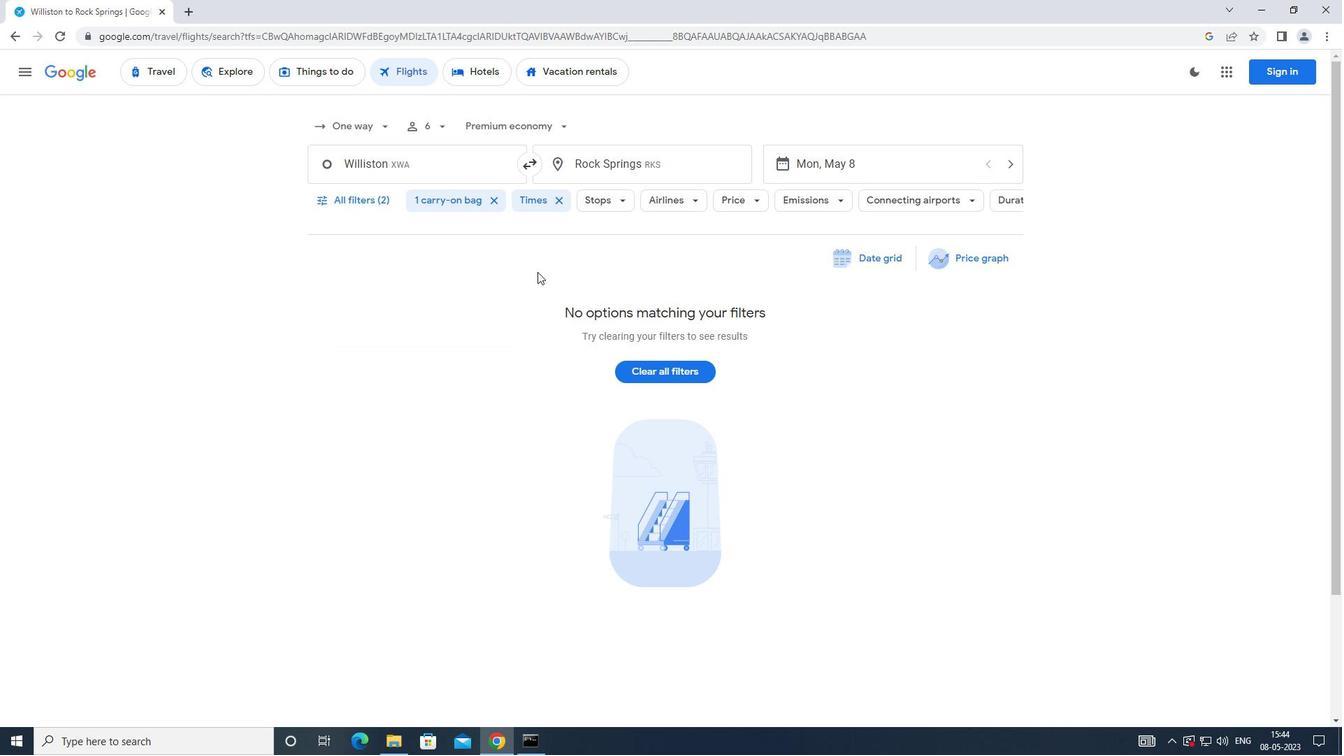 
Action: Key pressed <Key.f8>
Screenshot: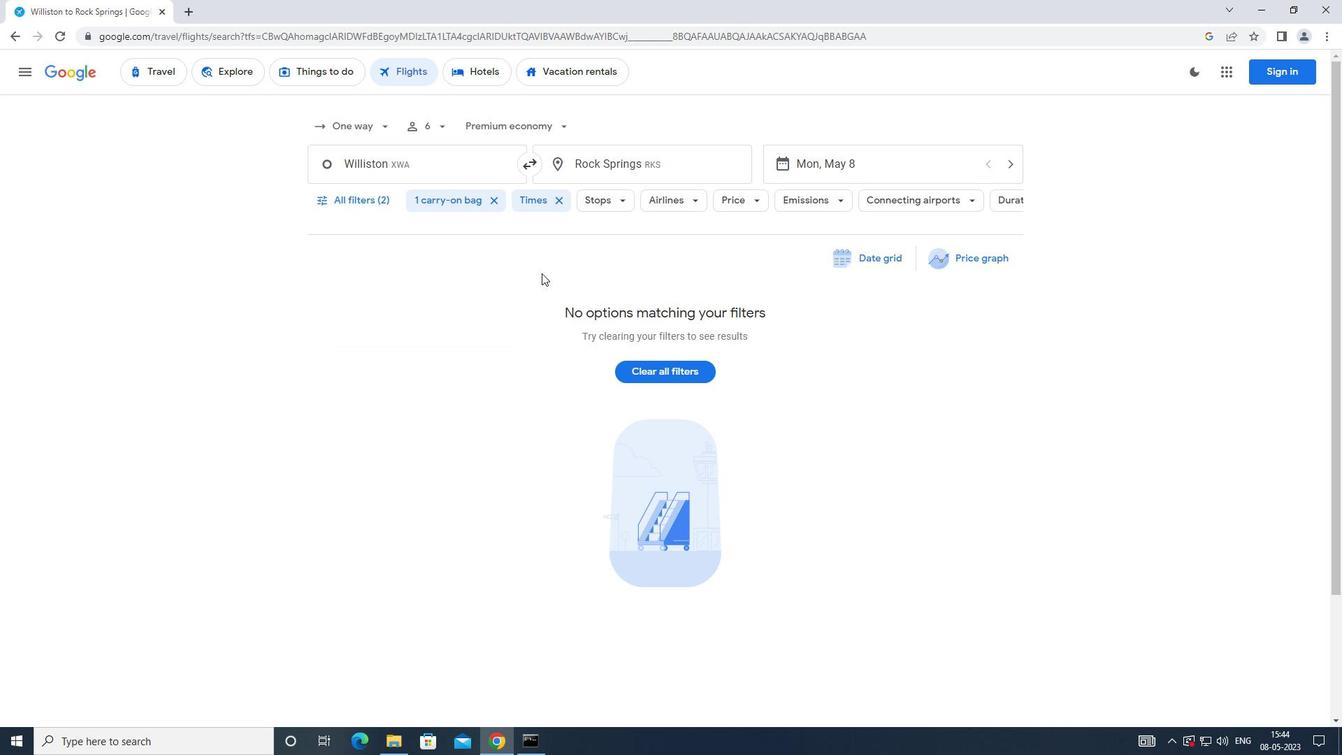 
